 Task: Play online Dominion games in medium mode.
Action: Mouse moved to (310, 305)
Screenshot: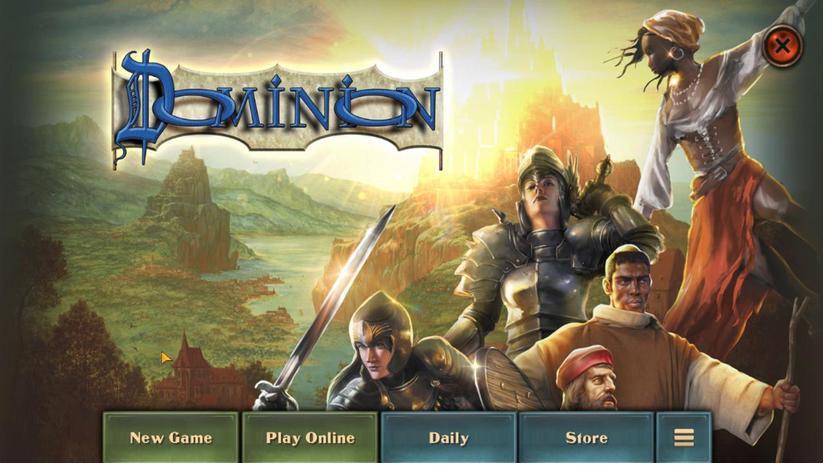 
Action: Mouse pressed left at (310, 305)
Screenshot: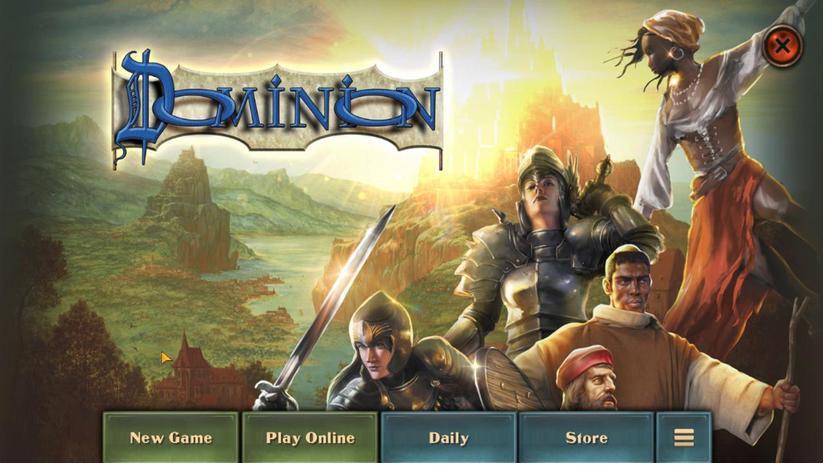 
Action: Mouse moved to (420, 298)
Screenshot: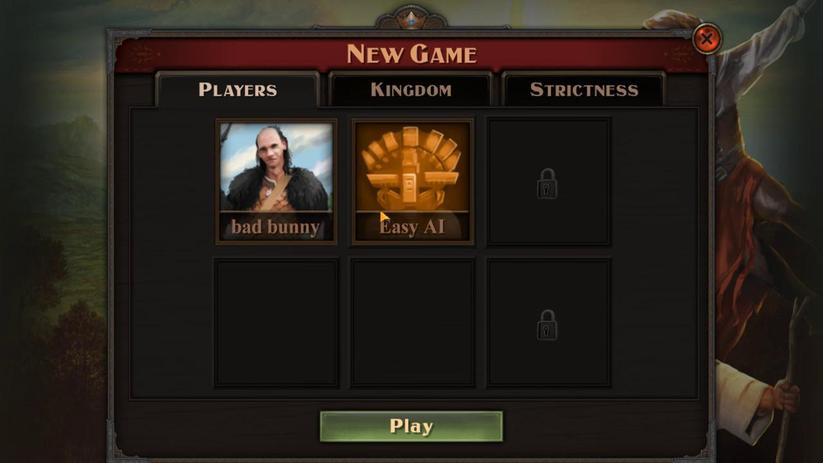 
Action: Mouse pressed left at (420, 298)
Screenshot: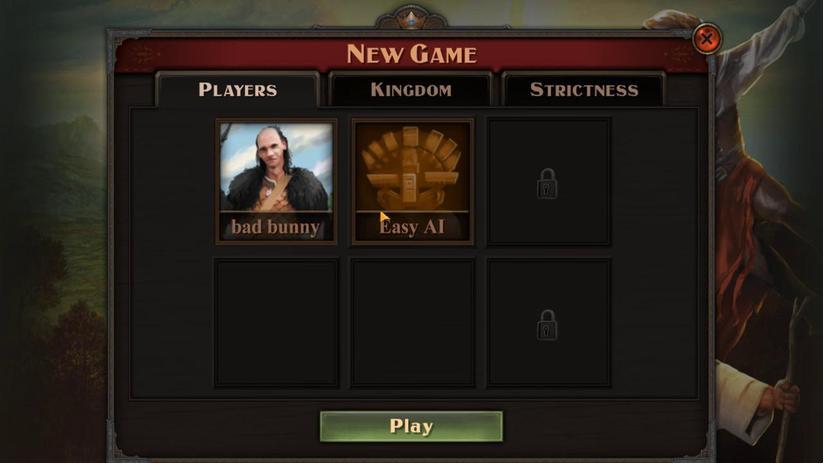 
Action: Mouse moved to (328, 302)
Screenshot: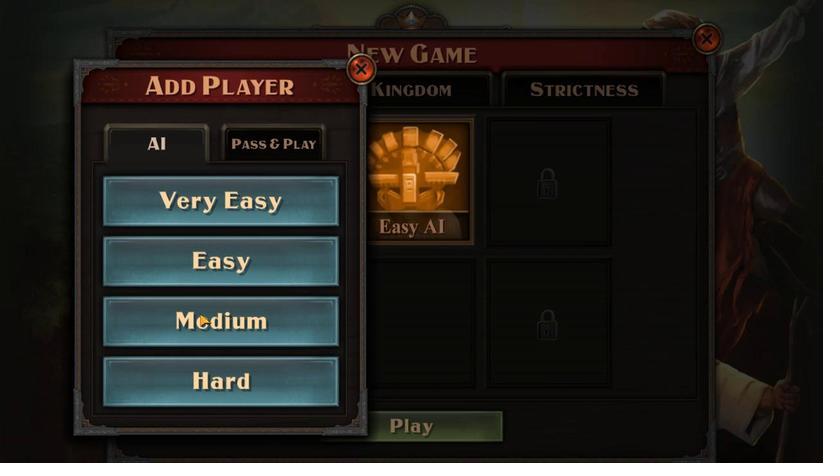 
Action: Mouse pressed left at (328, 302)
Screenshot: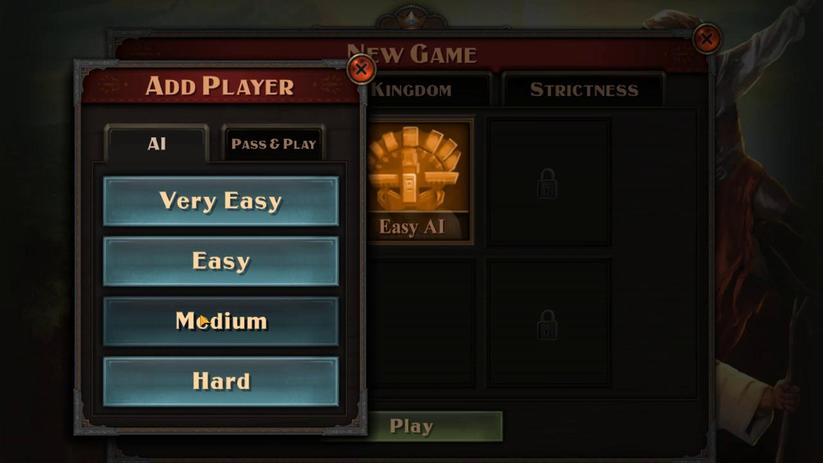 
Action: Mouse moved to (419, 306)
Screenshot: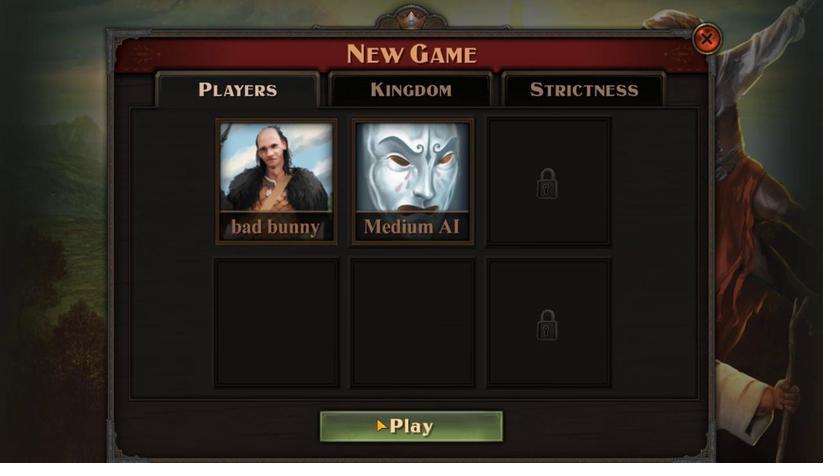 
Action: Mouse pressed left at (419, 306)
Screenshot: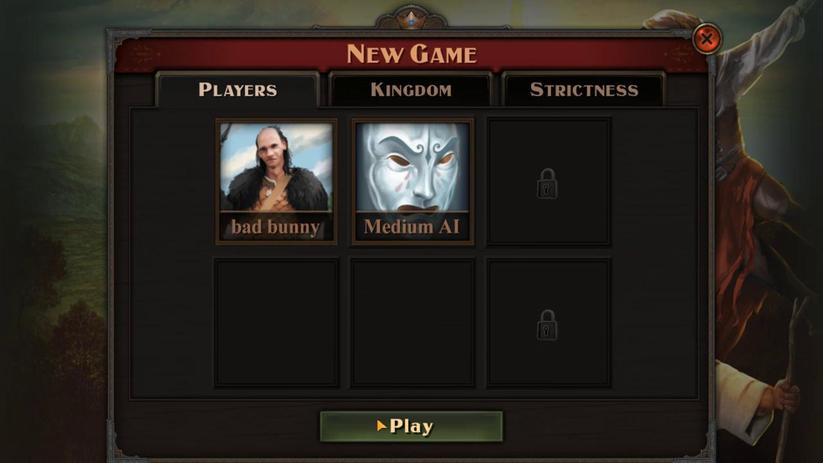 
Action: Mouse moved to (484, 305)
Screenshot: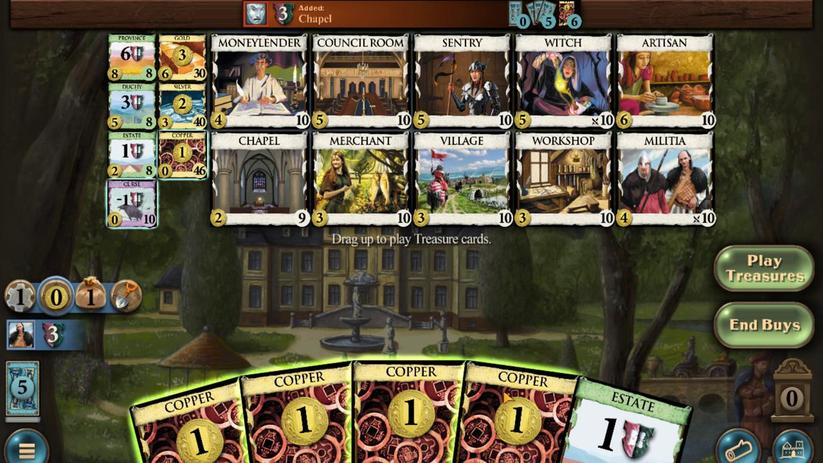 
Action: Mouse pressed left at (484, 305)
Screenshot: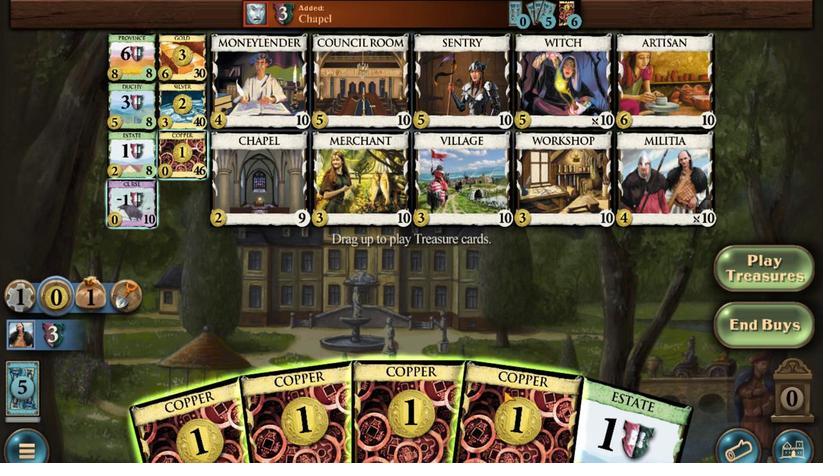 
Action: Mouse moved to (464, 305)
Screenshot: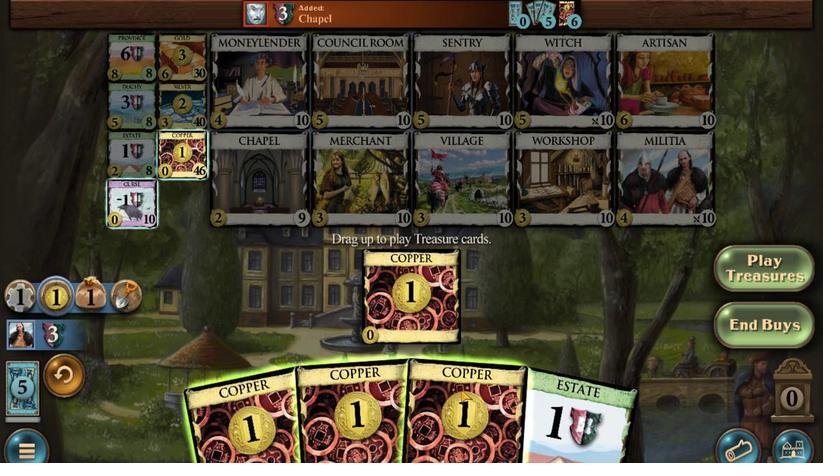 
Action: Mouse pressed left at (464, 305)
Screenshot: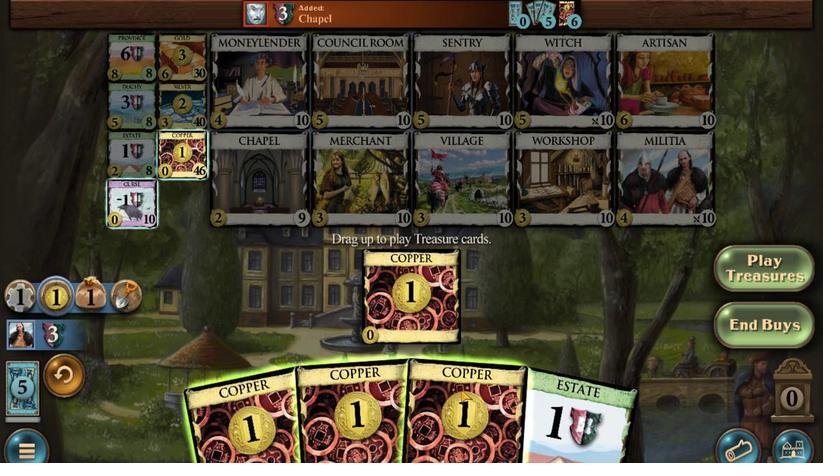 
Action: Mouse moved to (428, 305)
Screenshot: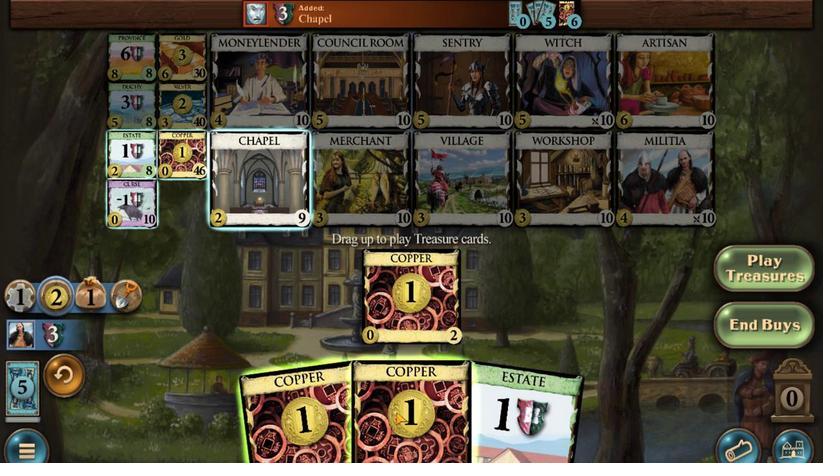 
Action: Mouse pressed left at (428, 305)
Screenshot: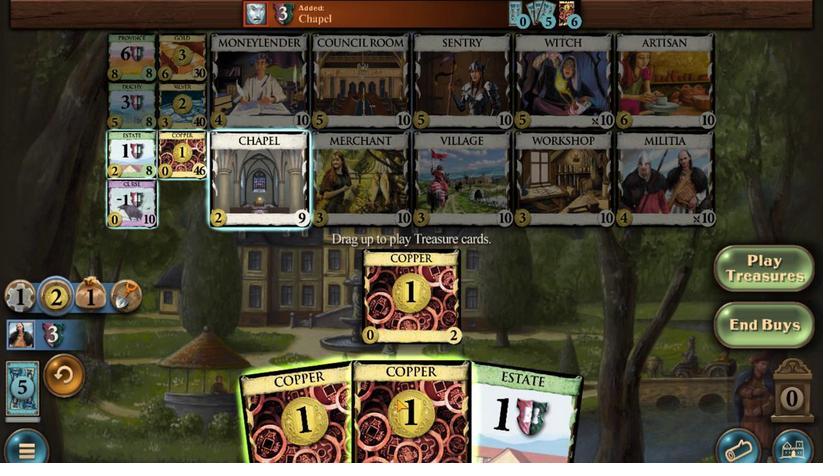 
Action: Mouse moved to (408, 305)
Screenshot: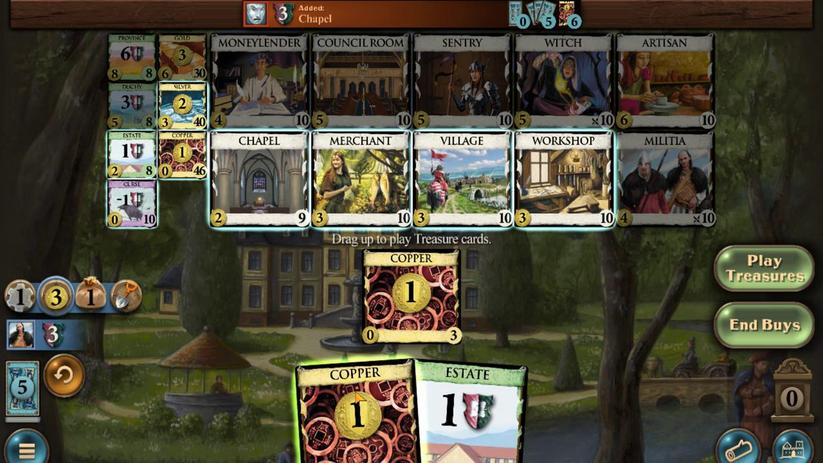 
Action: Mouse pressed left at (408, 305)
Screenshot: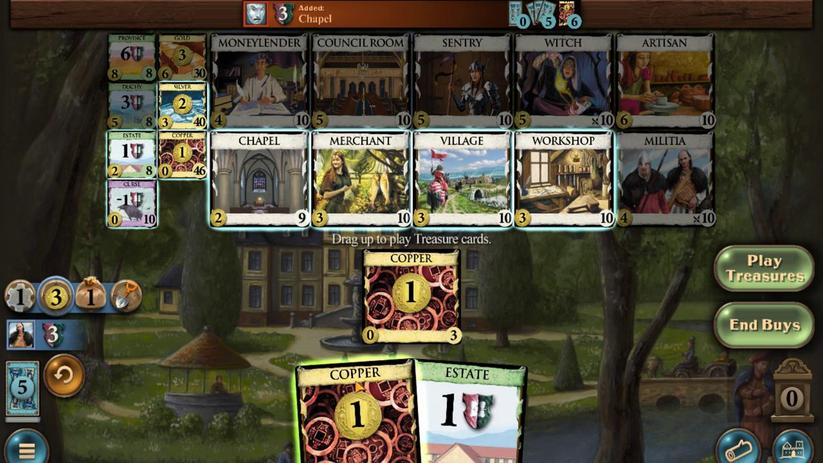 
Action: Mouse moved to (558, 297)
Screenshot: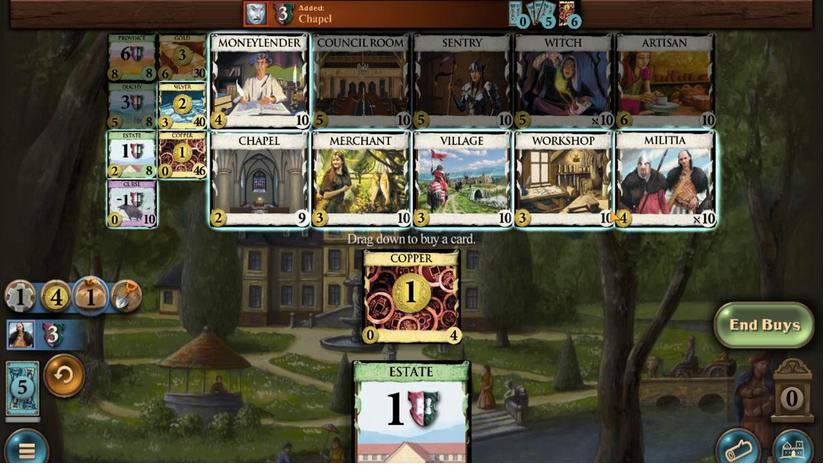 
Action: Mouse pressed left at (558, 297)
Screenshot: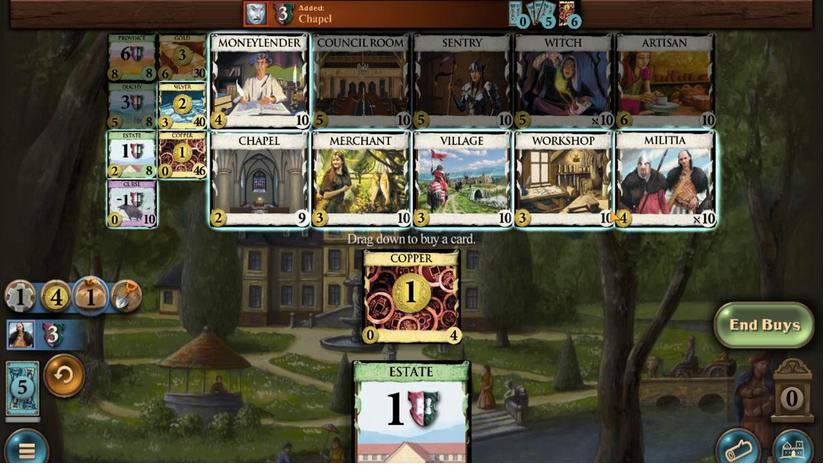 
Action: Mouse moved to (427, 307)
Screenshot: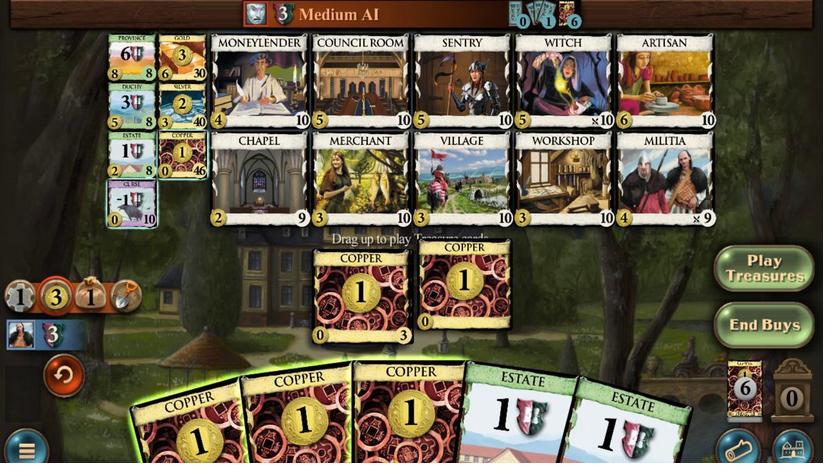 
Action: Mouse pressed left at (427, 307)
Screenshot: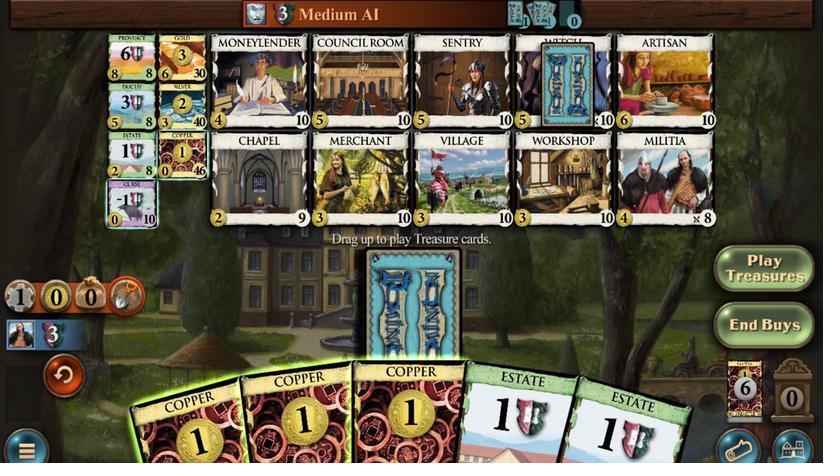 
Action: Mouse moved to (390, 307)
Screenshot: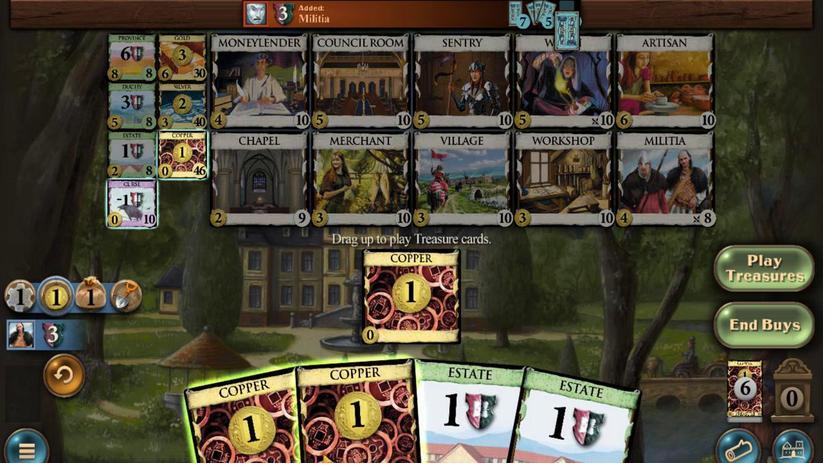 
Action: Mouse pressed left at (390, 307)
Screenshot: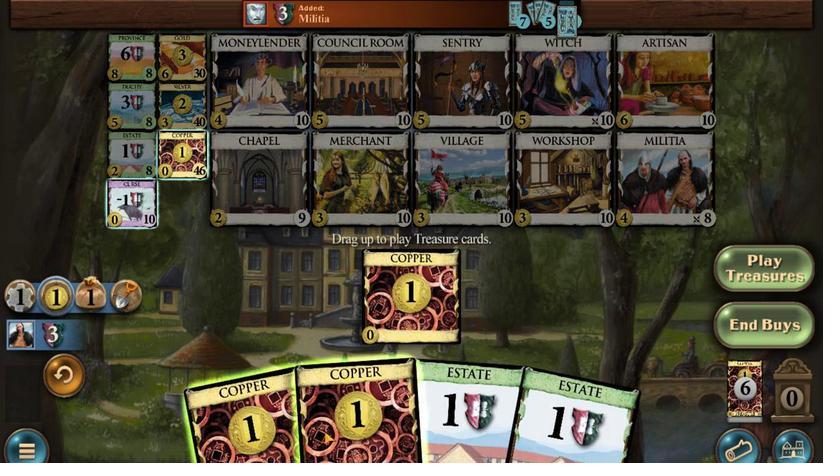 
Action: Mouse moved to (396, 306)
Screenshot: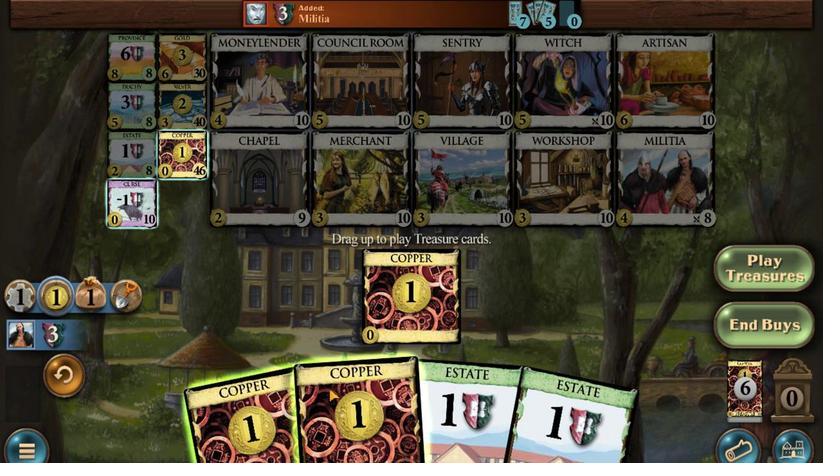 
Action: Mouse pressed left at (396, 306)
Screenshot: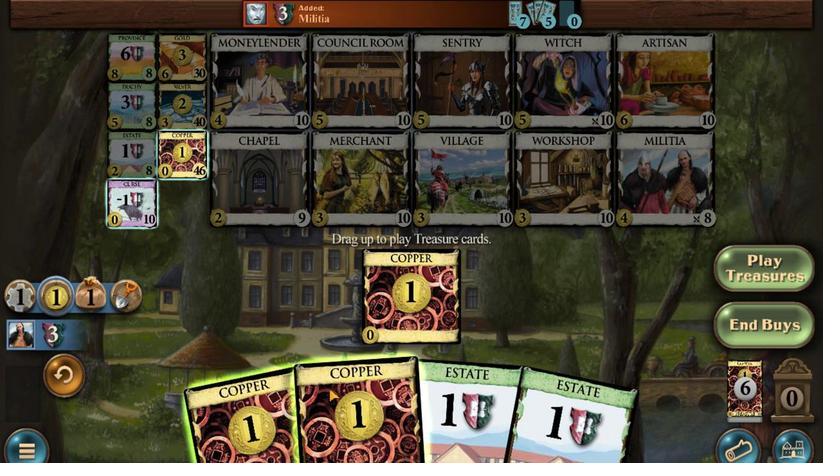 
Action: Mouse moved to (367, 306)
Screenshot: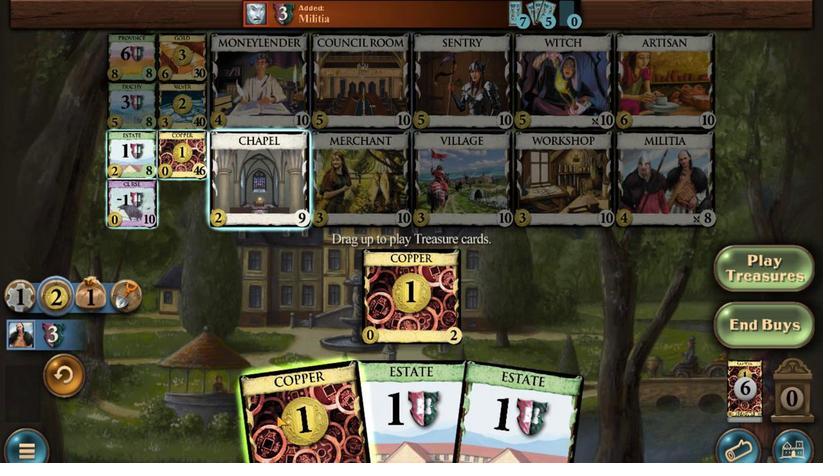 
Action: Mouse pressed left at (367, 306)
Screenshot: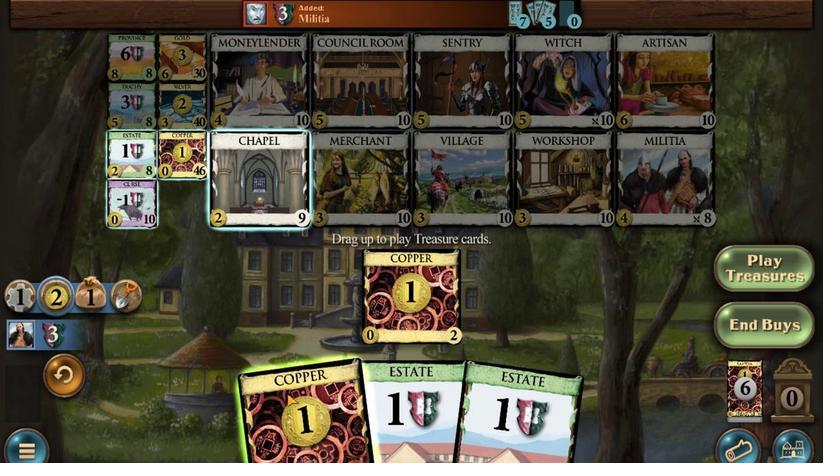 
Action: Mouse moved to (316, 294)
Screenshot: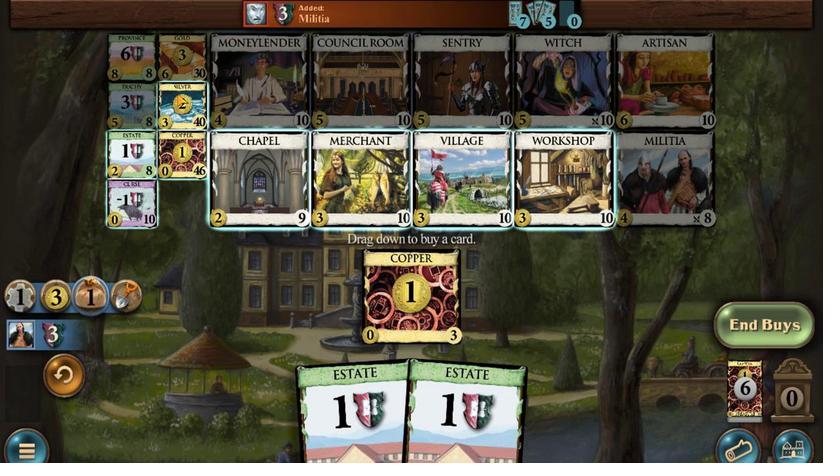 
Action: Mouse pressed left at (316, 294)
Screenshot: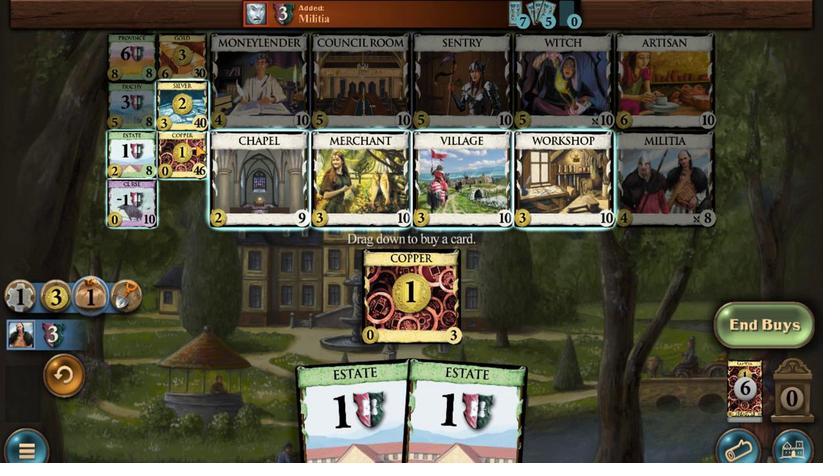 
Action: Mouse moved to (486, 305)
Screenshot: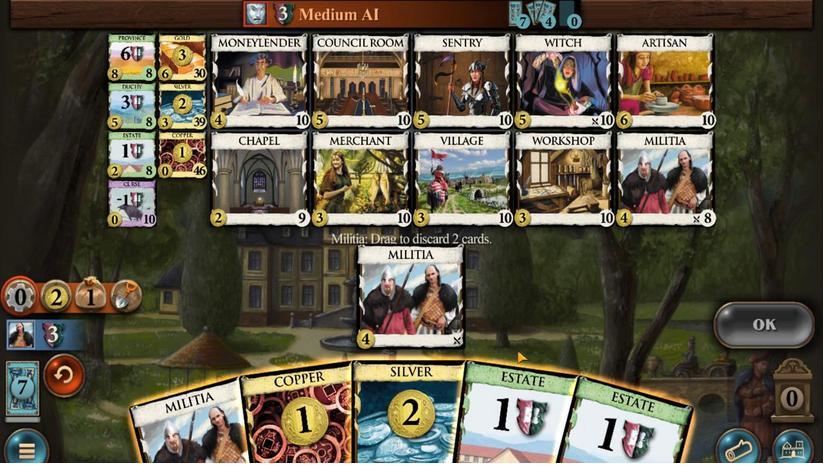 
Action: Mouse pressed left at (486, 305)
Screenshot: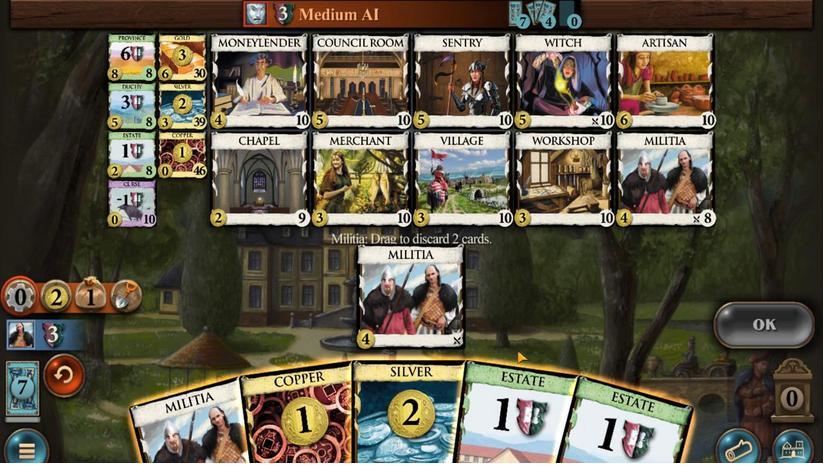 
Action: Mouse moved to (539, 306)
Screenshot: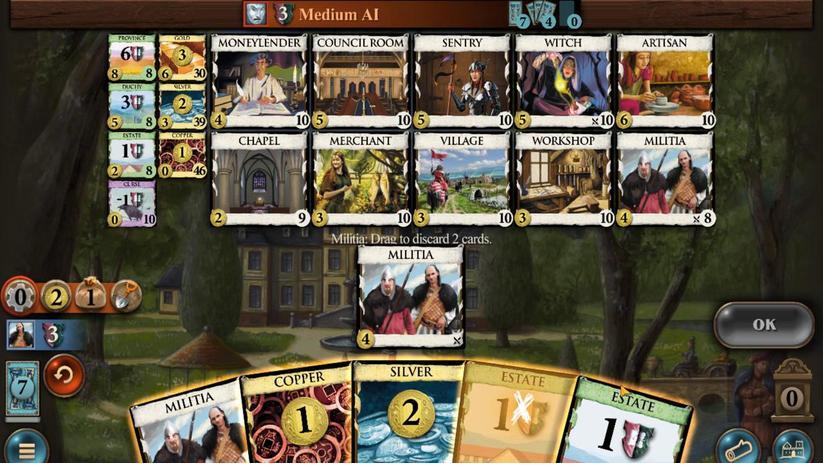 
Action: Mouse pressed left at (539, 306)
Screenshot: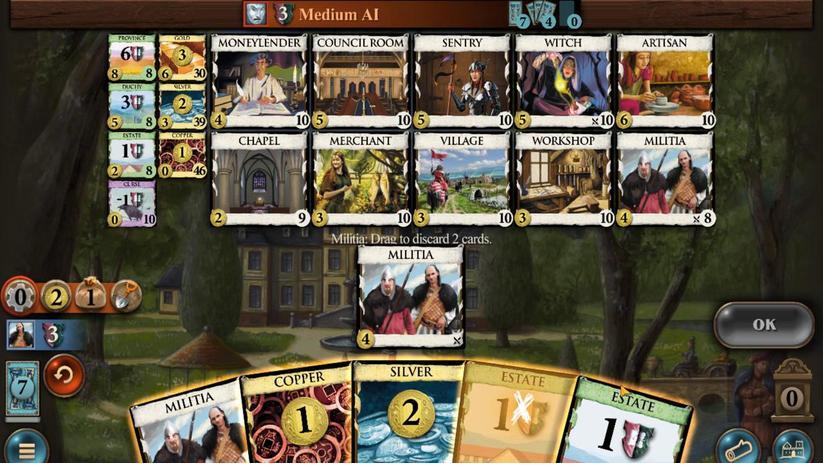 
Action: Mouse moved to (602, 303)
Screenshot: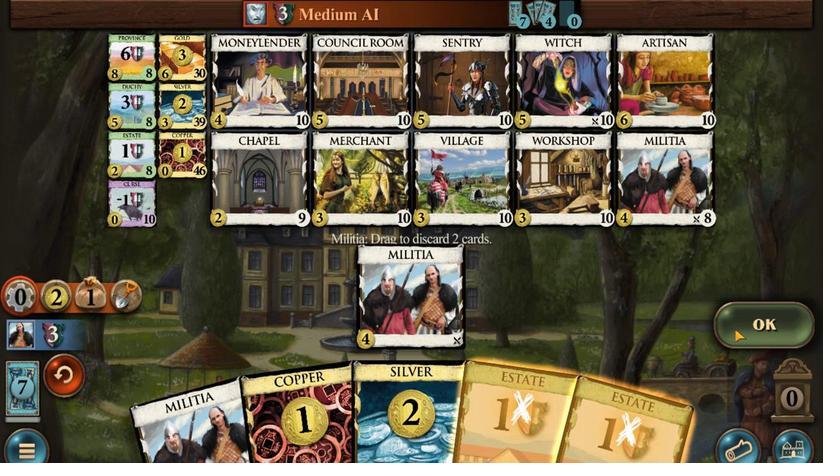 
Action: Mouse pressed left at (602, 303)
Screenshot: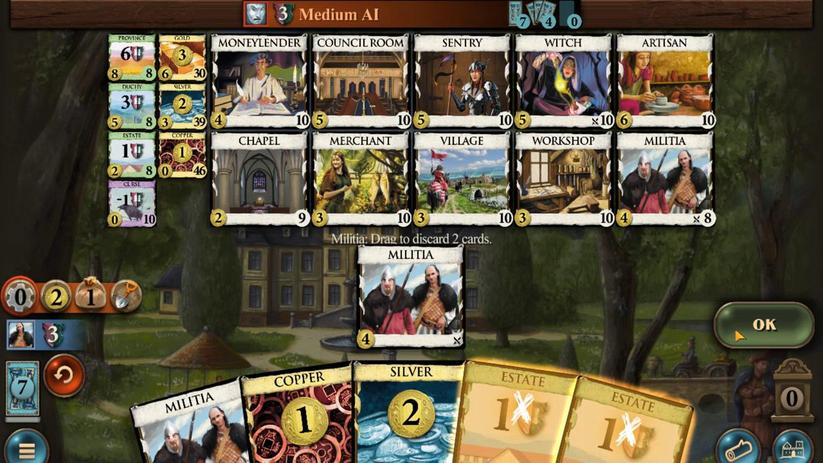 
Action: Mouse moved to (377, 305)
Screenshot: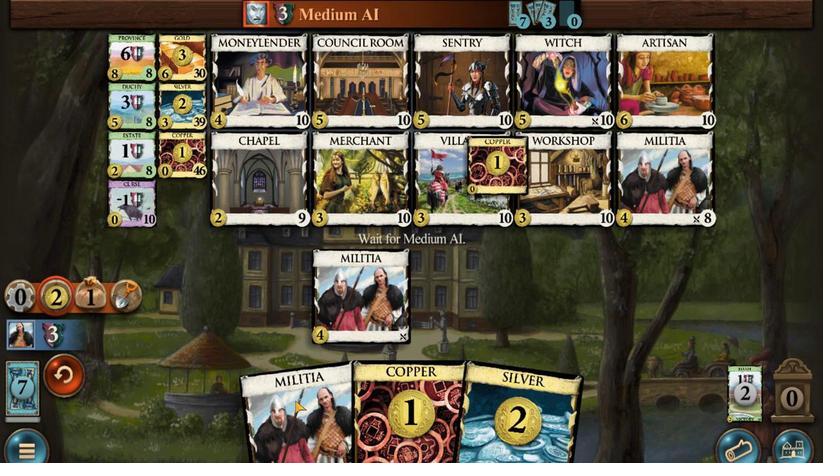 
Action: Mouse pressed left at (377, 305)
Screenshot: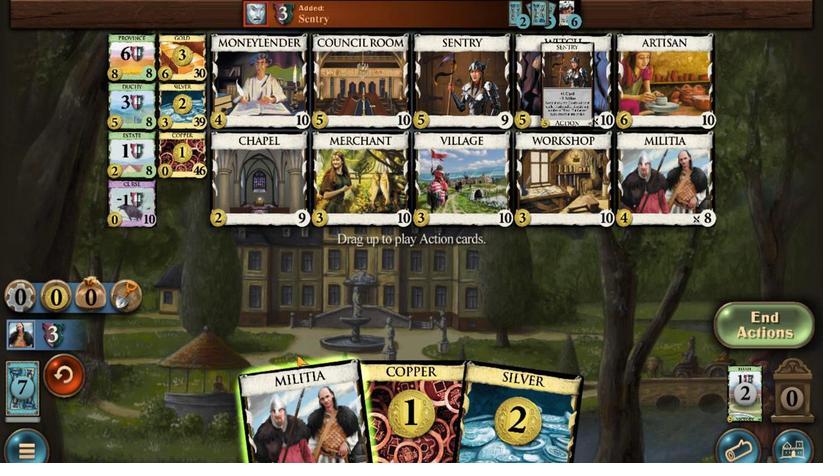 
Action: Mouse moved to (456, 306)
Screenshot: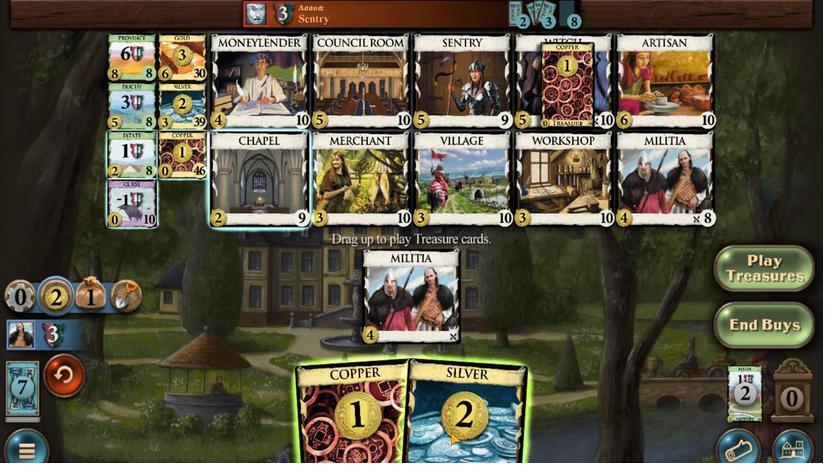 
Action: Mouse pressed left at (456, 306)
Screenshot: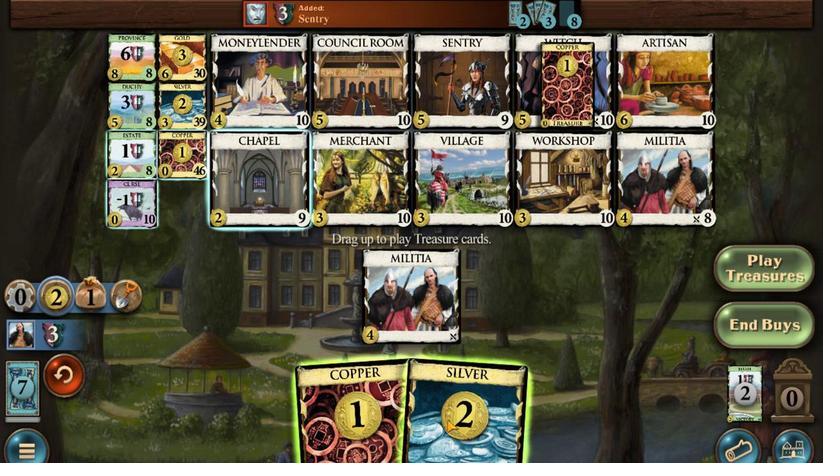 
Action: Mouse moved to (431, 306)
Screenshot: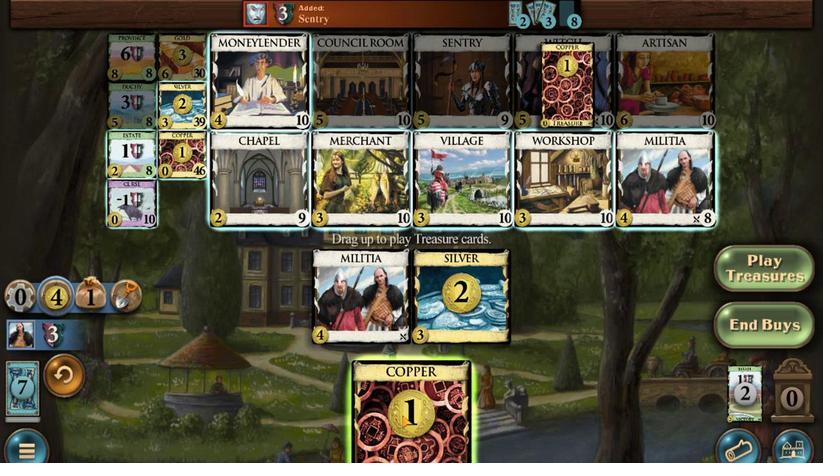 
Action: Mouse pressed left at (431, 306)
Screenshot: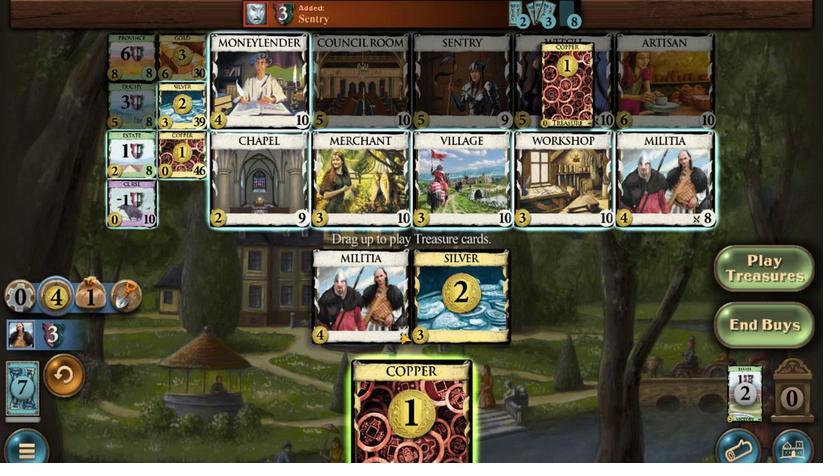 
Action: Mouse moved to (317, 294)
Screenshot: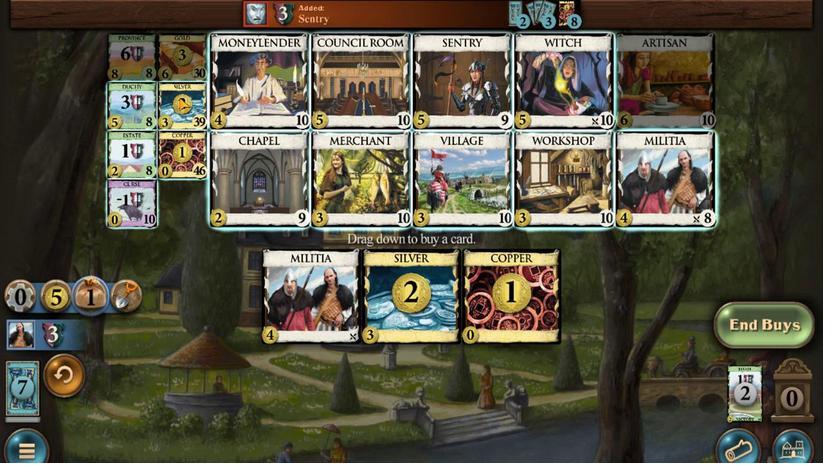 
Action: Mouse pressed left at (317, 294)
Screenshot: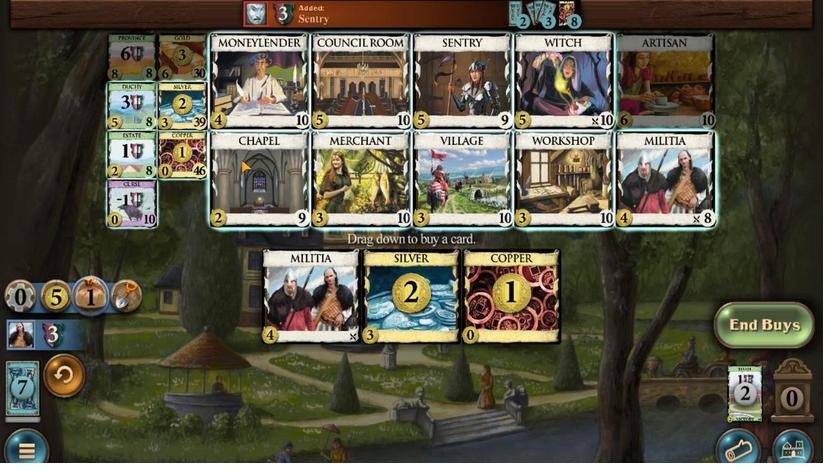 
Action: Mouse moved to (482, 306)
Screenshot: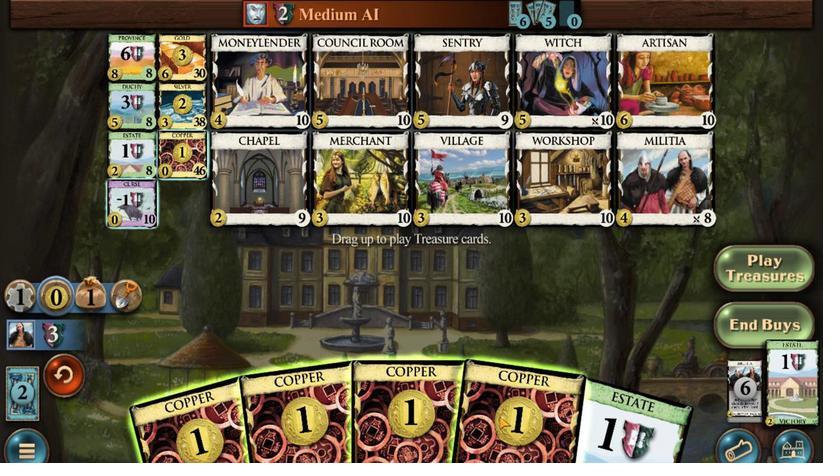 
Action: Mouse pressed left at (482, 306)
Screenshot: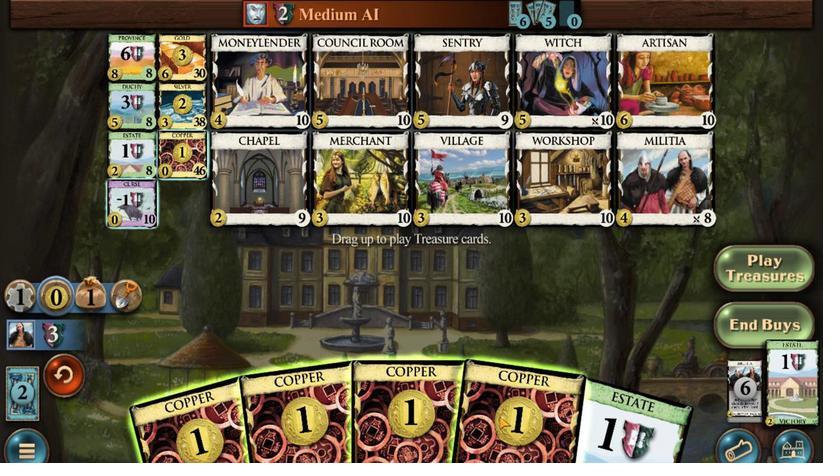
Action: Mouse moved to (457, 305)
Screenshot: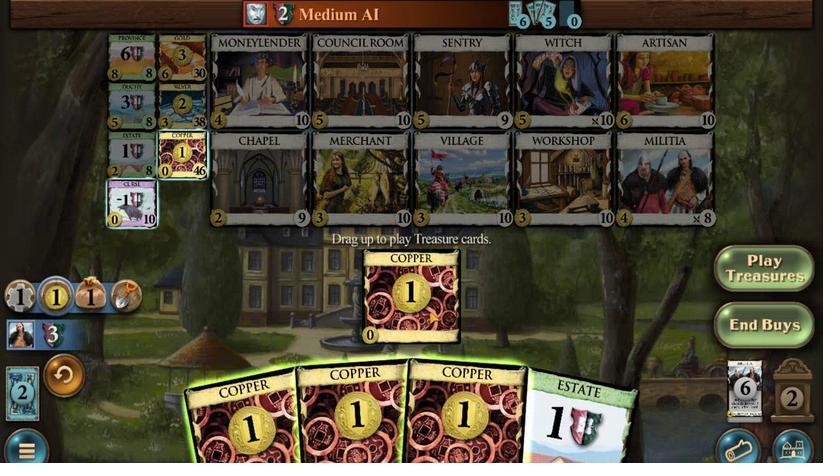 
Action: Mouse pressed left at (457, 305)
Screenshot: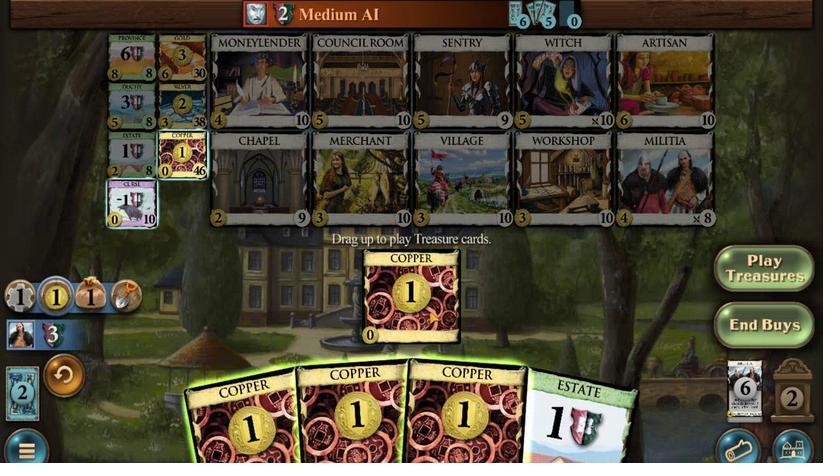 
Action: Mouse moved to (434, 305)
Screenshot: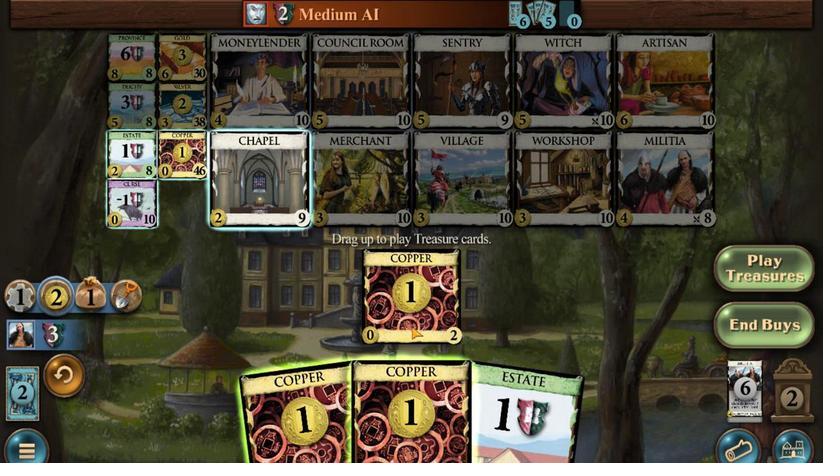 
Action: Mouse pressed left at (434, 305)
Screenshot: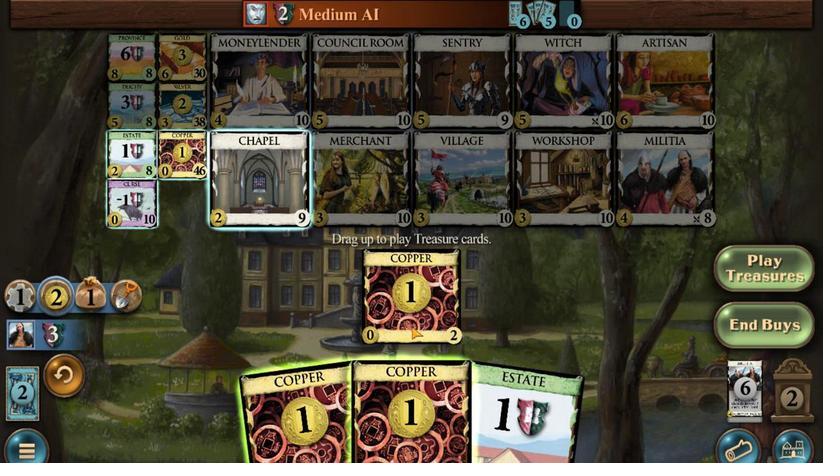
Action: Mouse moved to (401, 305)
Screenshot: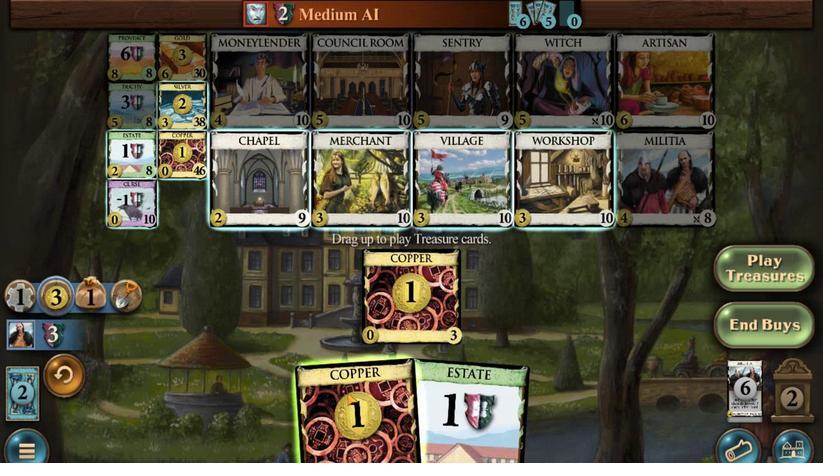 
Action: Mouse pressed left at (401, 305)
Screenshot: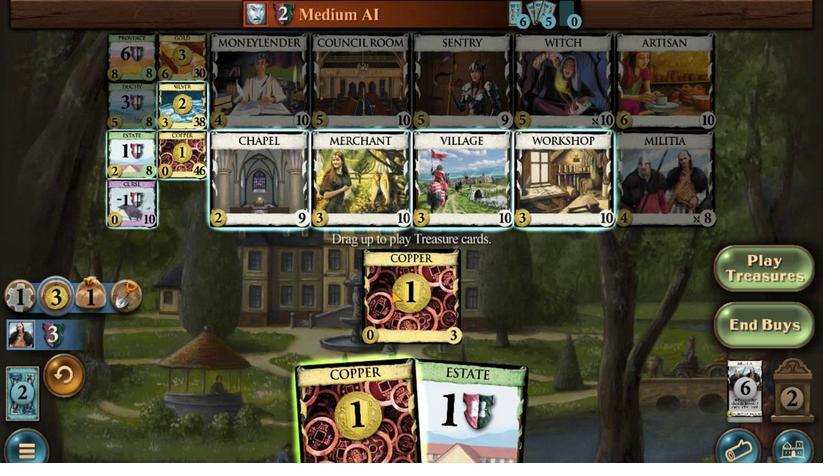 
Action: Mouse moved to (321, 294)
Screenshot: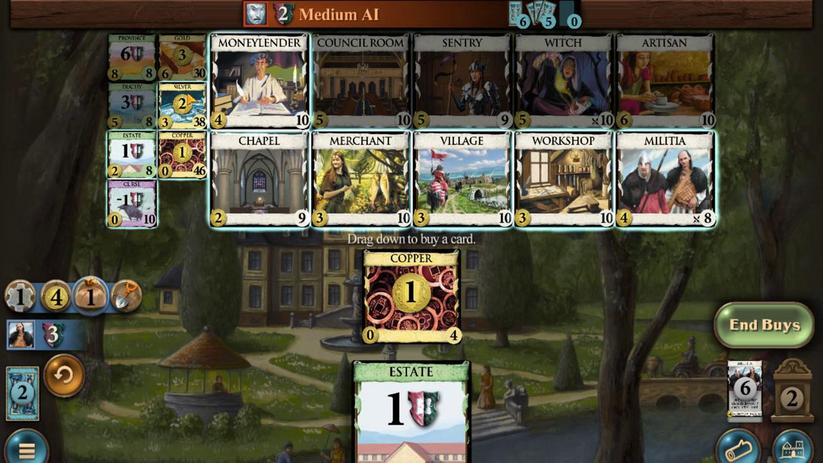 
Action: Mouse pressed left at (321, 294)
Screenshot: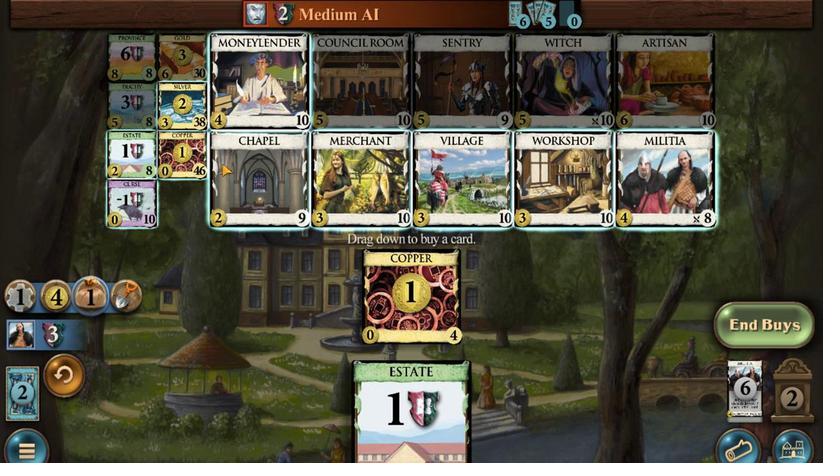
Action: Mouse moved to (555, 305)
Screenshot: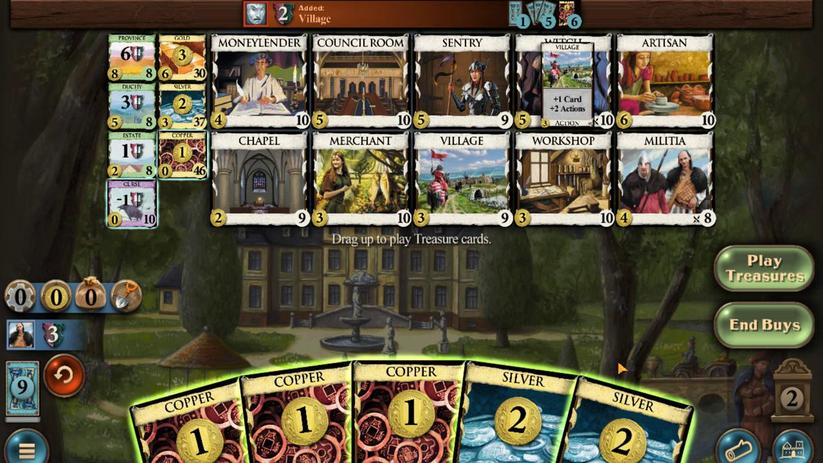 
Action: Mouse pressed left at (555, 305)
Screenshot: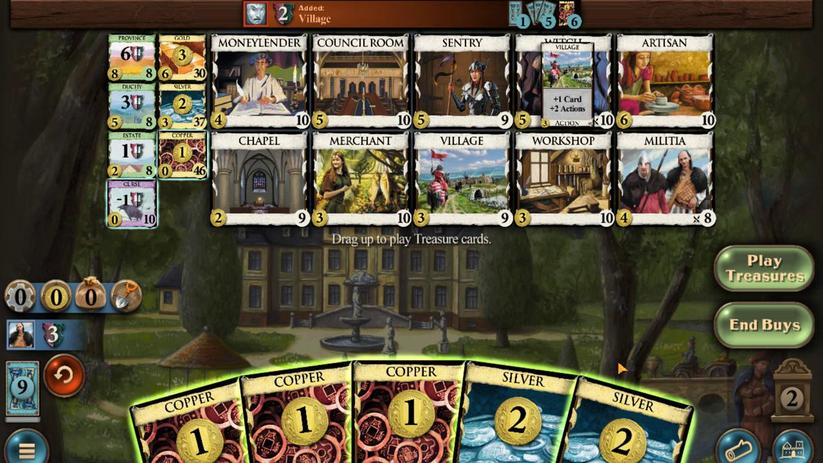 
Action: Mouse moved to (519, 307)
Screenshot: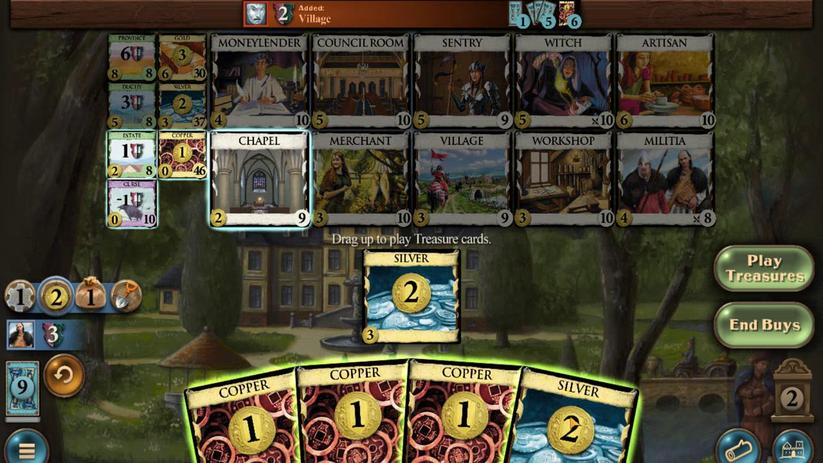
Action: Mouse pressed left at (519, 307)
Screenshot: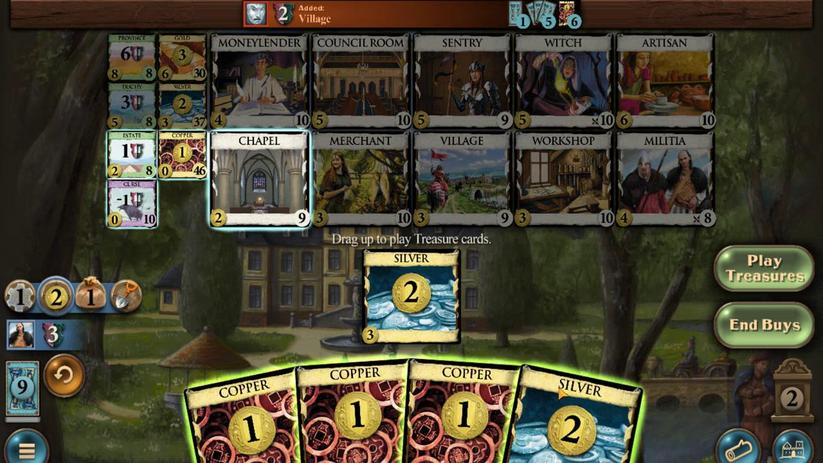 
Action: Mouse moved to (481, 306)
Screenshot: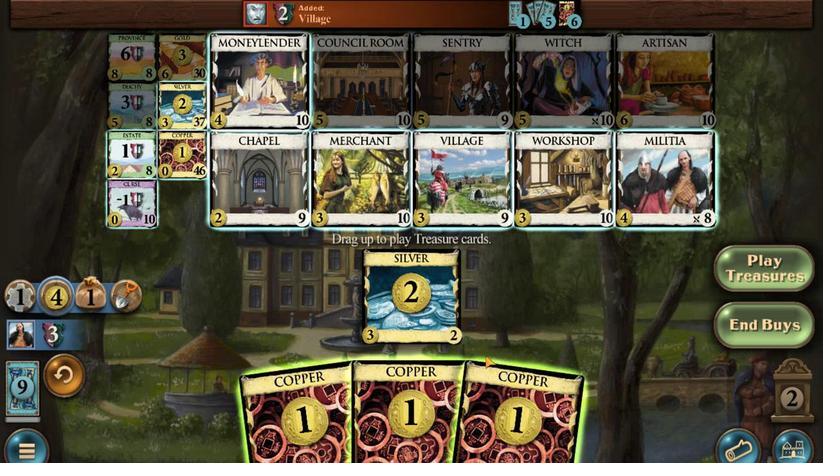 
Action: Mouse pressed left at (481, 306)
Screenshot: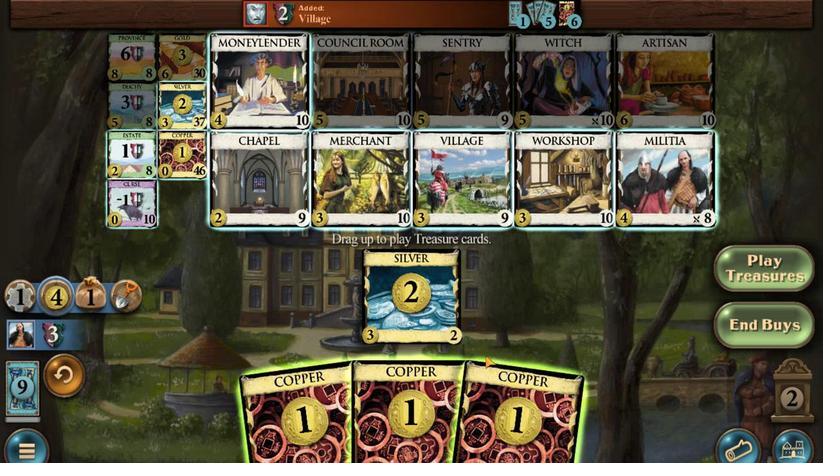 
Action: Mouse moved to (449, 305)
Screenshot: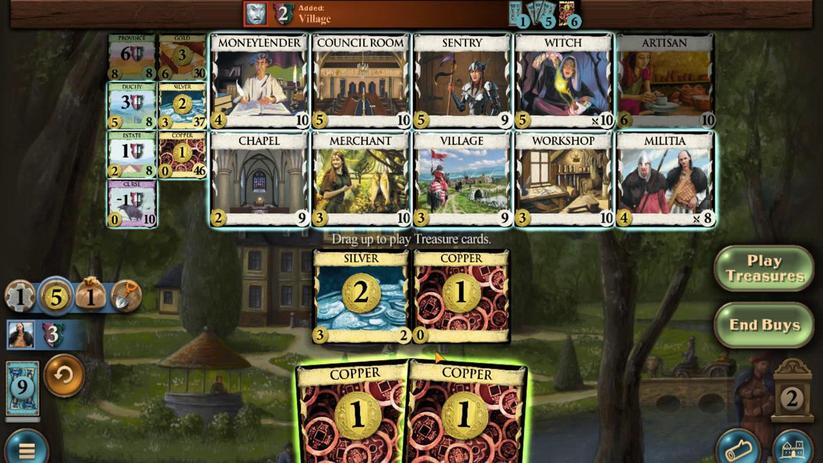 
Action: Mouse pressed left at (449, 305)
Screenshot: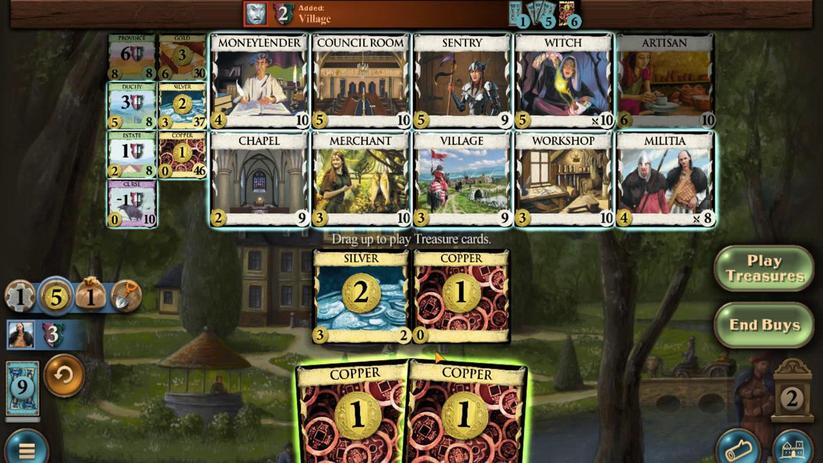 
Action: Mouse moved to (422, 305)
Screenshot: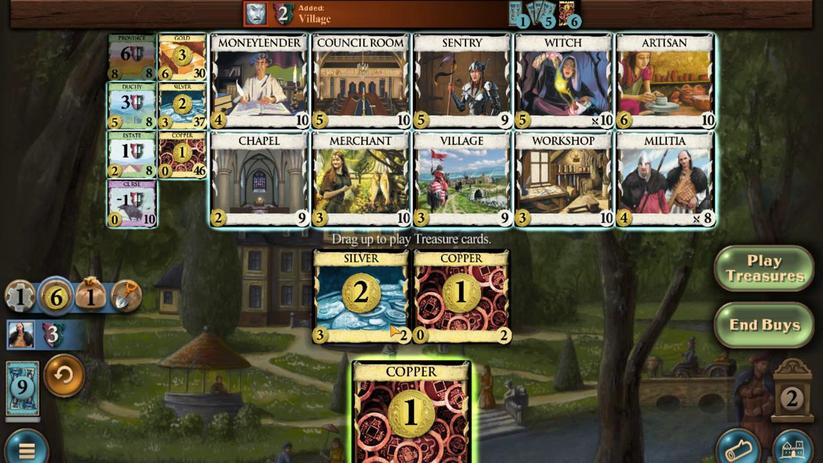 
Action: Mouse pressed left at (422, 305)
Screenshot: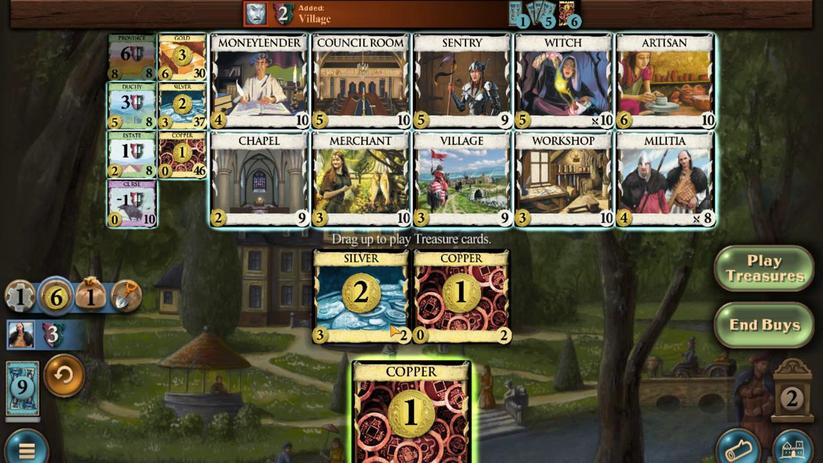
Action: Mouse moved to (322, 293)
Screenshot: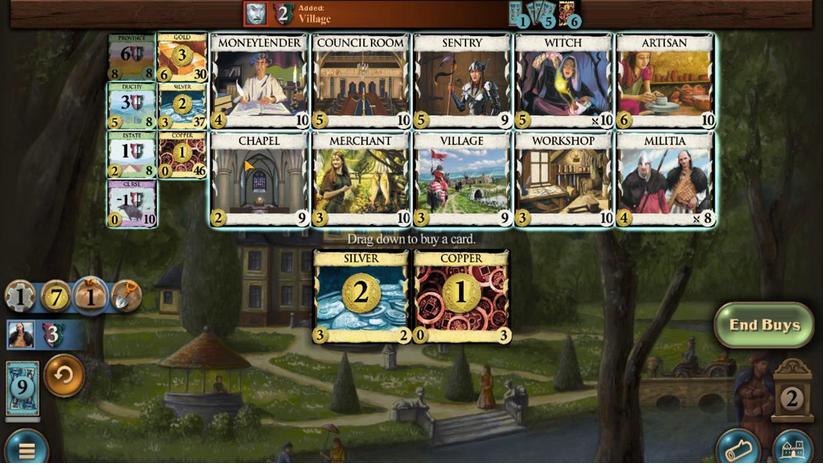 
Action: Mouse pressed left at (322, 293)
Screenshot: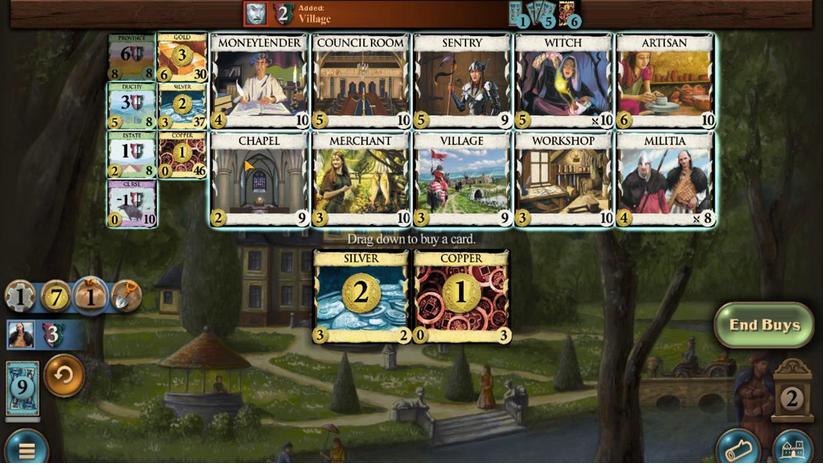 
Action: Mouse moved to (485, 305)
Screenshot: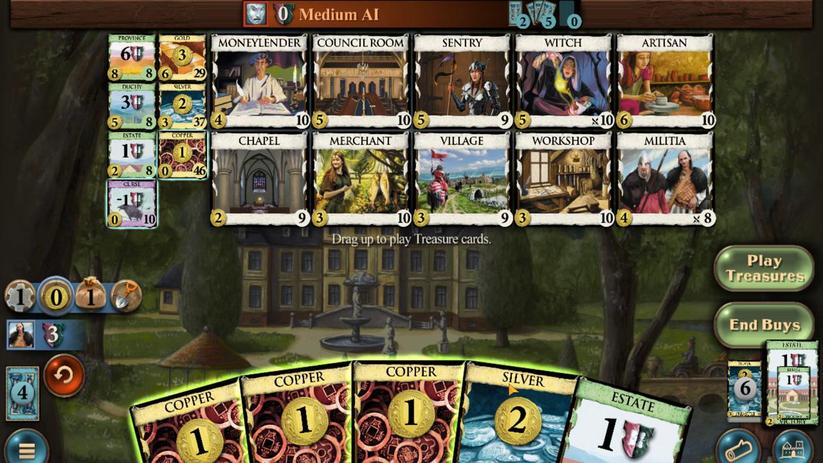 
Action: Mouse pressed left at (485, 305)
Screenshot: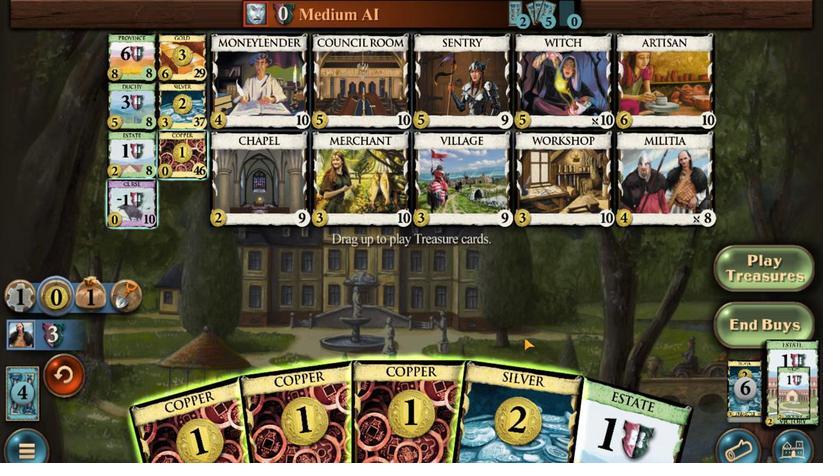 
Action: Mouse moved to (467, 305)
Screenshot: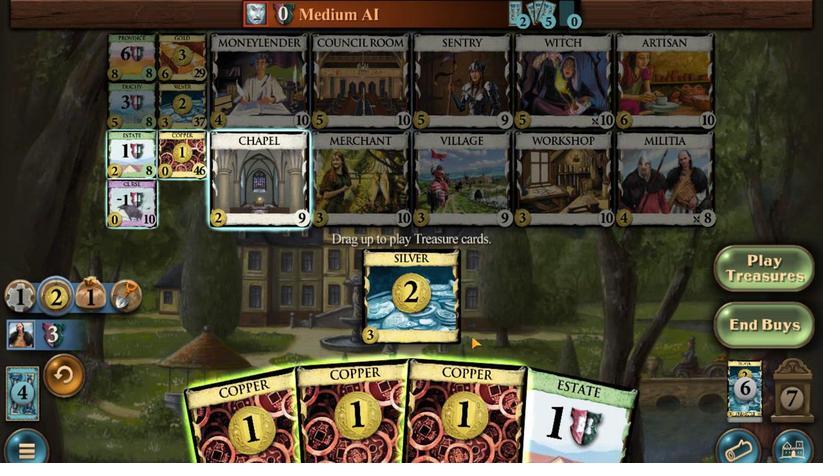 
Action: Mouse pressed left at (467, 305)
Screenshot: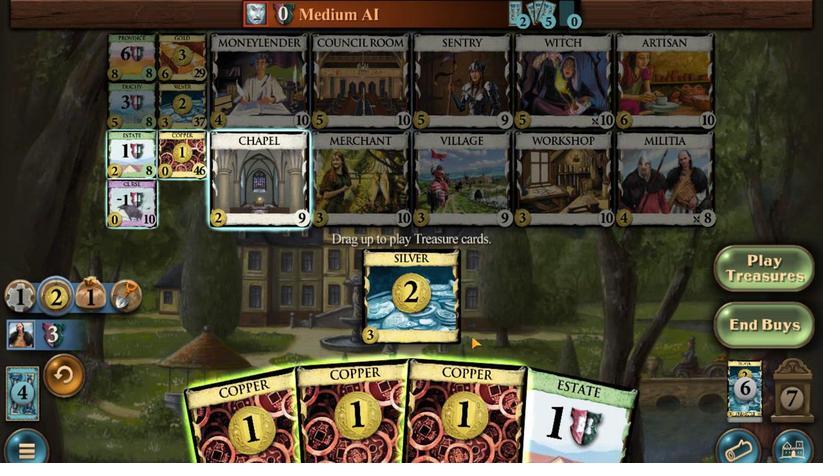 
Action: Mouse moved to (444, 305)
Screenshot: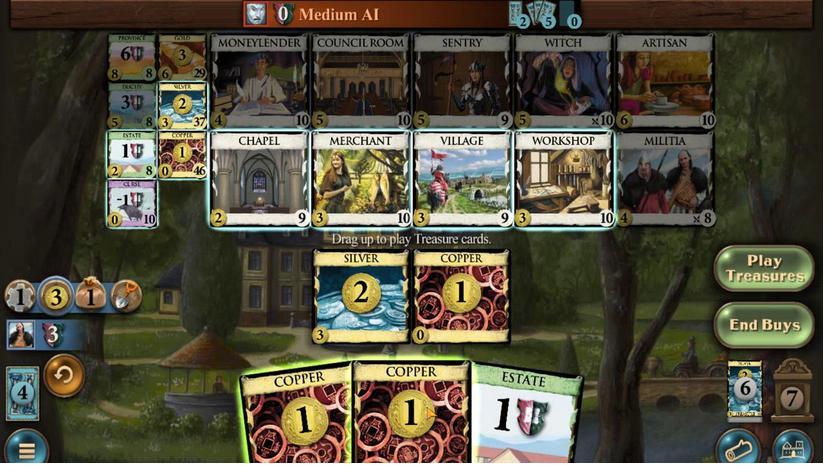 
Action: Mouse pressed left at (444, 305)
Screenshot: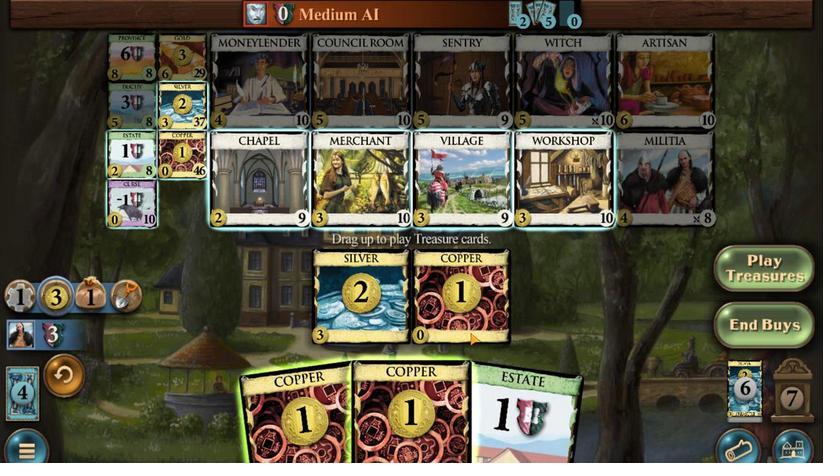 
Action: Mouse moved to (550, 298)
Screenshot: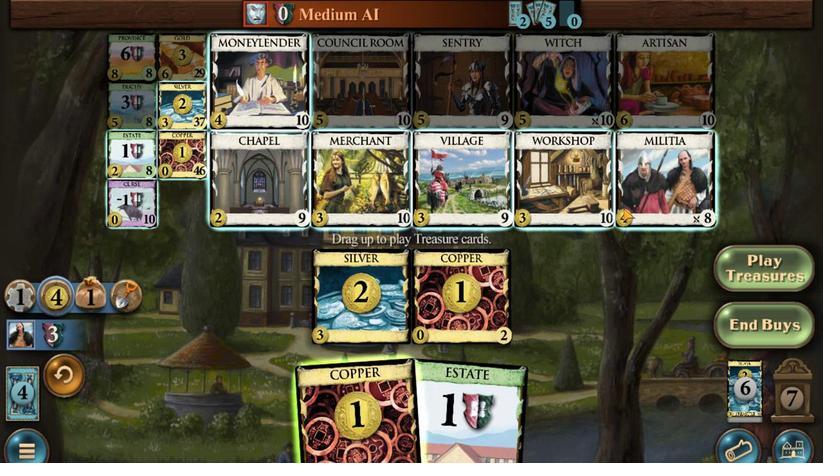 
Action: Mouse pressed left at (550, 298)
Screenshot: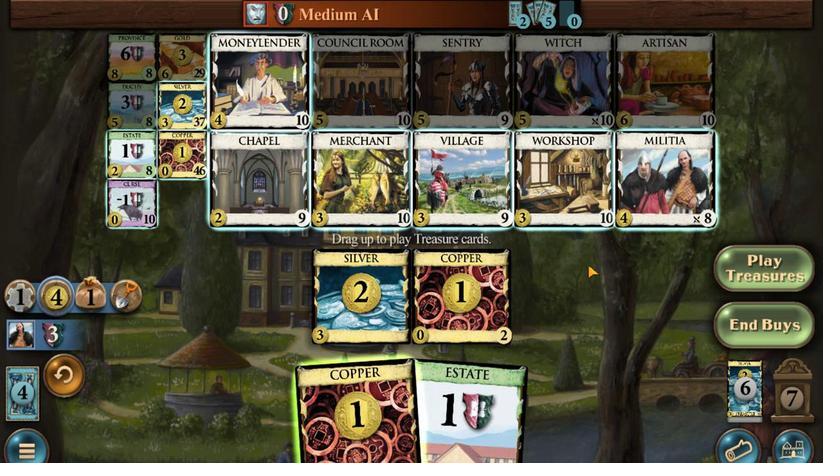 
Action: Mouse moved to (543, 307)
Screenshot: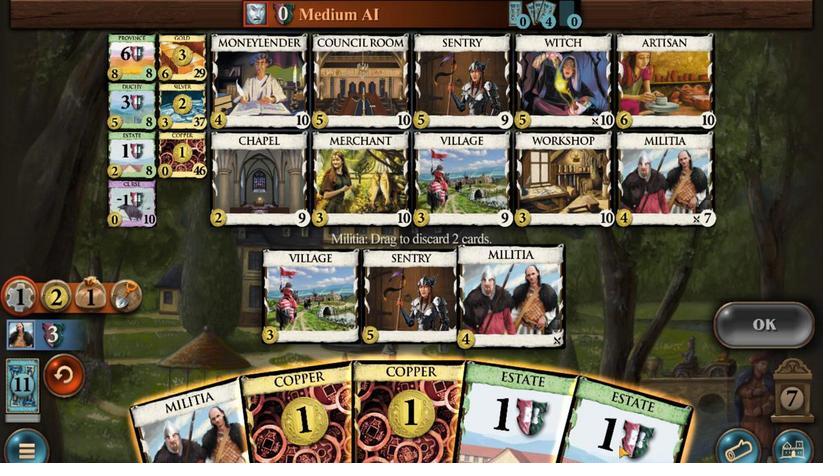 
Action: Mouse pressed left at (543, 307)
Screenshot: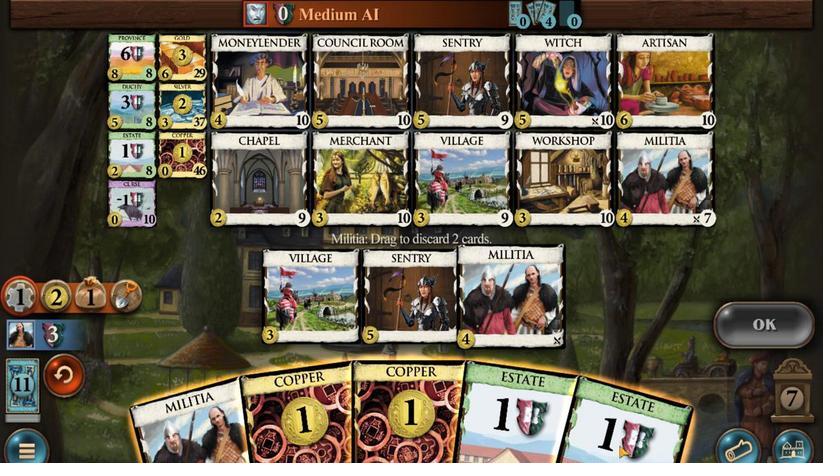
Action: Mouse moved to (543, 307)
Screenshot: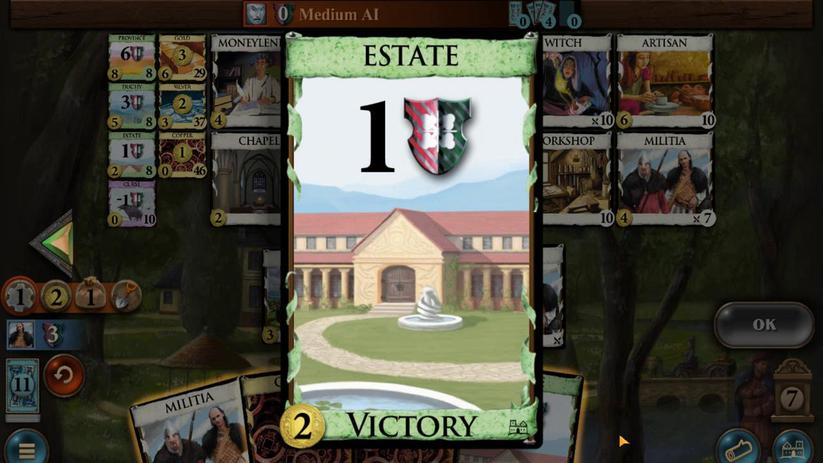 
Action: Mouse pressed left at (543, 307)
Screenshot: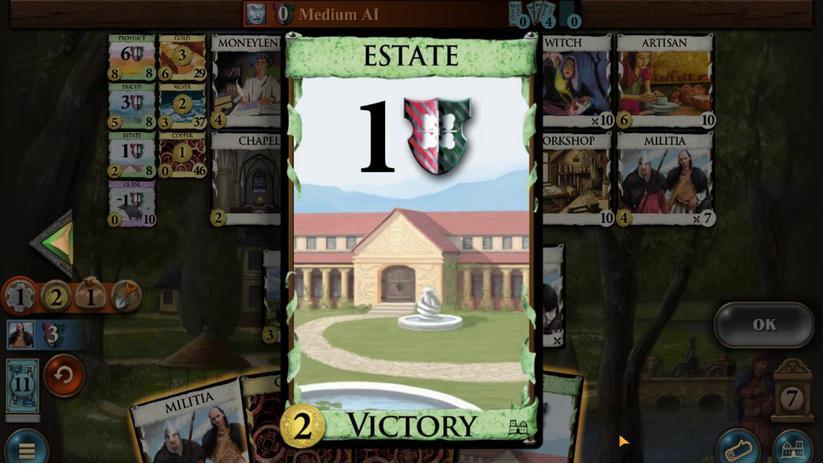 
Action: Mouse moved to (542, 307)
Screenshot: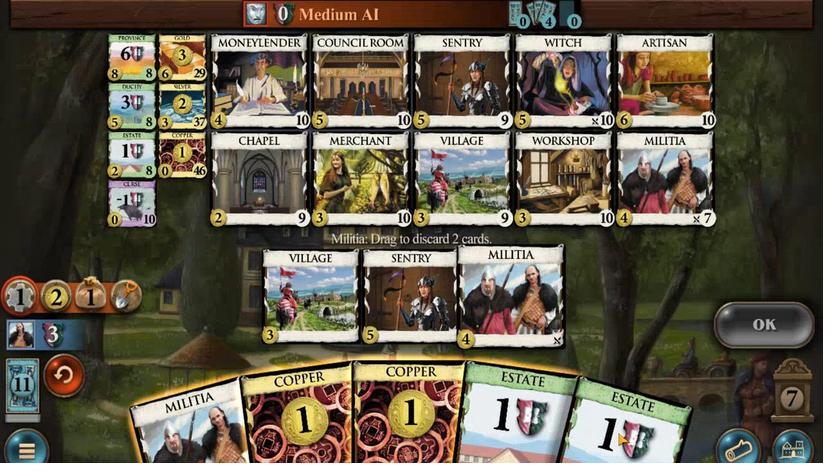 
Action: Mouse pressed left at (542, 307)
Screenshot: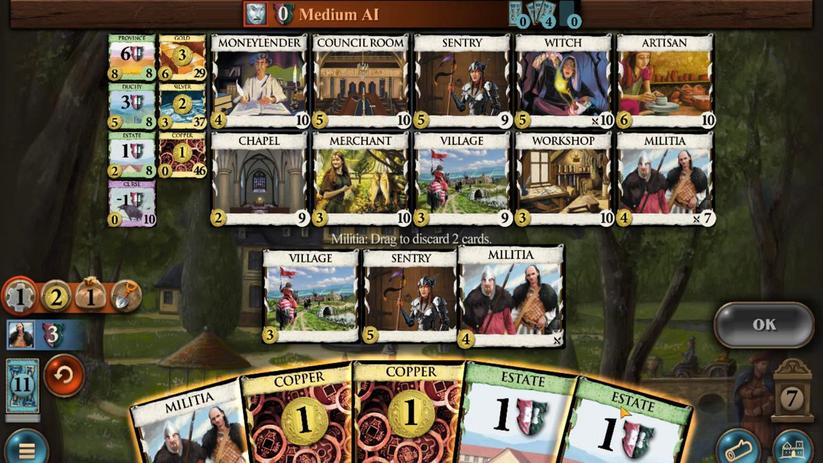 
Action: Mouse moved to (503, 305)
Screenshot: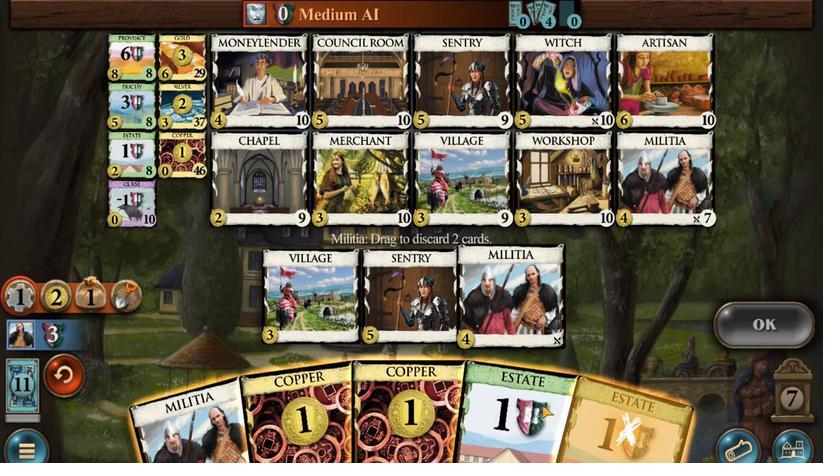 
Action: Mouse pressed left at (503, 305)
Screenshot: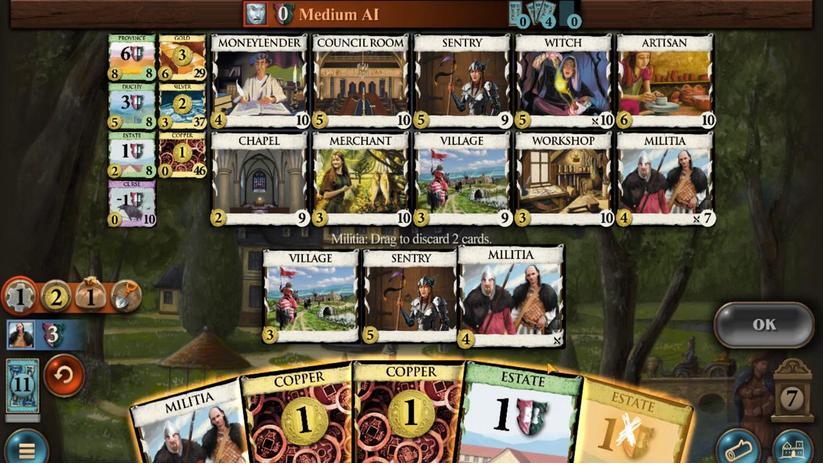 
Action: Mouse moved to (612, 303)
Screenshot: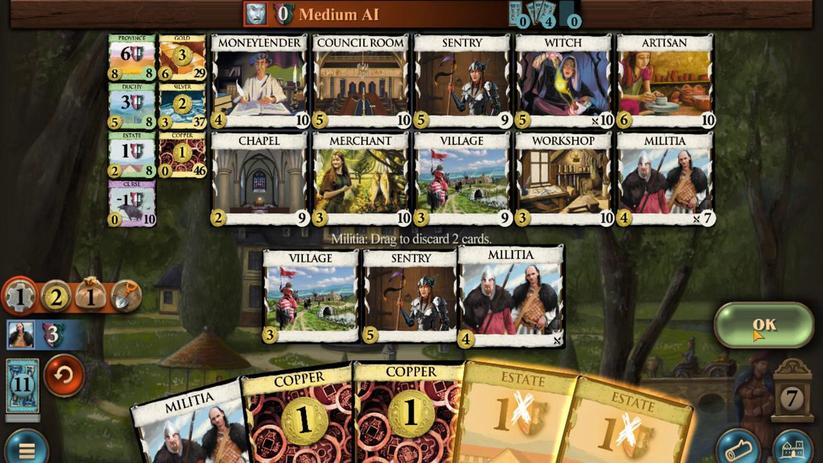 
Action: Mouse pressed left at (612, 303)
Screenshot: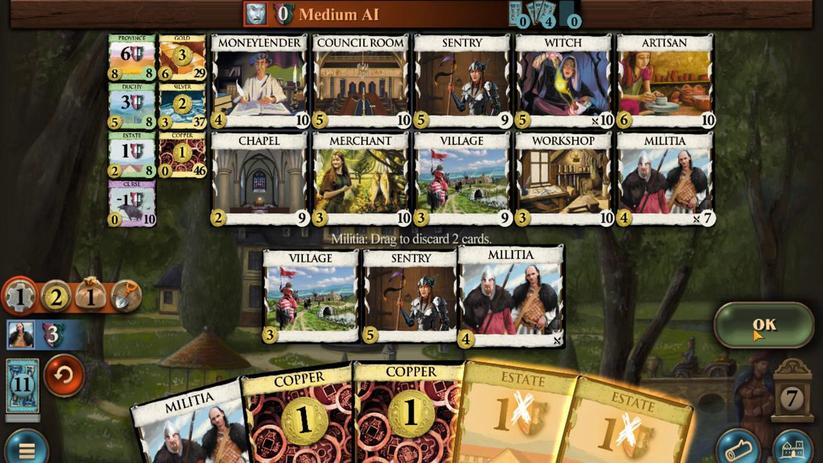 
Action: Mouse moved to (378, 306)
Screenshot: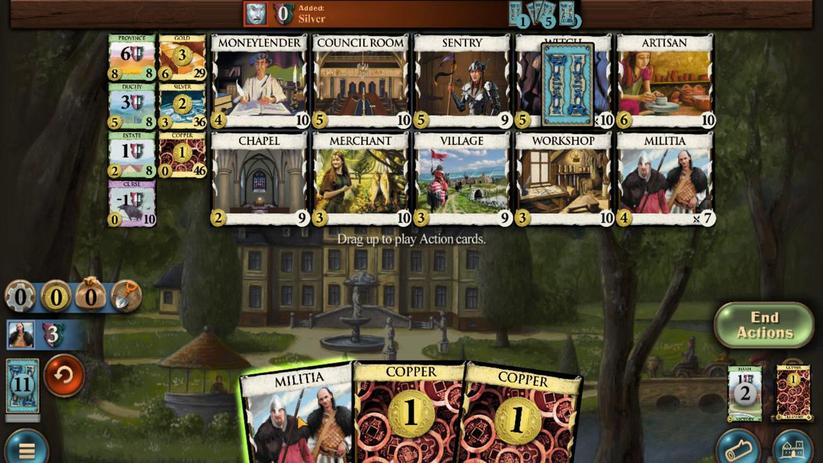
Action: Mouse pressed left at (378, 306)
Screenshot: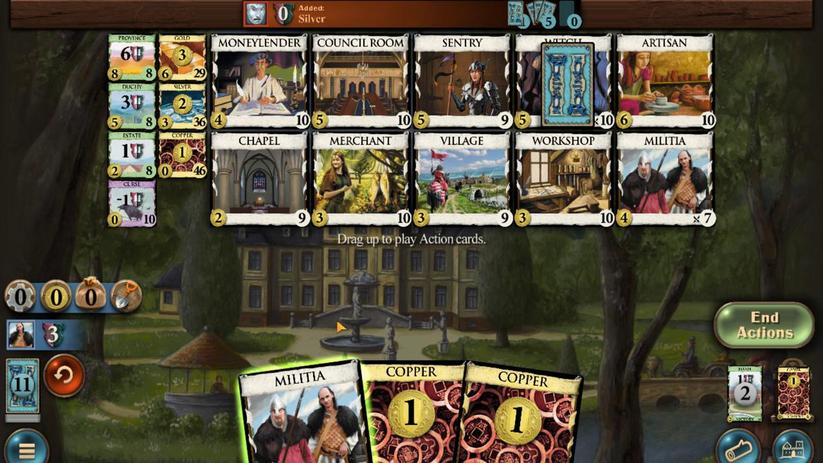 
Action: Mouse moved to (407, 305)
Screenshot: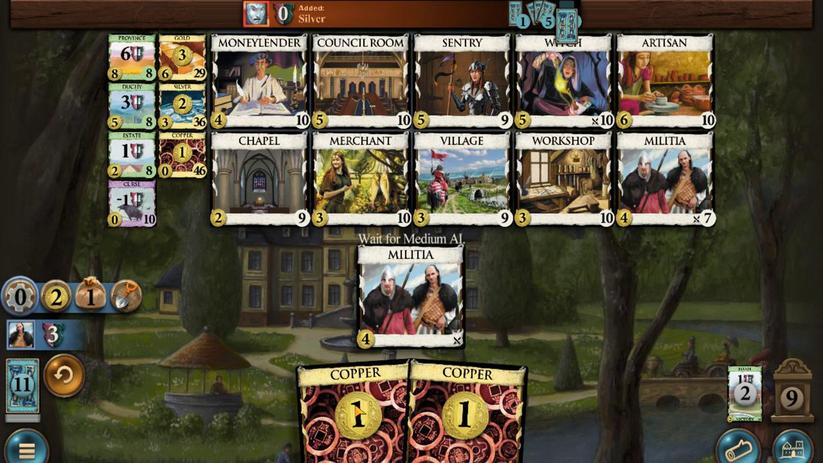 
Action: Mouse pressed left at (407, 305)
Screenshot: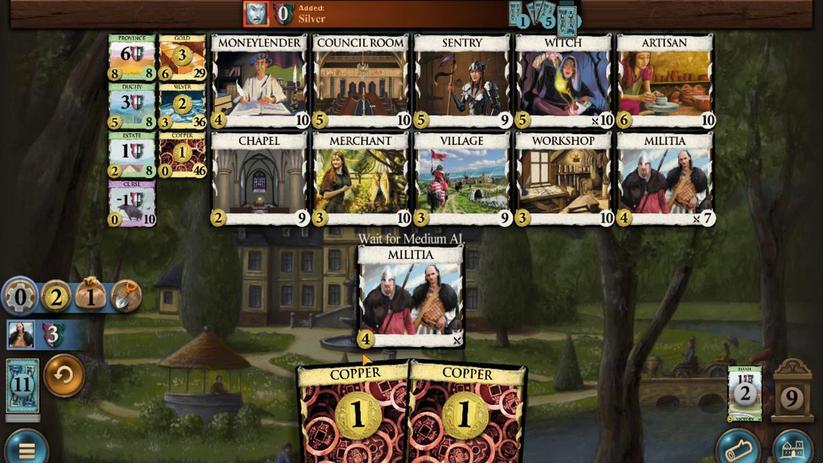 
Action: Mouse moved to (426, 306)
Screenshot: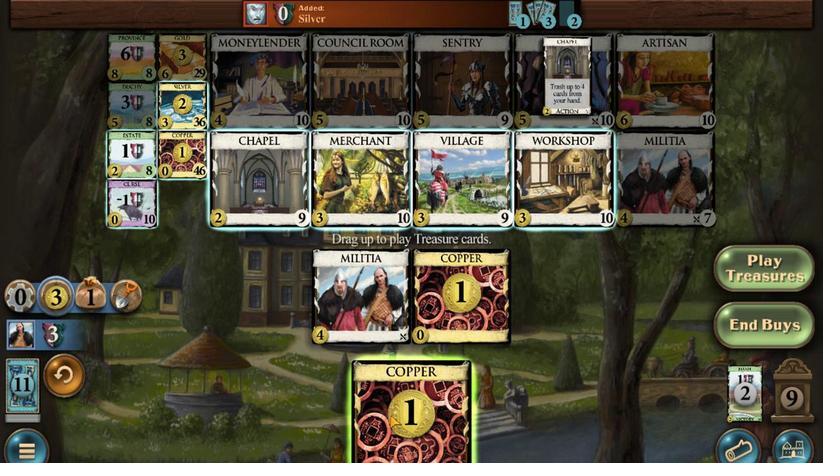 
Action: Mouse pressed left at (426, 306)
Screenshot: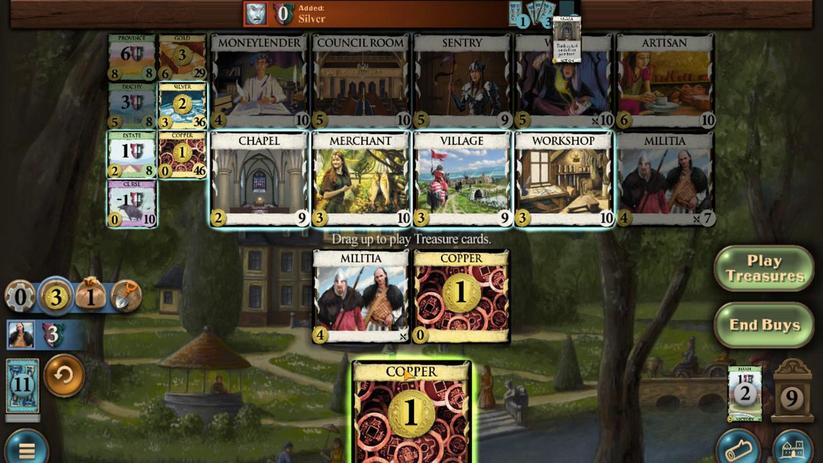 
Action: Mouse moved to (318, 294)
Screenshot: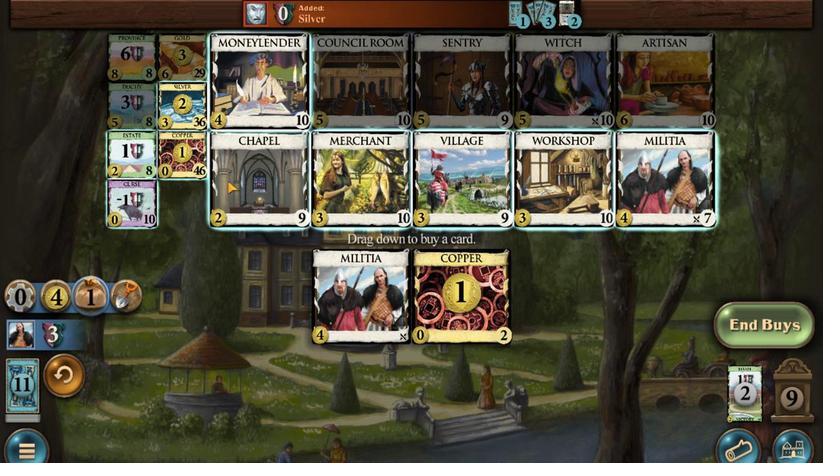 
Action: Mouse pressed left at (318, 294)
Screenshot: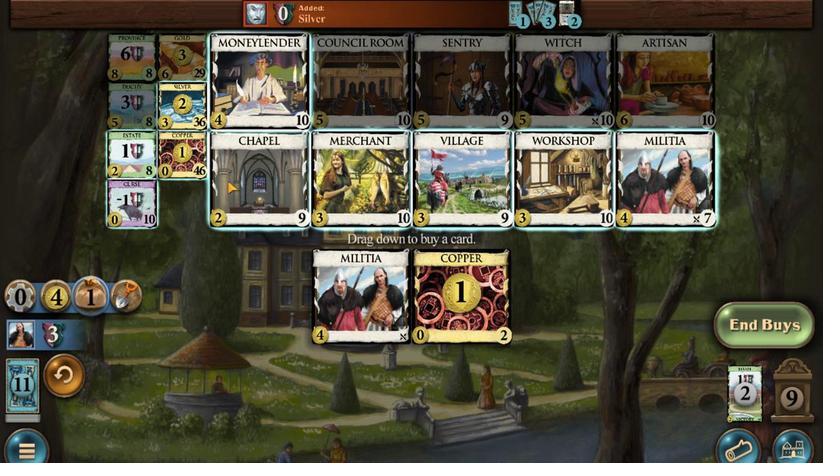 
Action: Mouse moved to (534, 307)
Screenshot: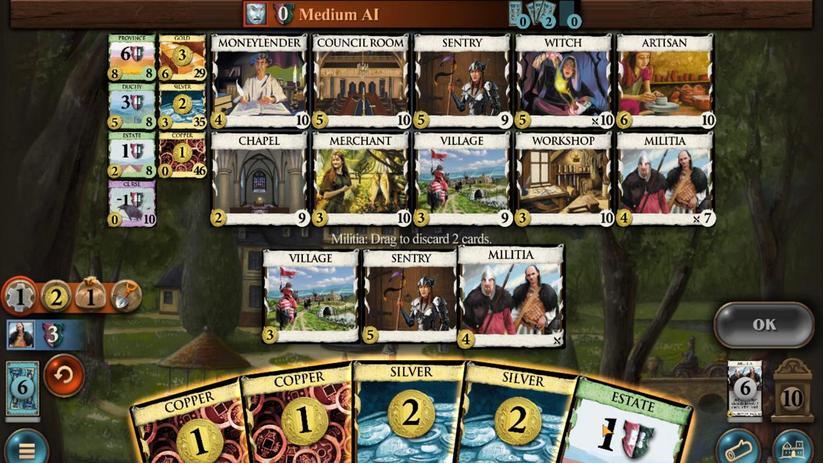 
Action: Mouse pressed left at (534, 307)
Screenshot: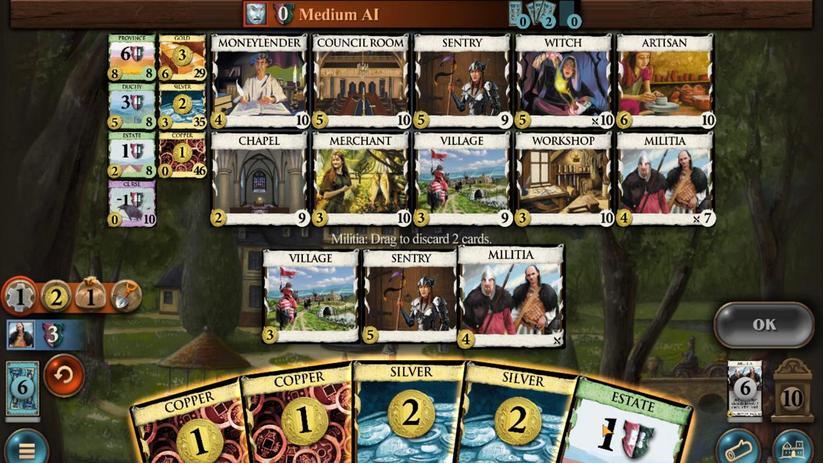 
Action: Mouse moved to (336, 306)
Screenshot: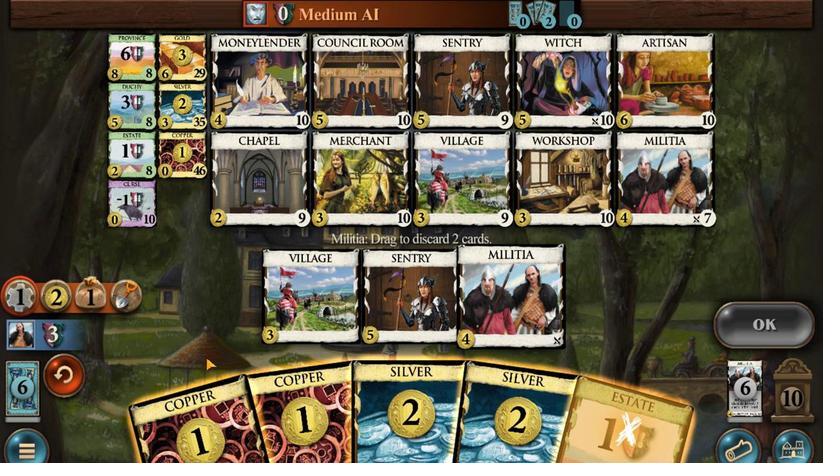 
Action: Mouse pressed left at (336, 306)
Screenshot: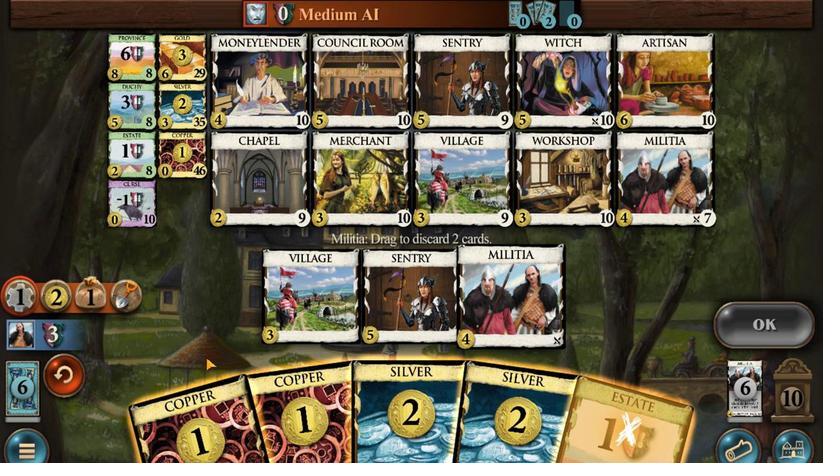 
Action: Mouse moved to (607, 303)
Screenshot: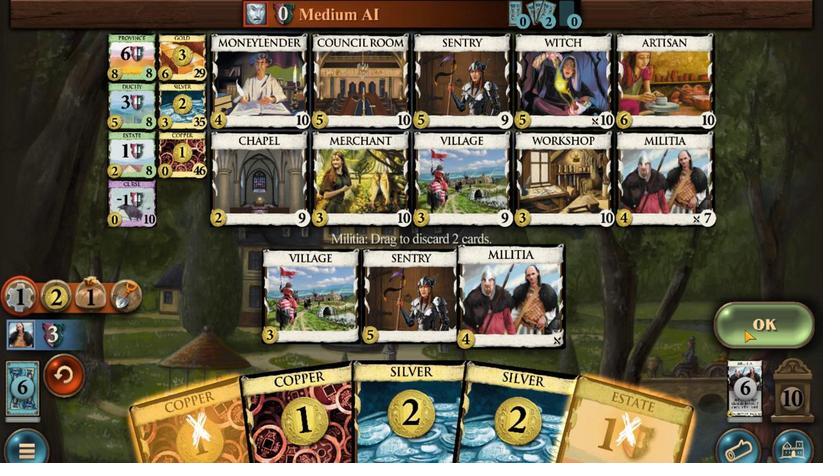 
Action: Mouse pressed left at (607, 303)
Screenshot: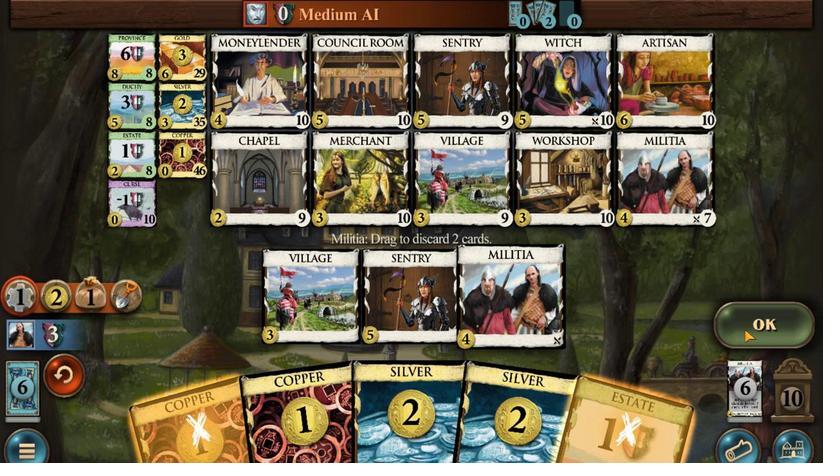 
Action: Mouse moved to (467, 307)
Screenshot: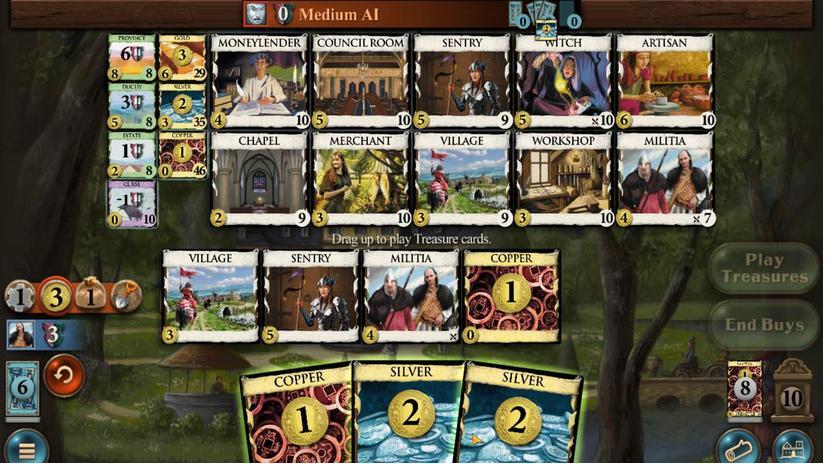 
Action: Mouse pressed left at (467, 307)
Screenshot: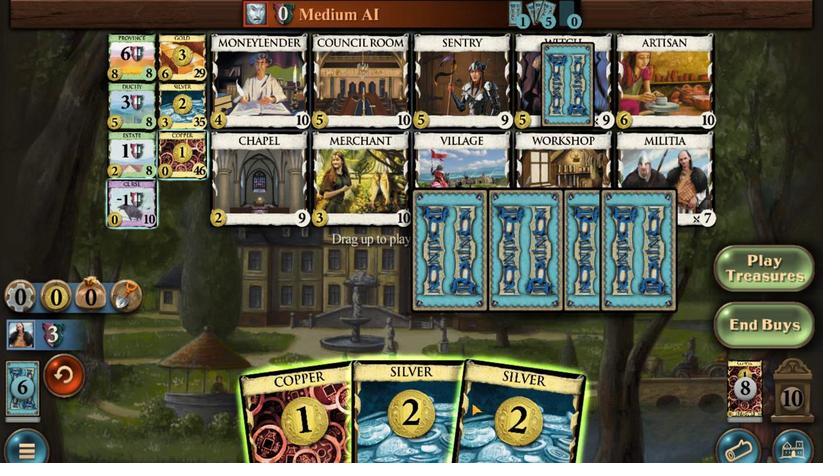 
Action: Mouse moved to (433, 307)
Screenshot: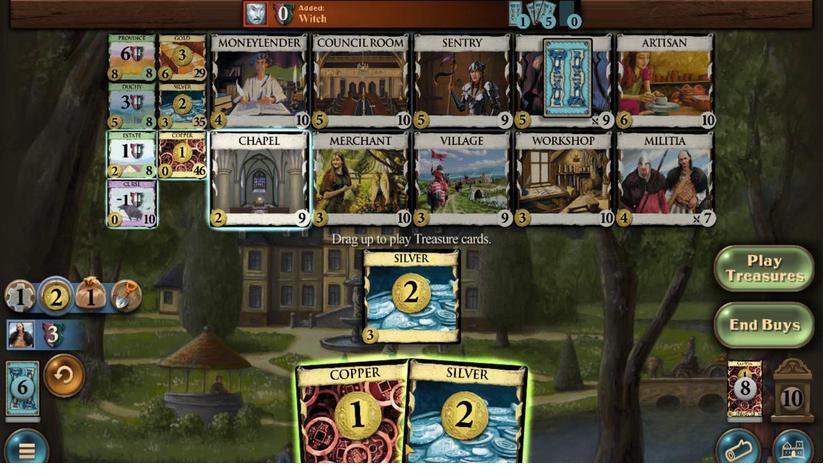 
Action: Mouse pressed left at (433, 307)
Screenshot: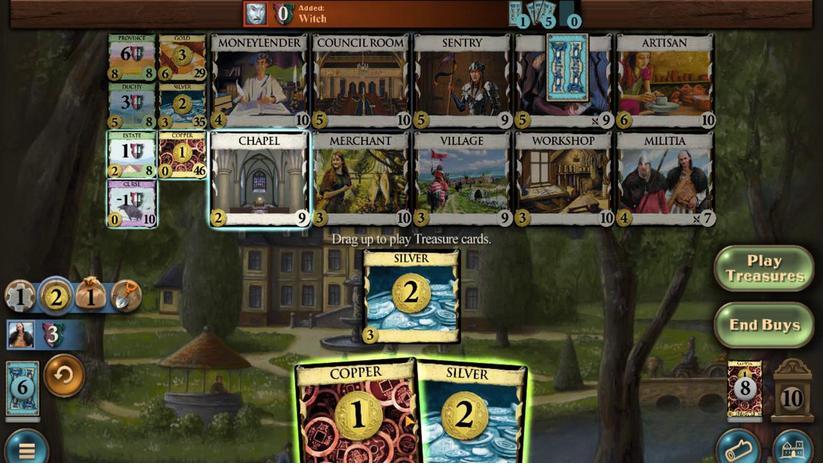
Action: Mouse moved to (436, 306)
Screenshot: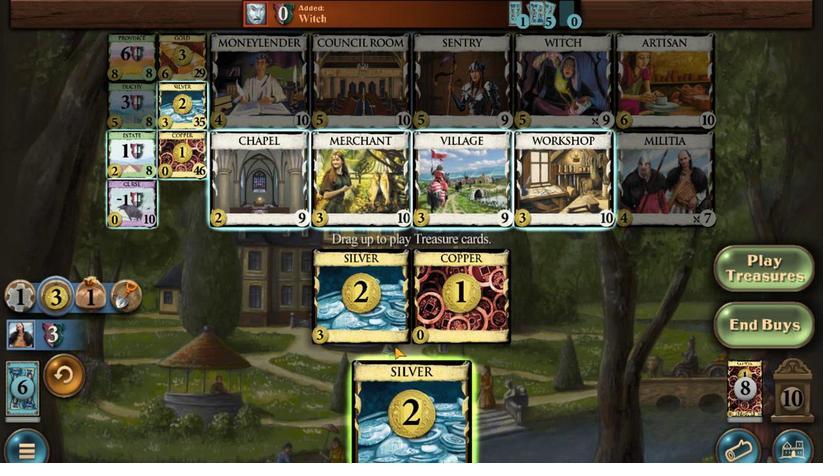 
Action: Mouse pressed left at (436, 306)
Screenshot: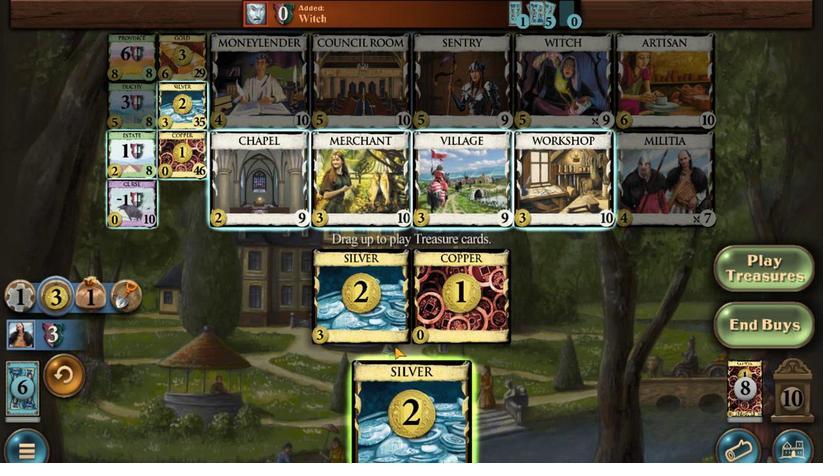 
Action: Mouse moved to (290, 294)
Screenshot: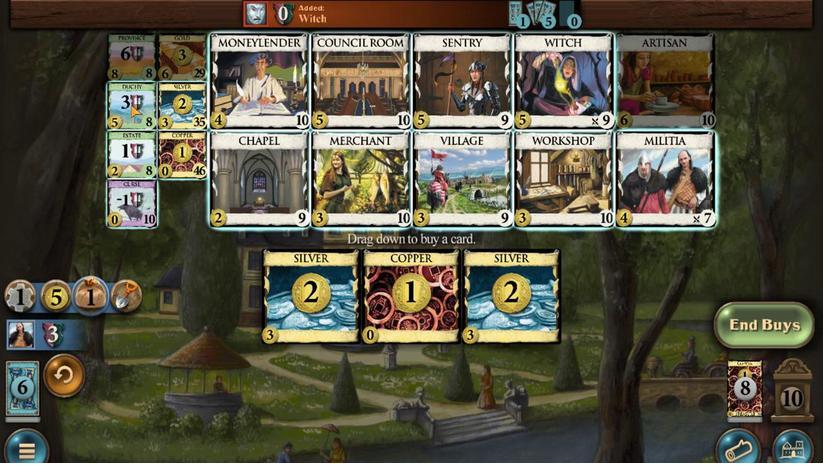 
Action: Mouse pressed left at (290, 294)
Screenshot: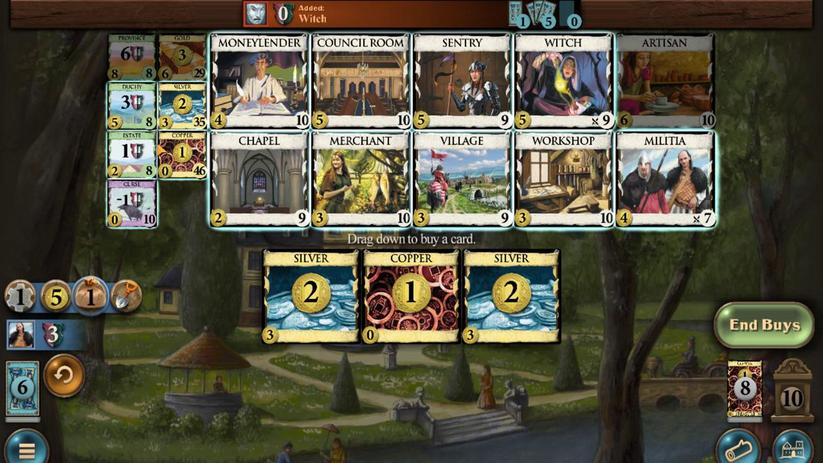 
Action: Mouse moved to (388, 305)
Screenshot: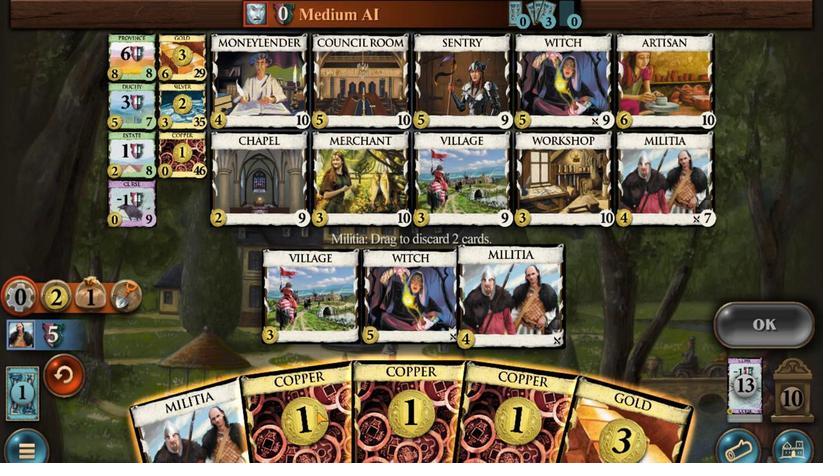 
Action: Mouse pressed left at (388, 305)
Screenshot: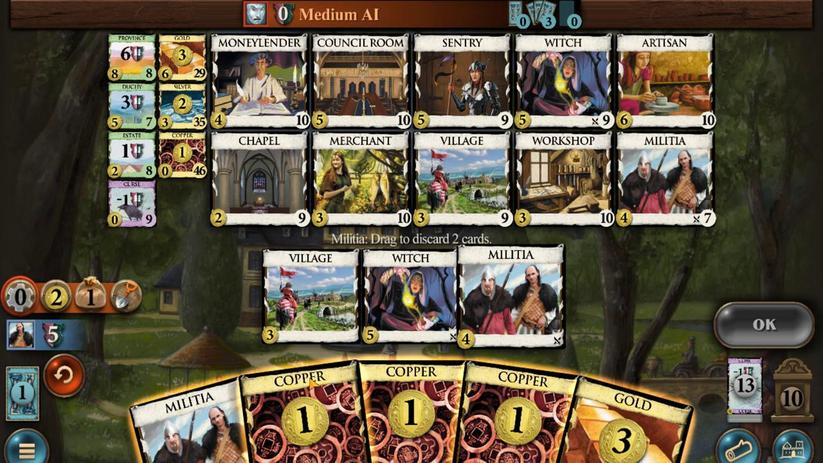 
Action: Mouse moved to (420, 306)
Screenshot: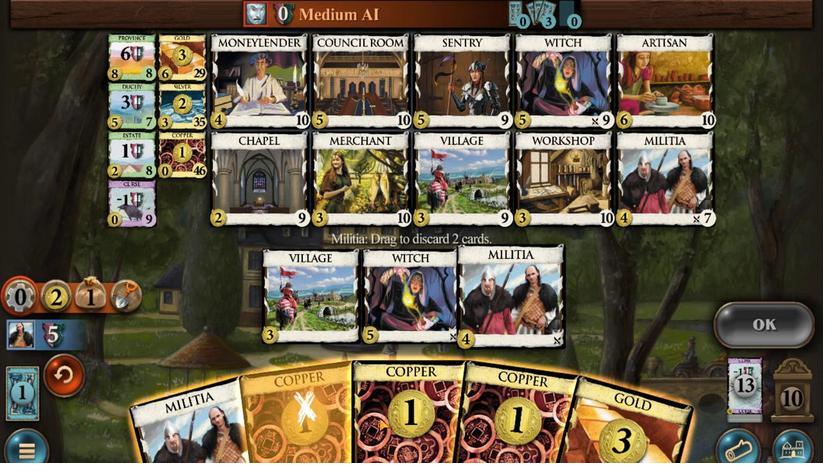 
Action: Mouse pressed left at (420, 306)
Screenshot: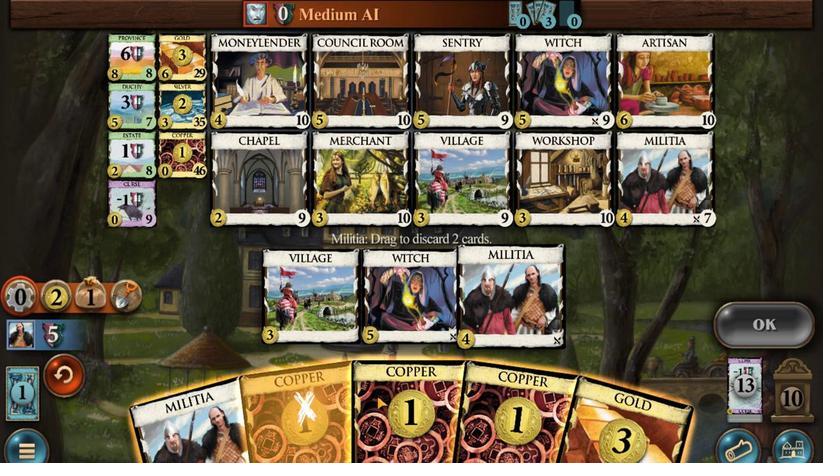 
Action: Mouse moved to (606, 302)
Screenshot: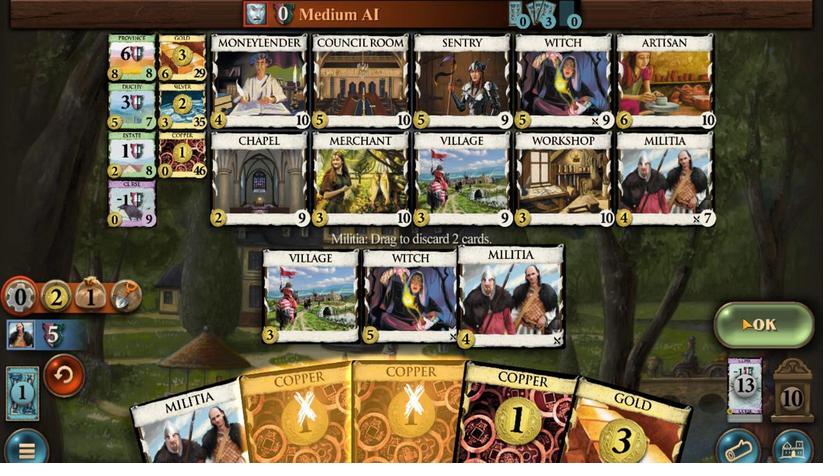 
Action: Mouse pressed left at (606, 302)
Screenshot: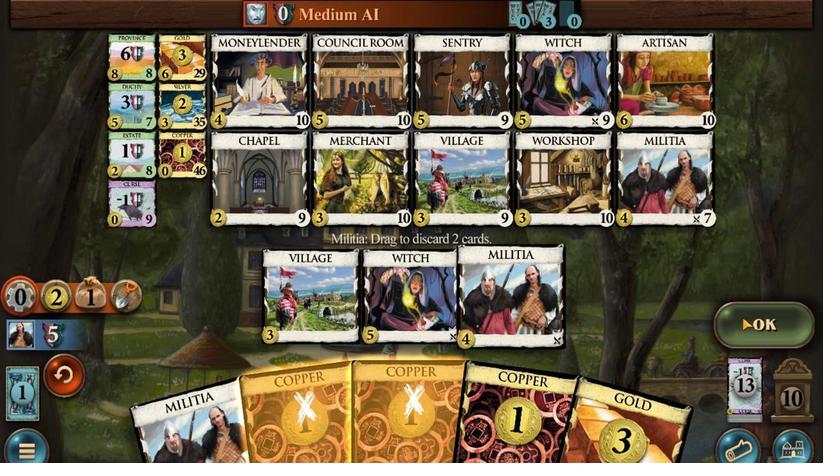 
Action: Mouse moved to (376, 306)
Screenshot: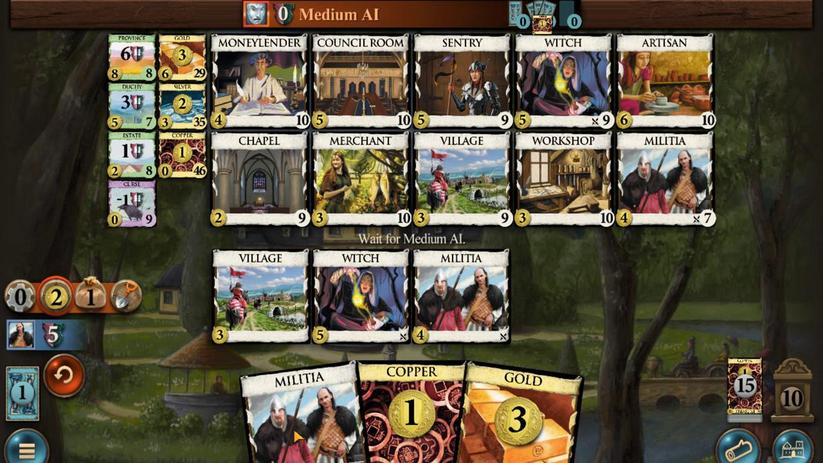 
Action: Mouse pressed left at (376, 306)
Screenshot: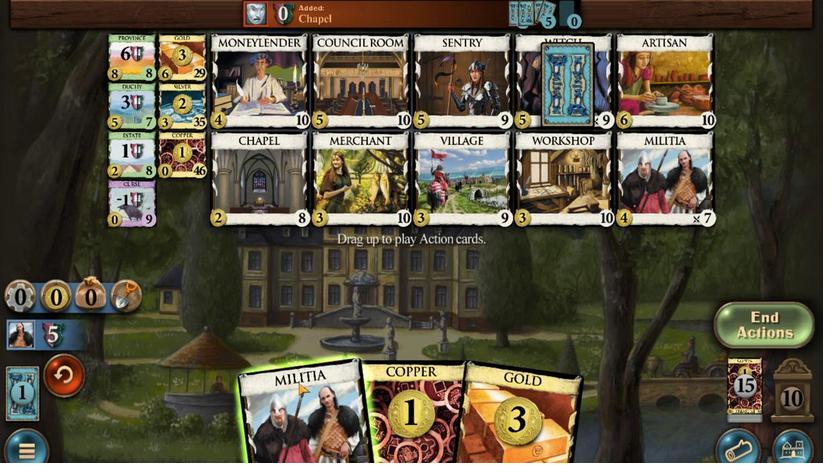 
Action: Mouse moved to (407, 305)
Screenshot: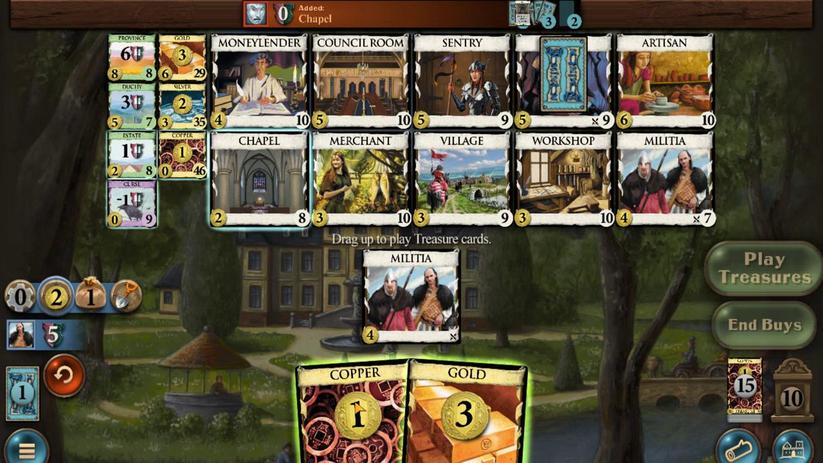 
Action: Mouse pressed left at (407, 305)
Screenshot: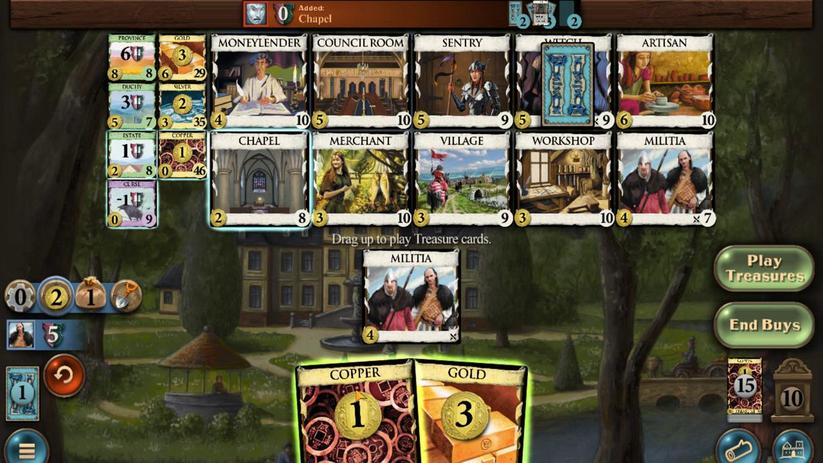 
Action: Mouse moved to (436, 306)
Screenshot: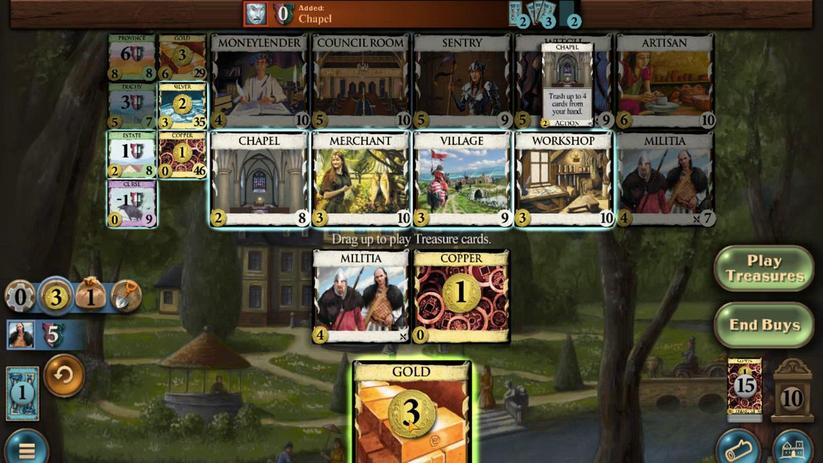 
Action: Mouse pressed left at (436, 306)
Screenshot: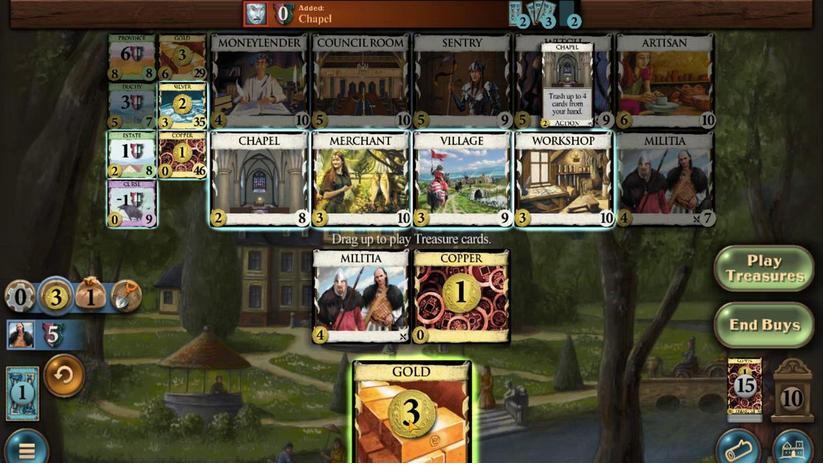 
Action: Mouse moved to (314, 292)
Screenshot: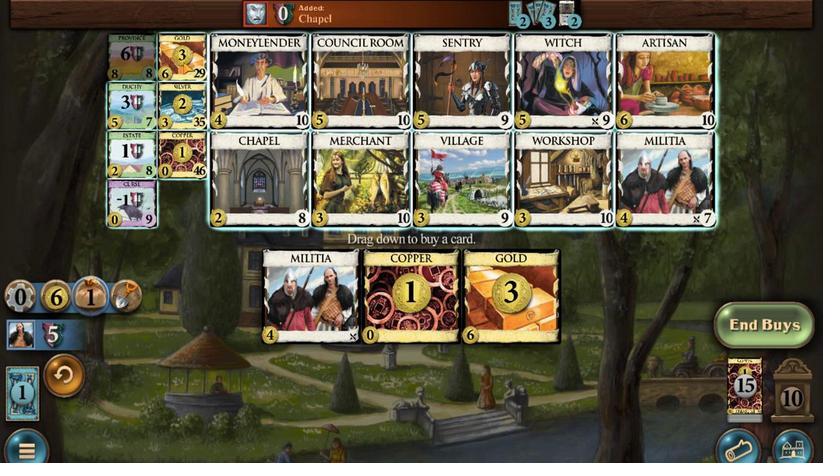
Action: Mouse pressed left at (314, 292)
Screenshot: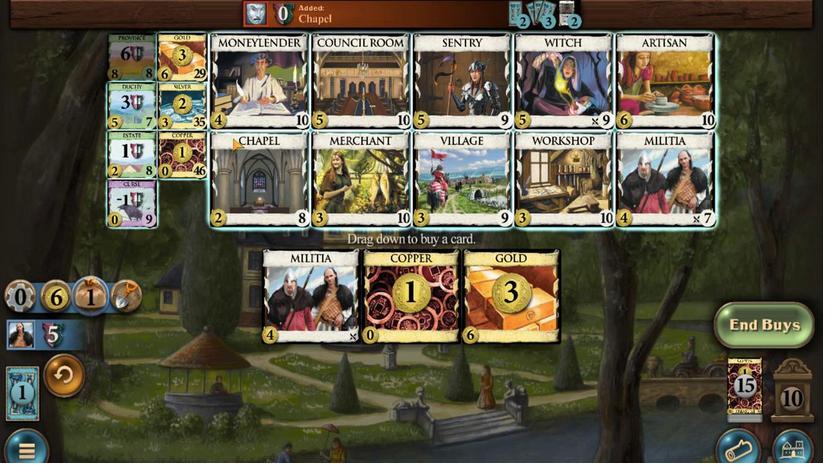 
Action: Mouse moved to (492, 305)
Screenshot: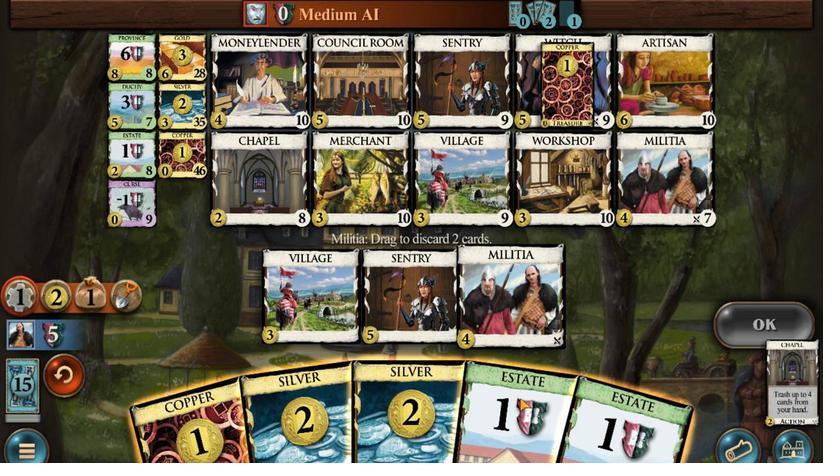 
Action: Mouse pressed left at (492, 305)
Screenshot: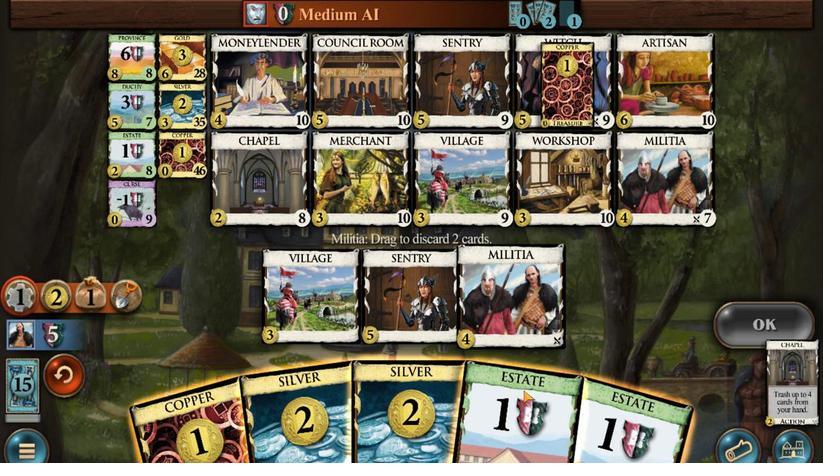 
Action: Mouse moved to (535, 305)
Screenshot: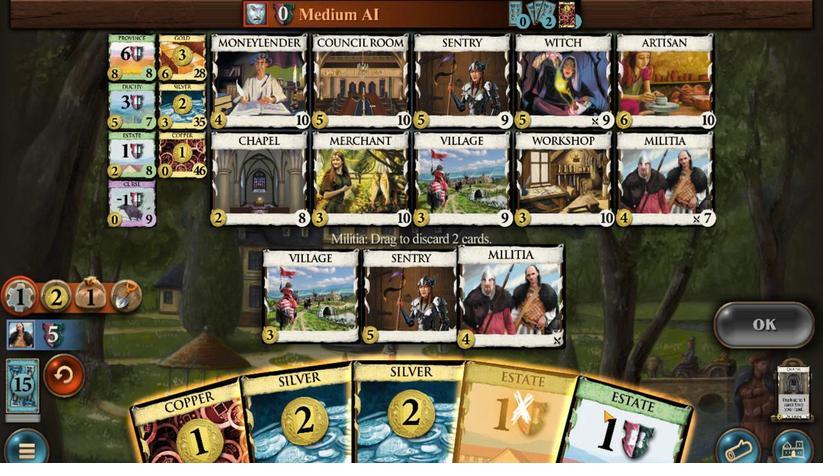 
Action: Mouse pressed left at (535, 305)
Screenshot: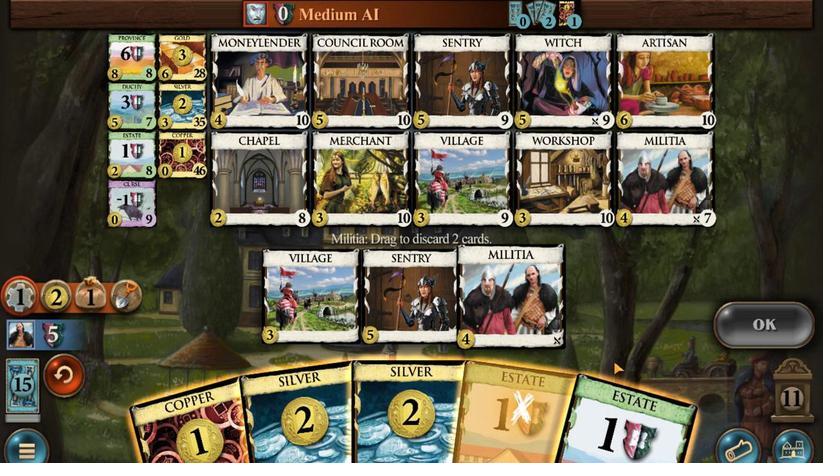 
Action: Mouse moved to (628, 302)
Screenshot: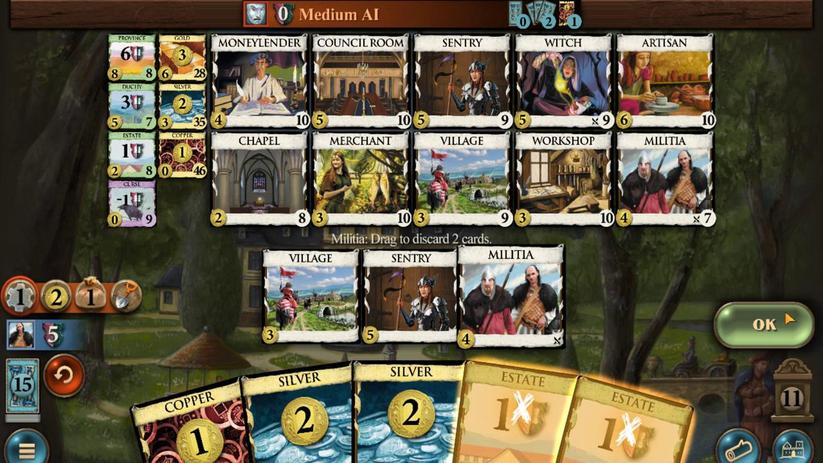 
Action: Mouse pressed left at (628, 302)
Screenshot: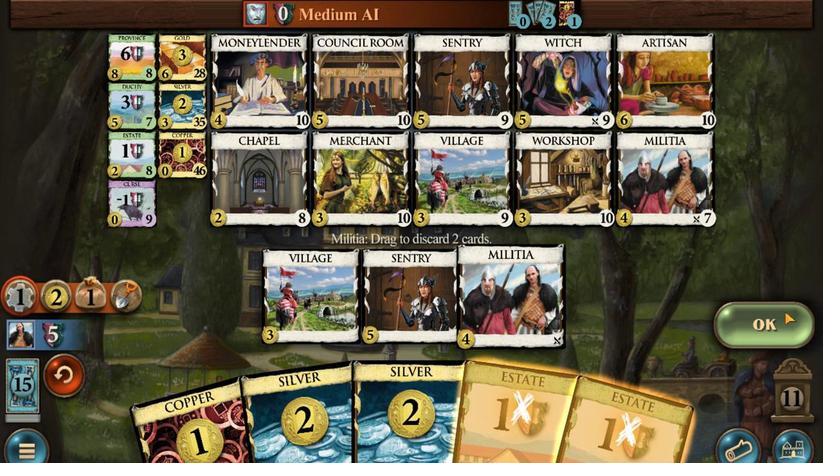 
Action: Mouse moved to (379, 306)
Screenshot: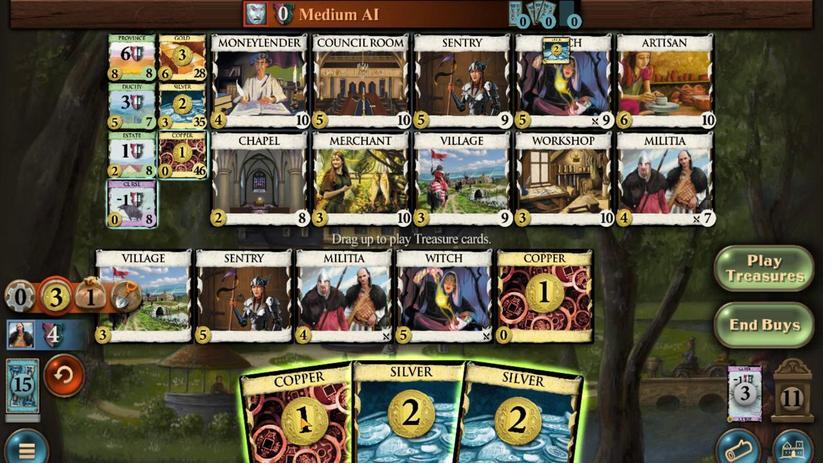 
Action: Mouse pressed left at (379, 306)
Screenshot: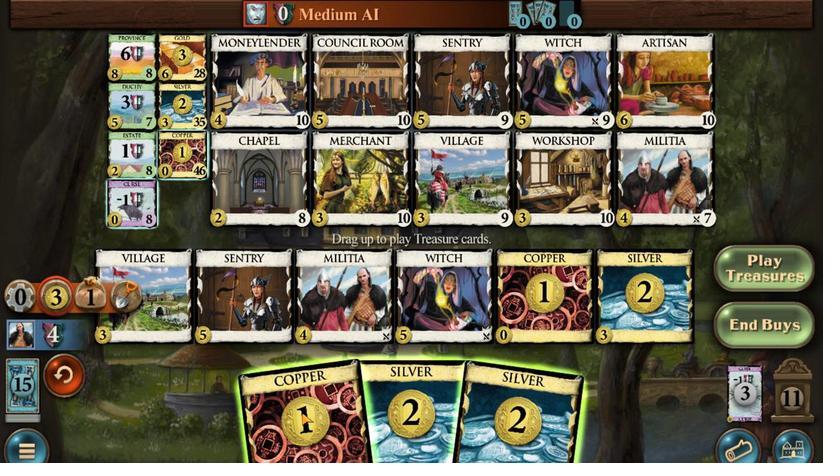 
Action: Mouse moved to (427, 306)
Screenshot: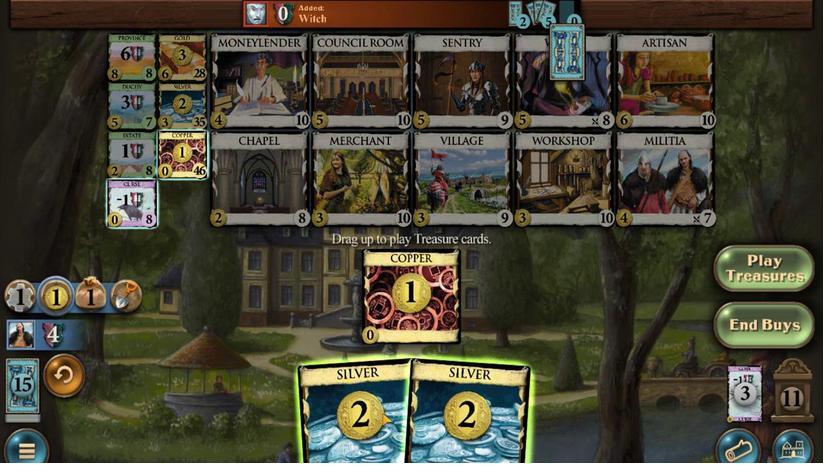 
Action: Mouse pressed left at (427, 306)
Screenshot: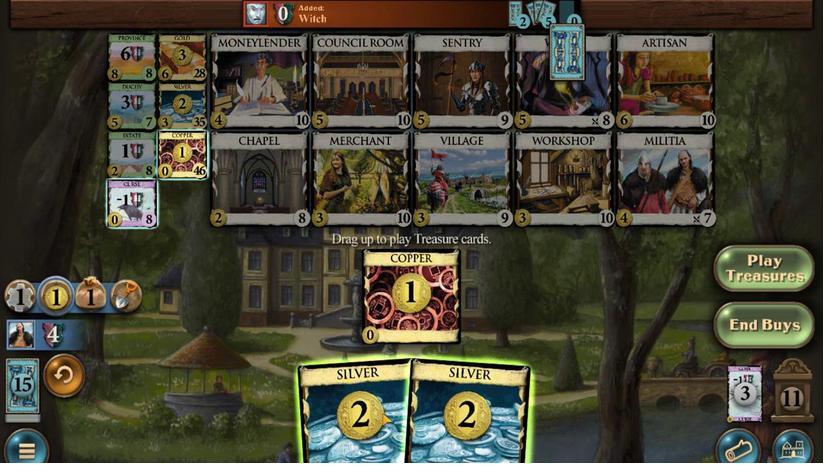 
Action: Mouse moved to (435, 306)
Screenshot: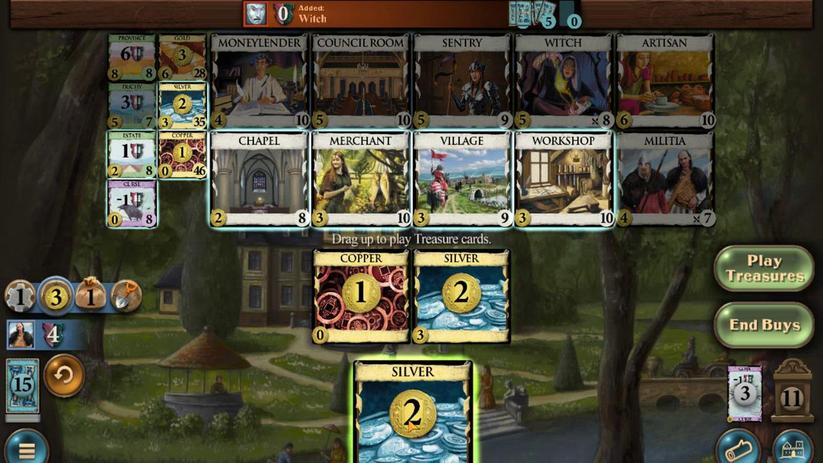 
Action: Mouse pressed left at (435, 306)
Screenshot: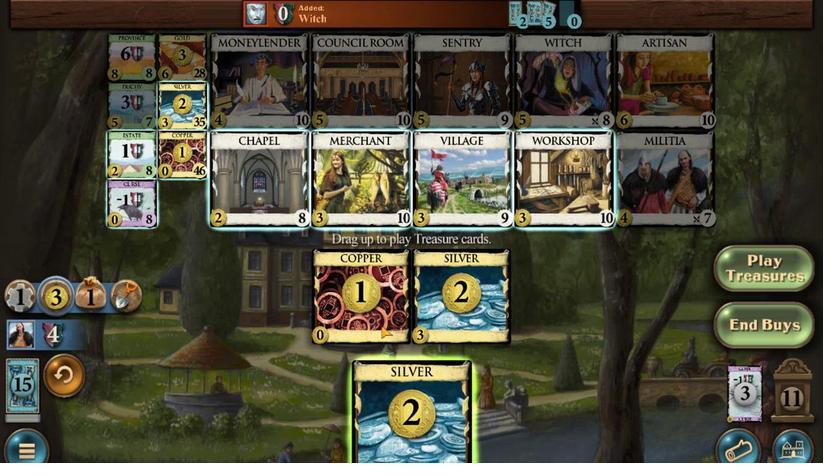 
Action: Mouse moved to (292, 294)
Screenshot: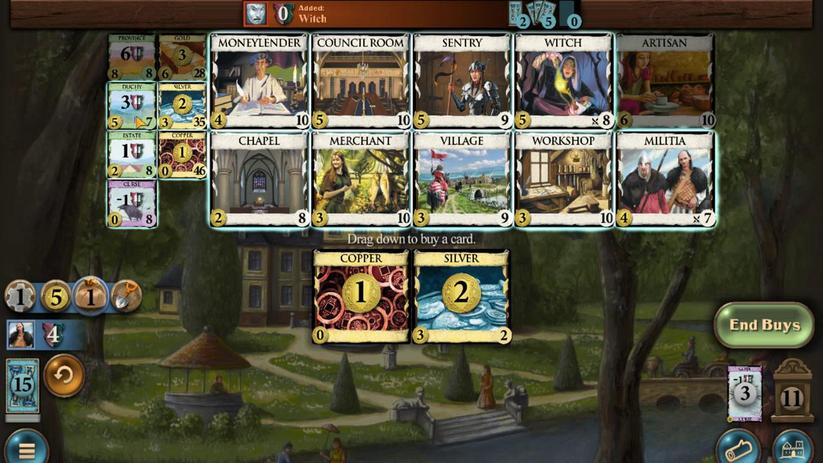 
Action: Mouse pressed left at (292, 294)
Screenshot: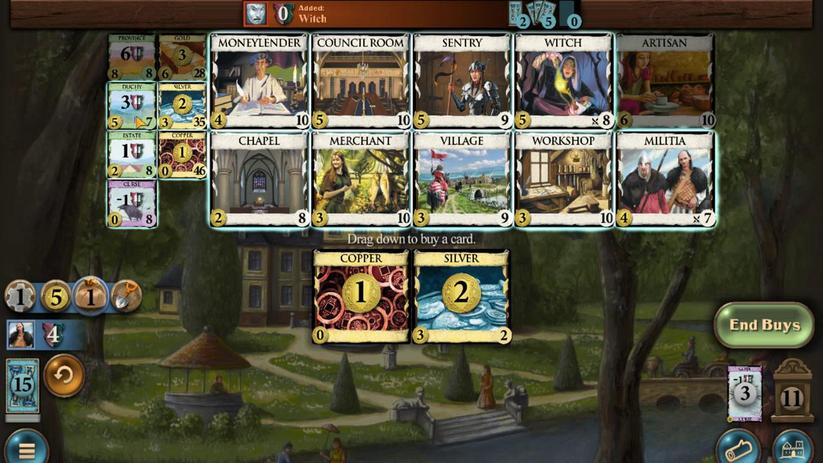 
Action: Mouse moved to (321, 307)
Screenshot: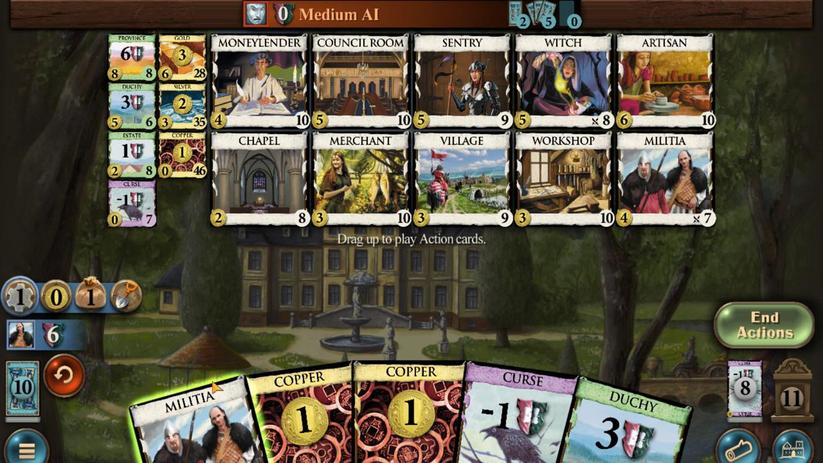 
Action: Mouse pressed left at (321, 307)
Screenshot: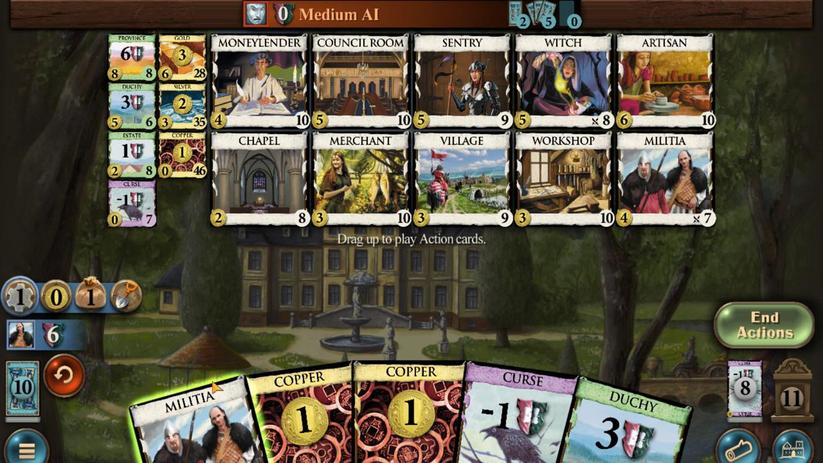 
Action: Mouse moved to (402, 306)
Screenshot: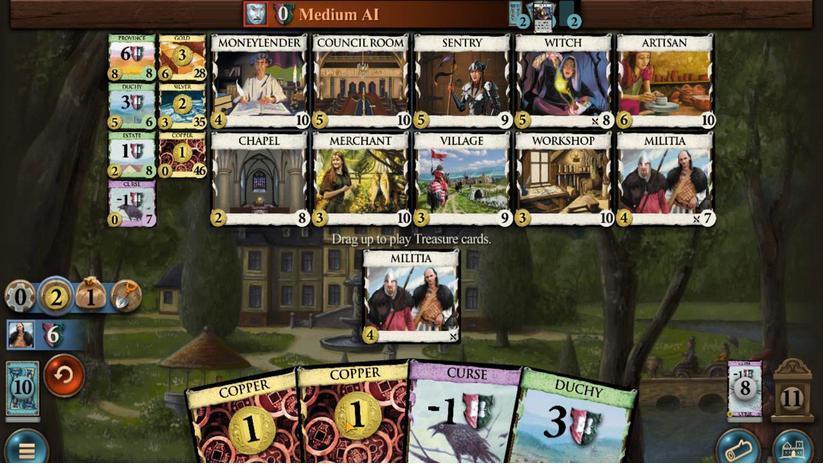 
Action: Mouse pressed left at (402, 306)
Screenshot: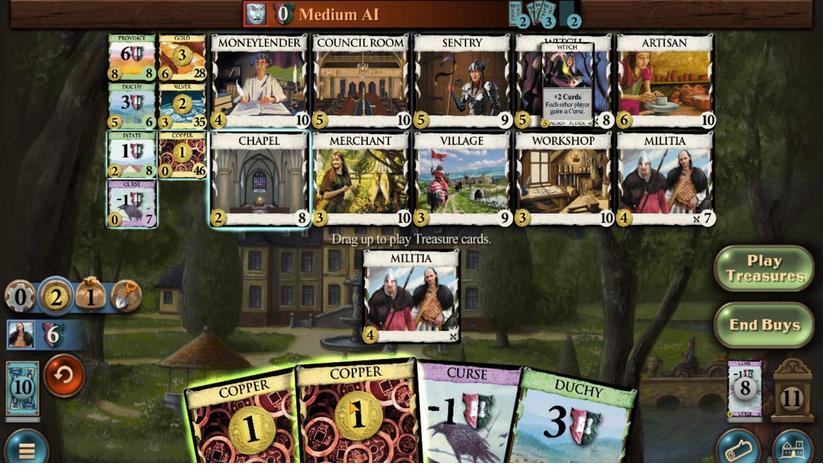 
Action: Mouse moved to (373, 306)
Screenshot: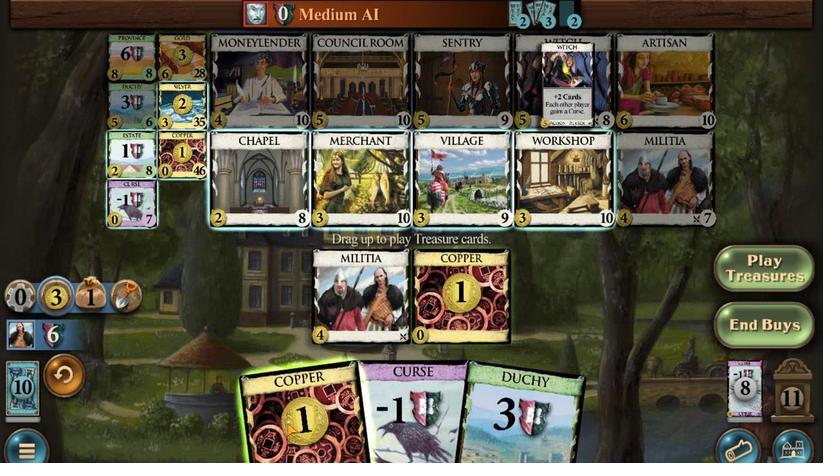 
Action: Mouse pressed left at (373, 306)
Screenshot: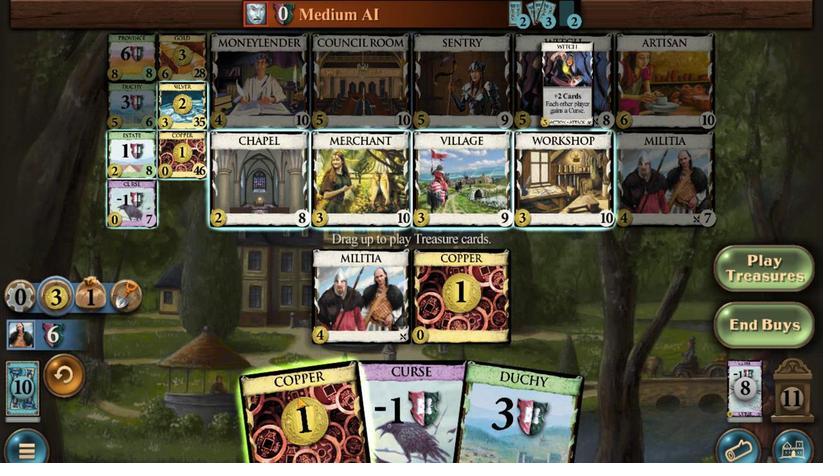 
Action: Mouse moved to (310, 294)
Screenshot: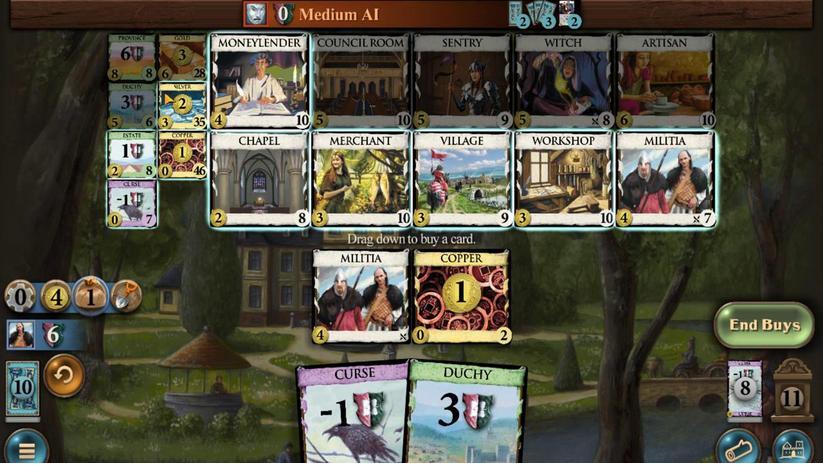 
Action: Mouse pressed left at (310, 294)
Screenshot: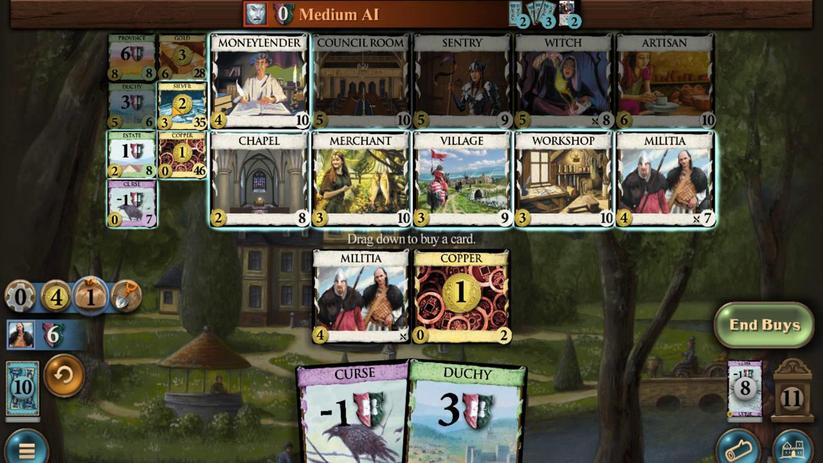 
Action: Mouse moved to (541, 307)
Screenshot: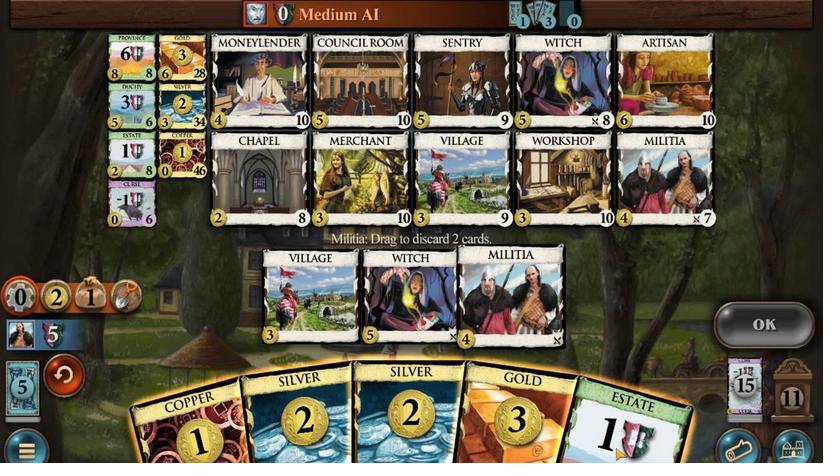 
Action: Mouse pressed left at (541, 307)
Screenshot: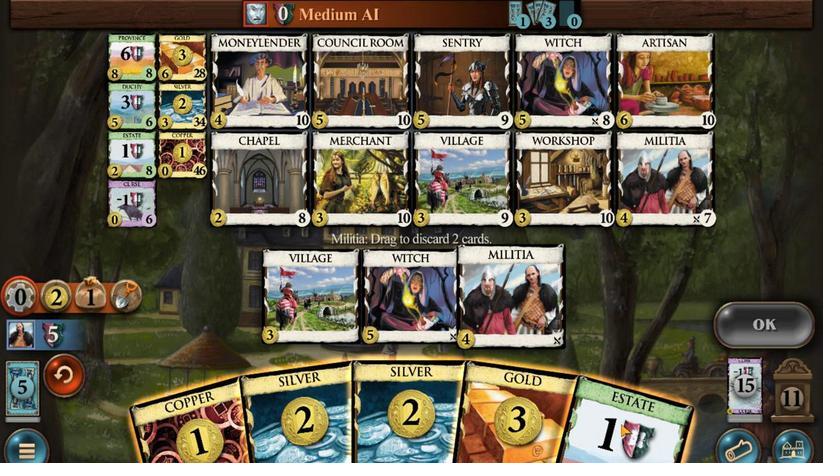 
Action: Mouse moved to (552, 306)
Screenshot: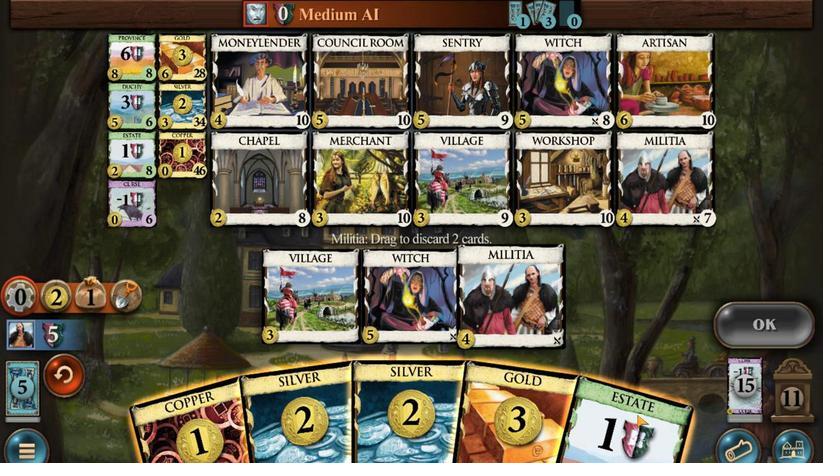 
Action: Mouse pressed left at (552, 306)
Screenshot: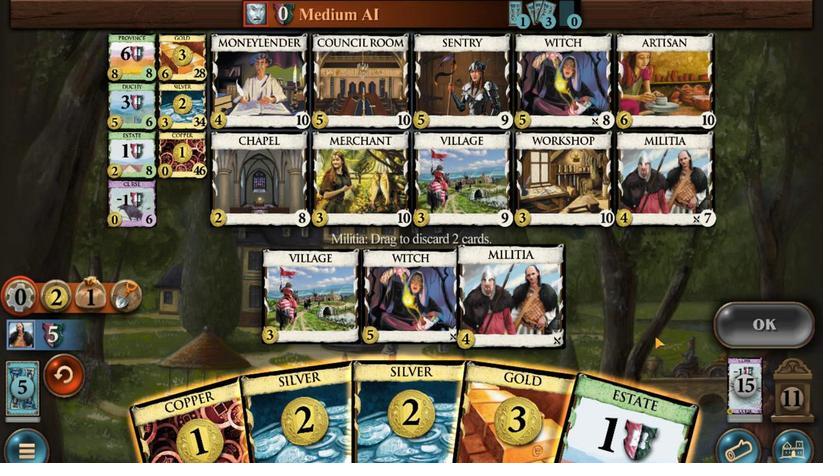 
Action: Mouse moved to (329, 306)
Screenshot: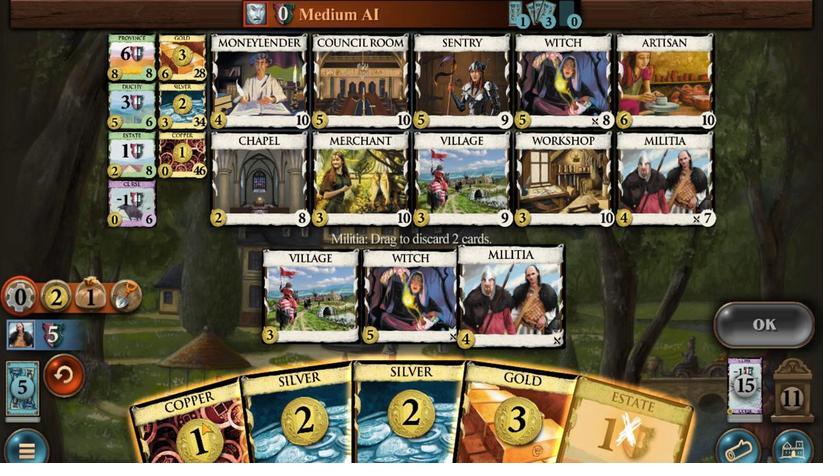 
Action: Mouse pressed left at (329, 306)
Screenshot: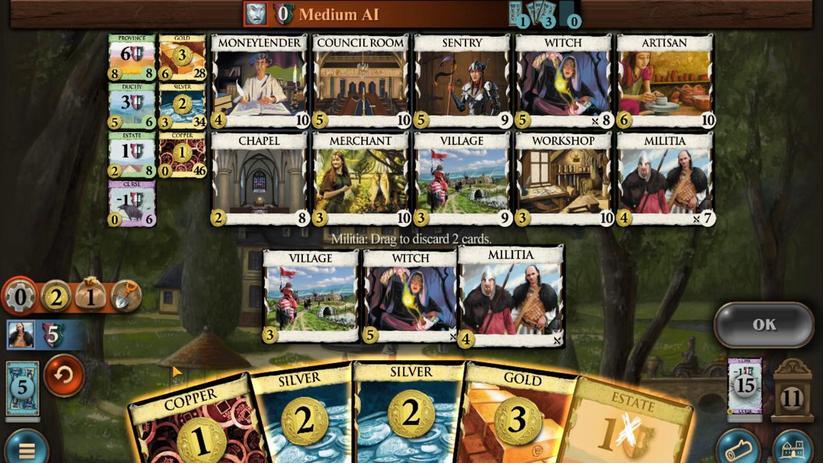 
Action: Mouse moved to (623, 302)
Screenshot: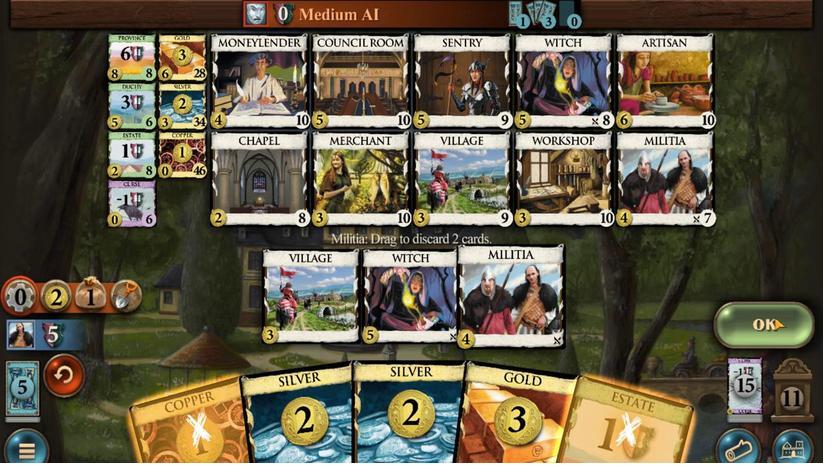 
Action: Mouse pressed left at (623, 302)
Screenshot: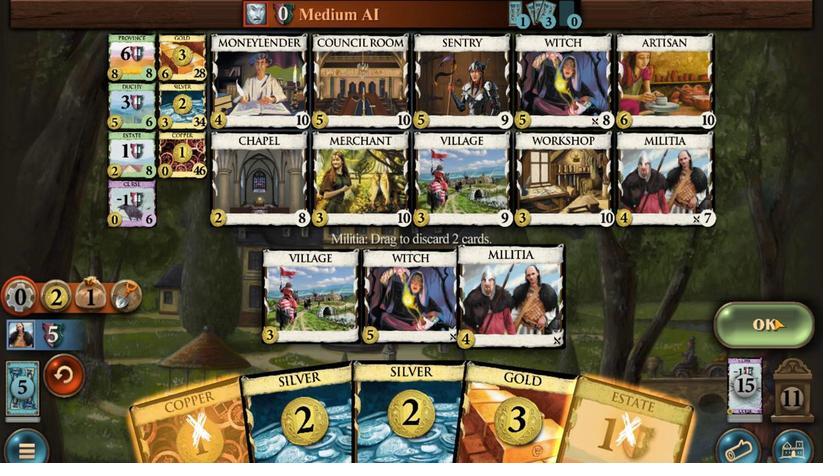 
Action: Mouse moved to (478, 306)
Screenshot: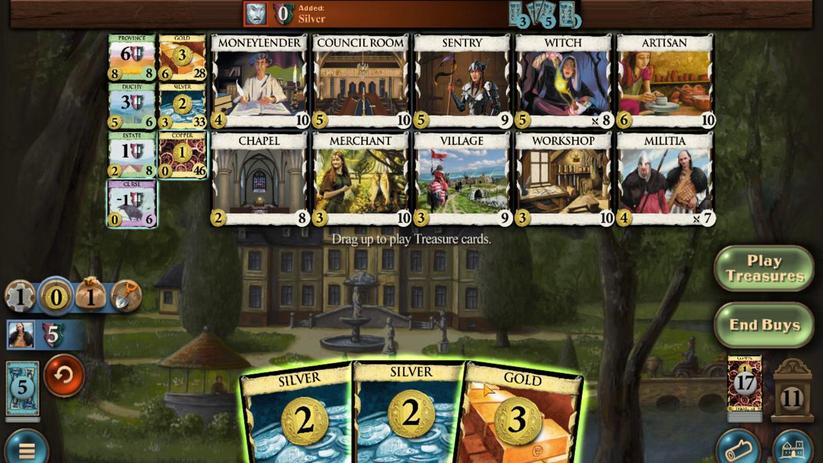 
Action: Mouse pressed left at (478, 306)
Screenshot: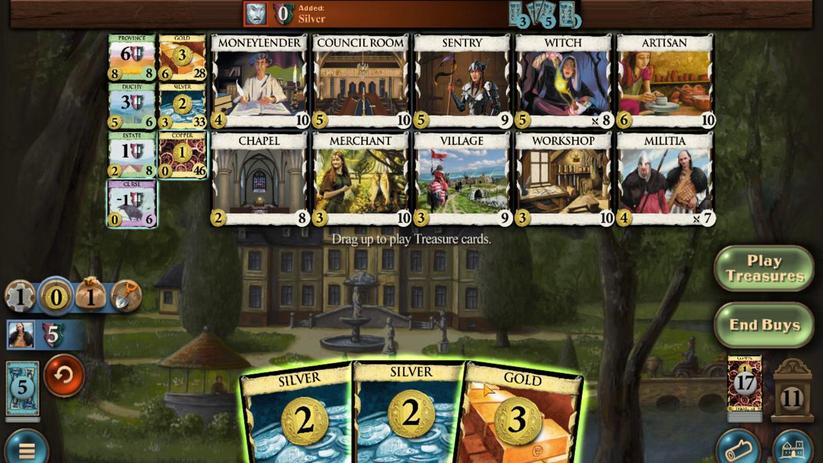 
Action: Mouse moved to (449, 306)
Screenshot: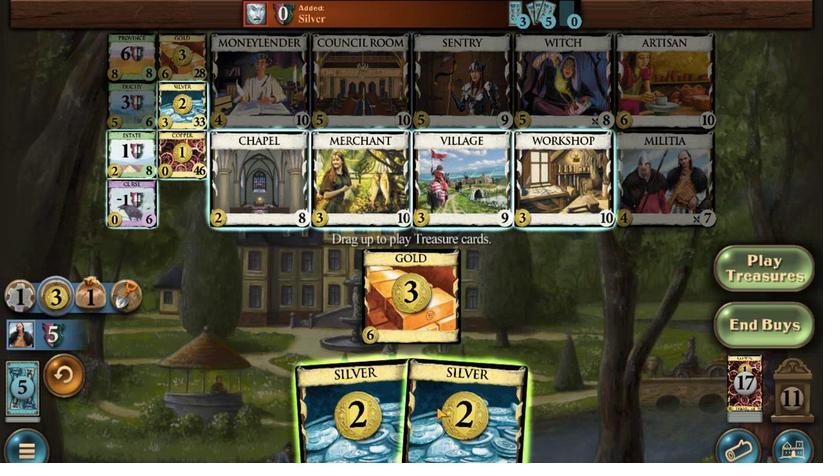
Action: Mouse pressed left at (449, 306)
Screenshot: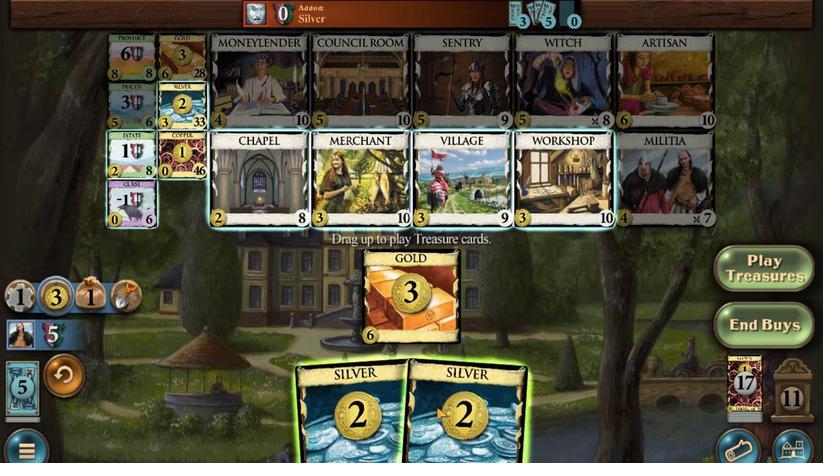 
Action: Mouse moved to (429, 304)
Screenshot: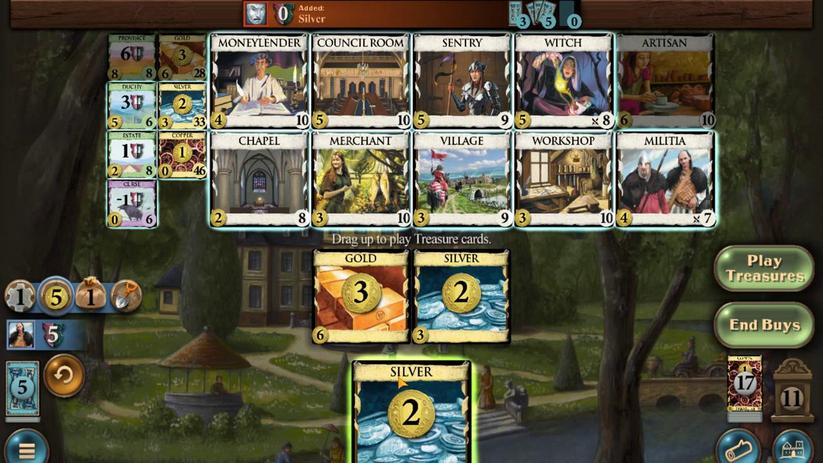
Action: Mouse pressed left at (429, 304)
Screenshot: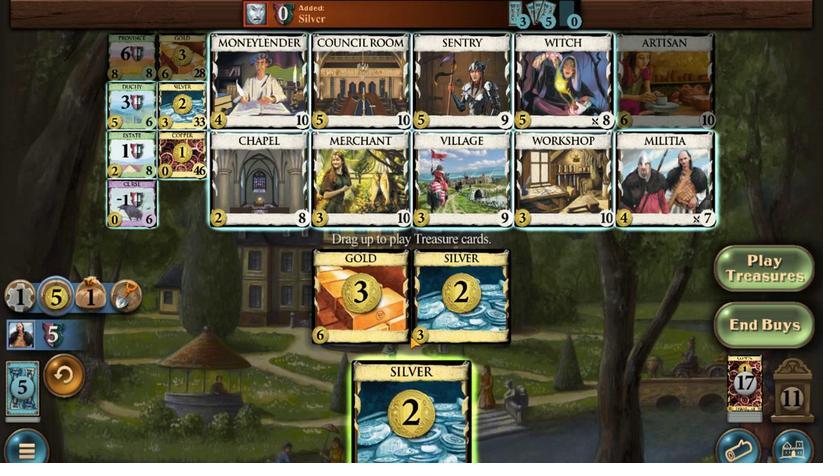 
Action: Mouse moved to (322, 293)
Screenshot: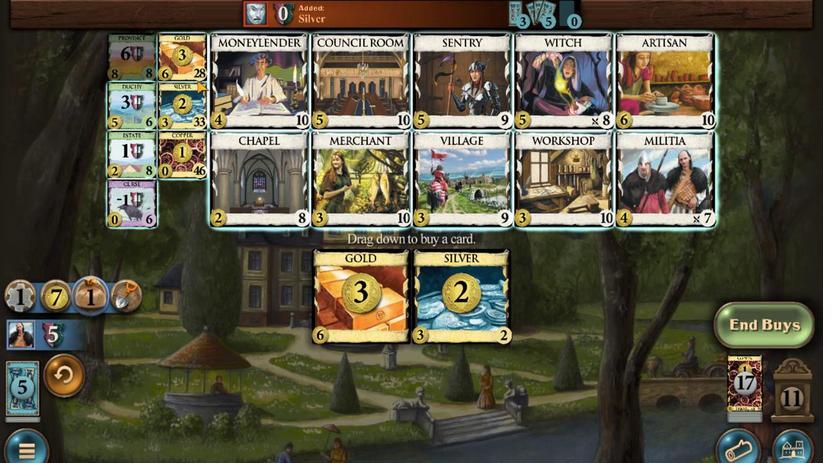 
Action: Mouse pressed left at (322, 293)
Screenshot: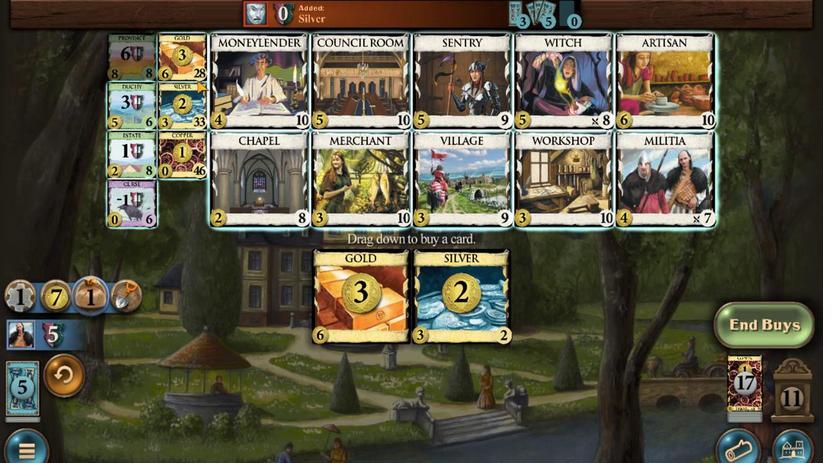 
Action: Mouse moved to (389, 305)
Screenshot: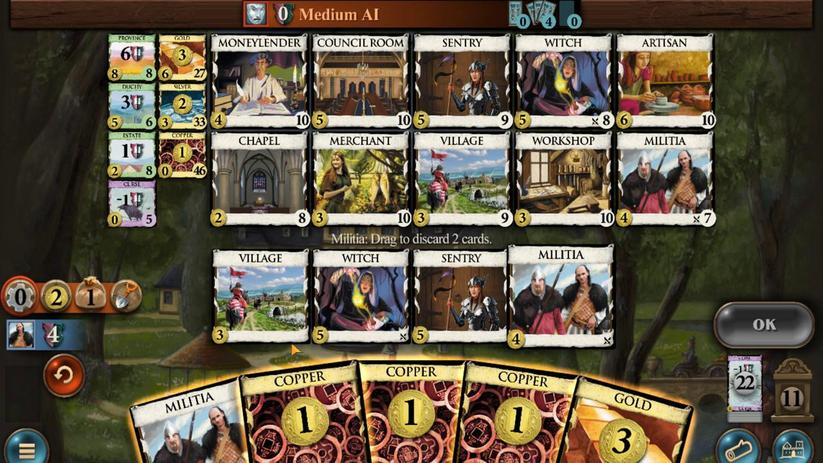 
Action: Mouse pressed left at (389, 305)
Screenshot: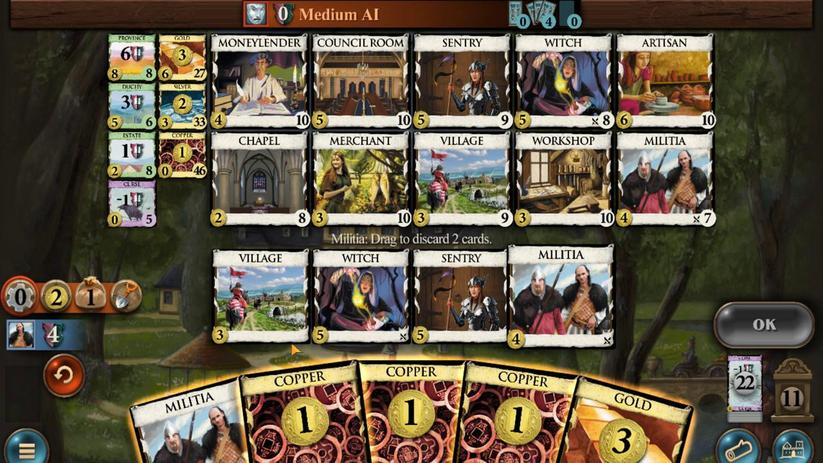 
Action: Mouse moved to (425, 305)
Screenshot: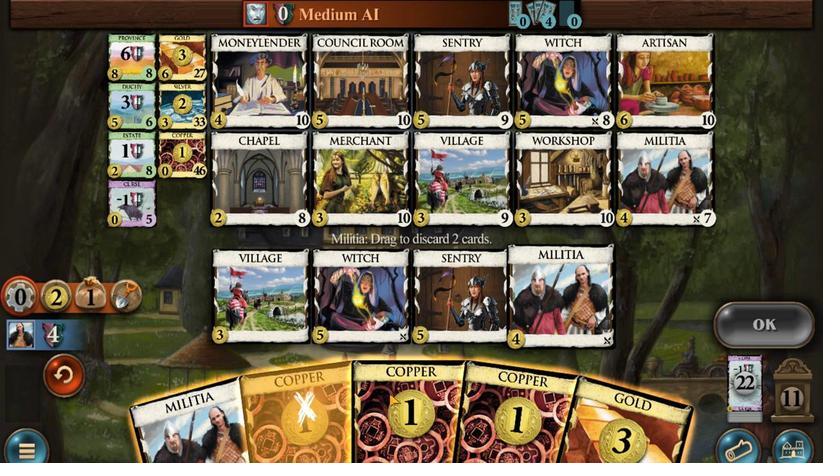 
Action: Mouse pressed left at (425, 305)
Screenshot: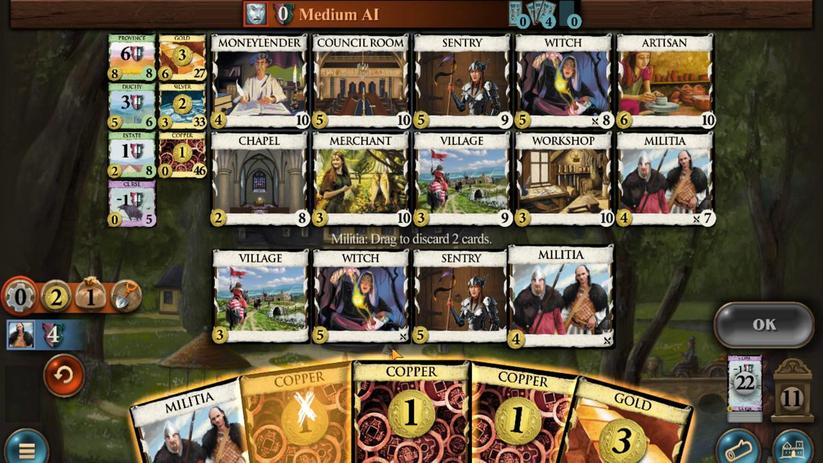 
Action: Mouse moved to (615, 303)
Screenshot: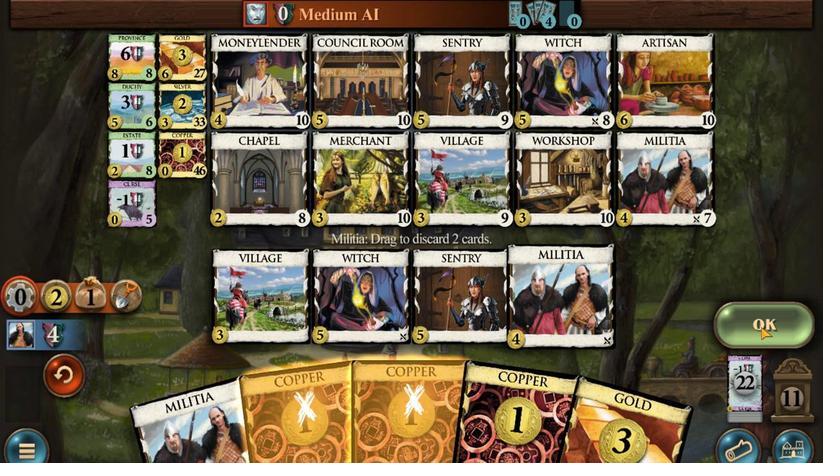 
Action: Mouse pressed left at (615, 303)
Screenshot: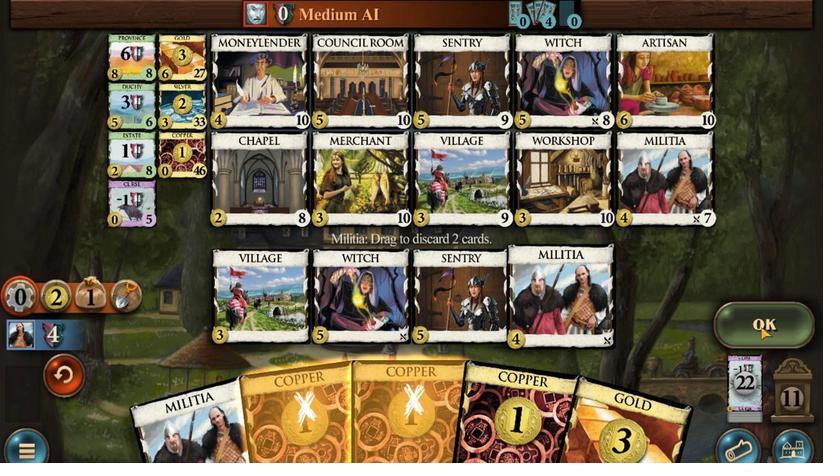 
Action: Mouse moved to (374, 306)
Screenshot: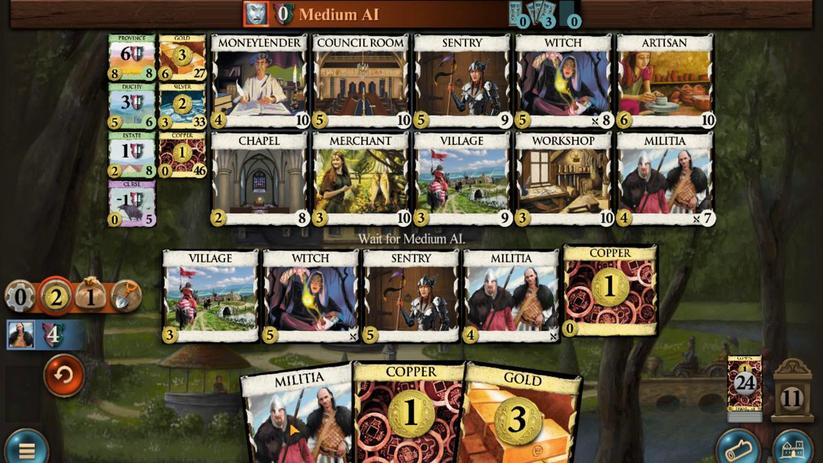 
Action: Mouse pressed left at (374, 306)
Screenshot: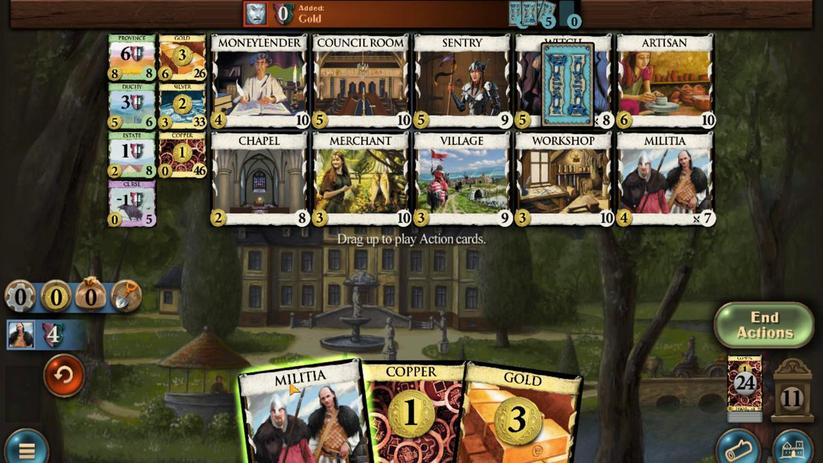 
Action: Mouse moved to (455, 307)
Screenshot: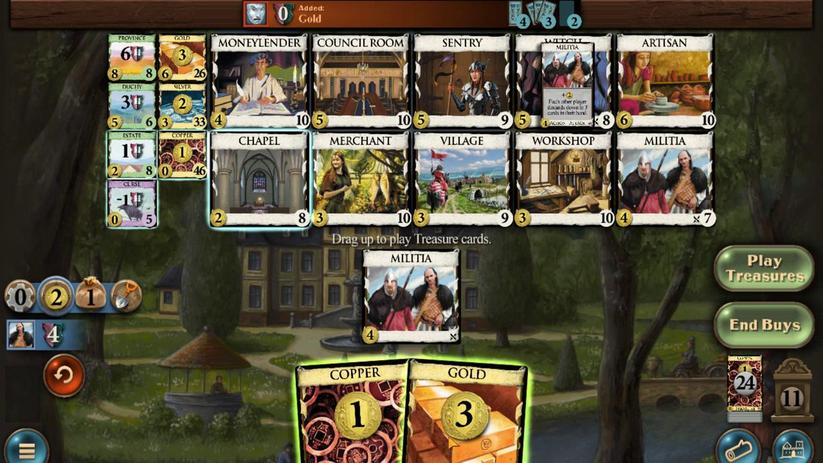 
Action: Mouse pressed left at (455, 307)
Screenshot: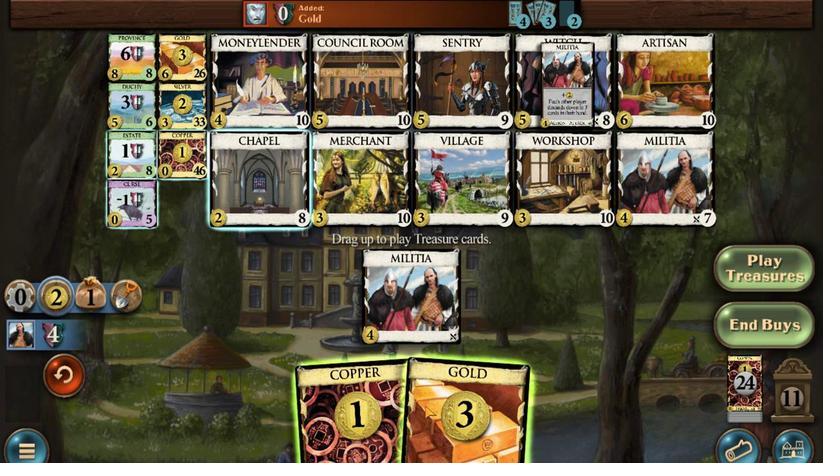 
Action: Mouse moved to (420, 307)
Screenshot: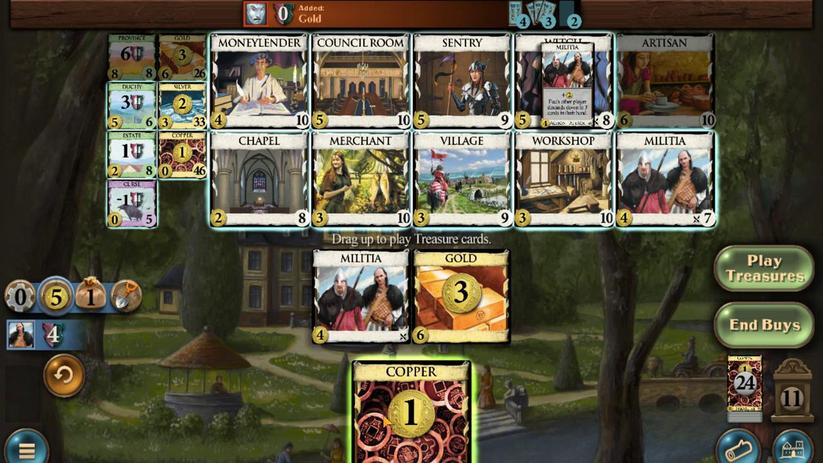 
Action: Mouse pressed left at (420, 307)
Screenshot: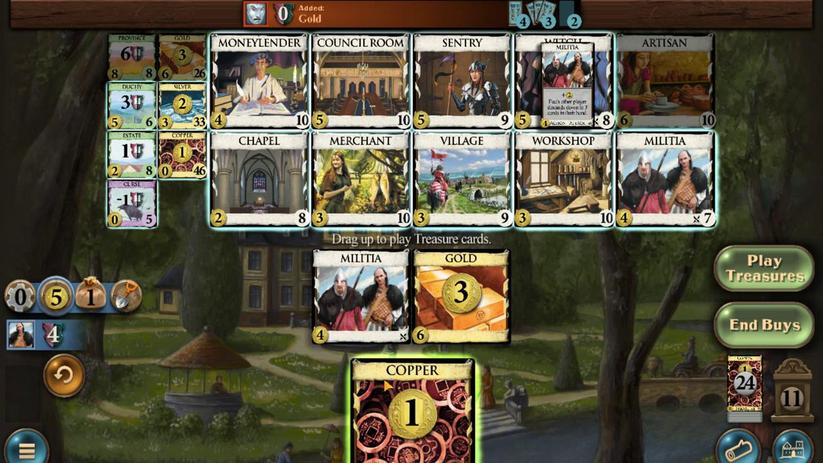 
Action: Mouse moved to (314, 292)
Screenshot: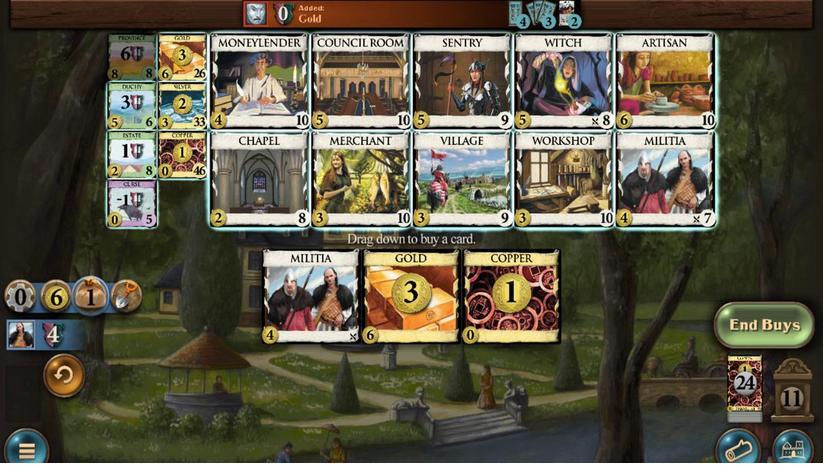 
Action: Mouse pressed left at (314, 292)
Screenshot: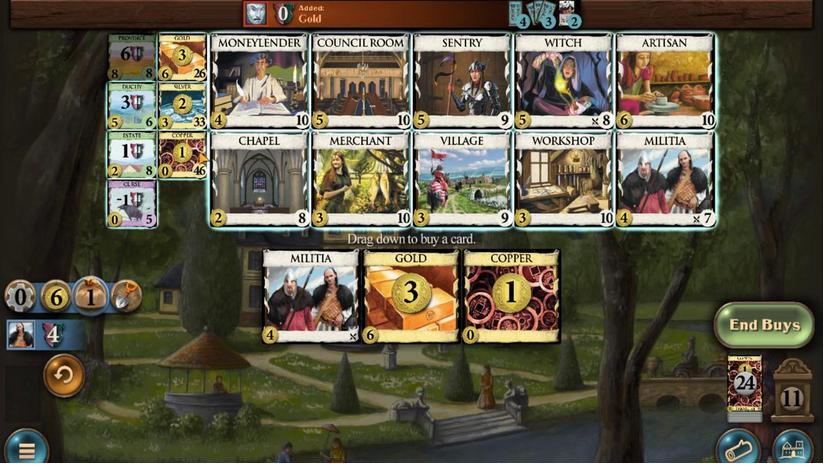 
Action: Mouse moved to (332, 306)
Screenshot: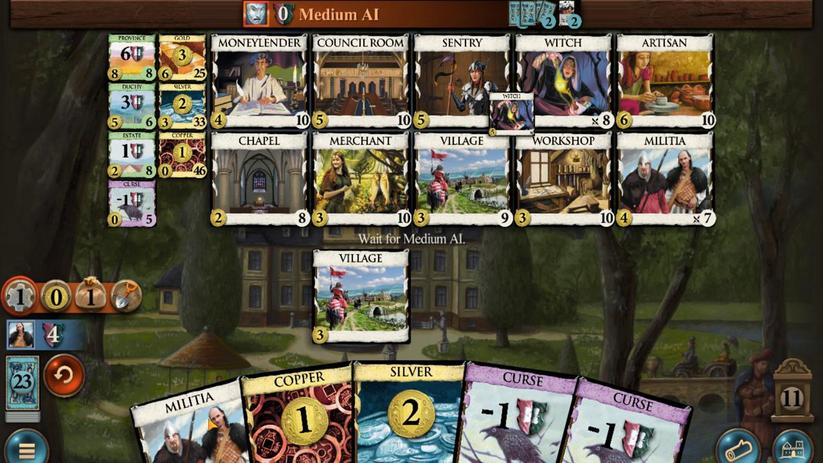 
Action: Mouse pressed left at (332, 306)
Screenshot: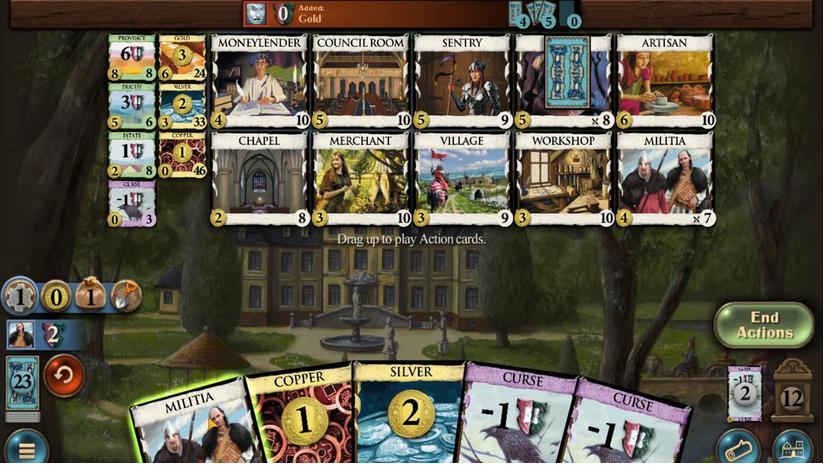 
Action: Mouse moved to (348, 306)
Screenshot: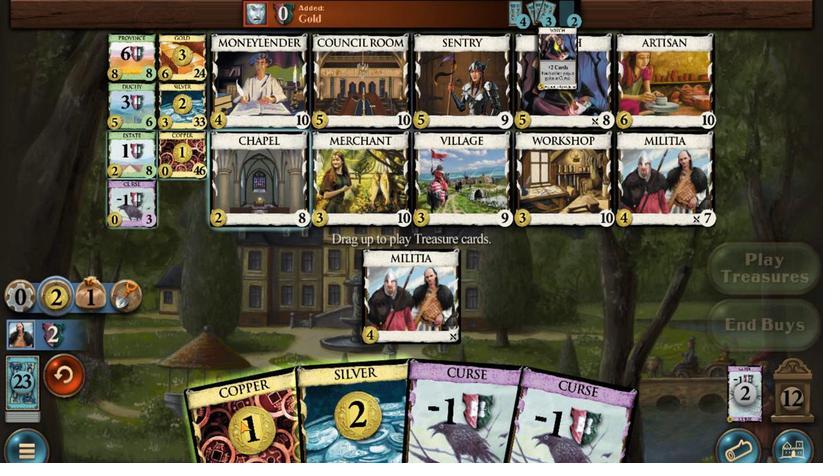 
Action: Mouse pressed left at (348, 306)
Screenshot: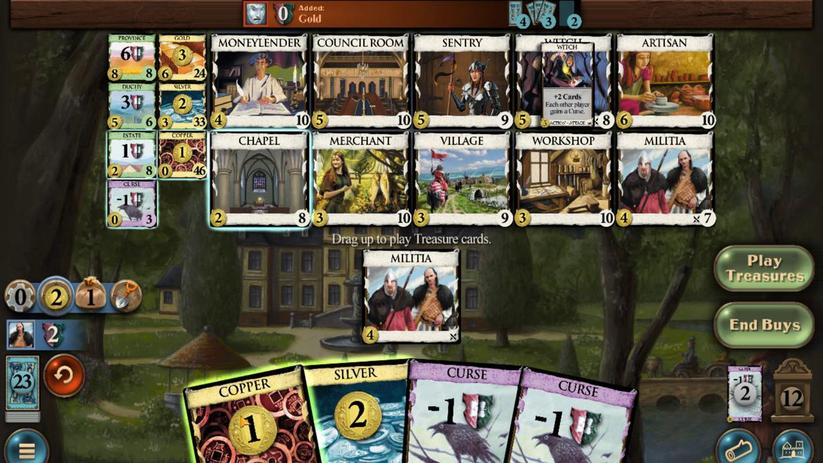 
Action: Mouse moved to (374, 305)
Screenshot: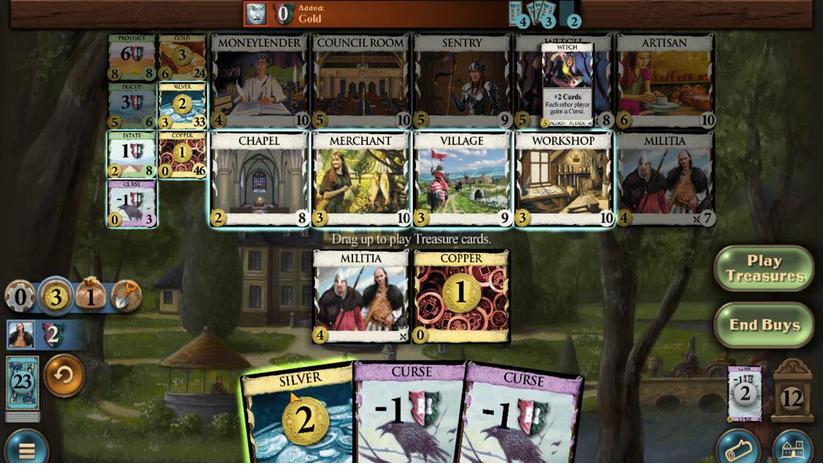 
Action: Mouse pressed left at (374, 305)
Screenshot: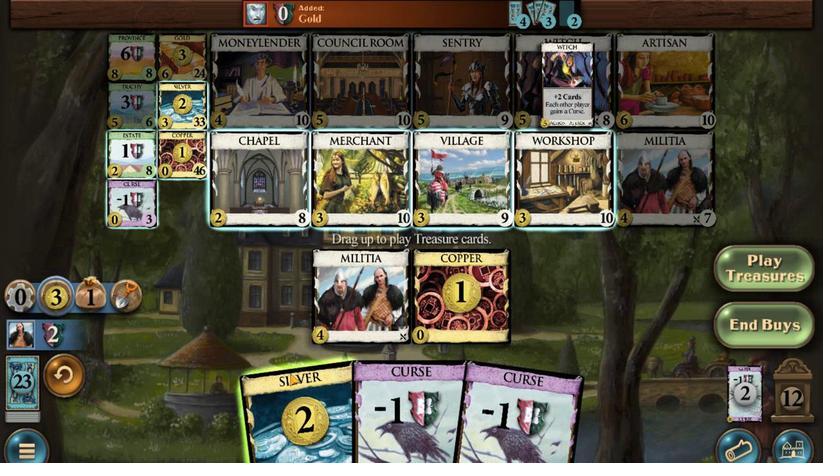 
Action: Mouse moved to (556, 298)
Screenshot: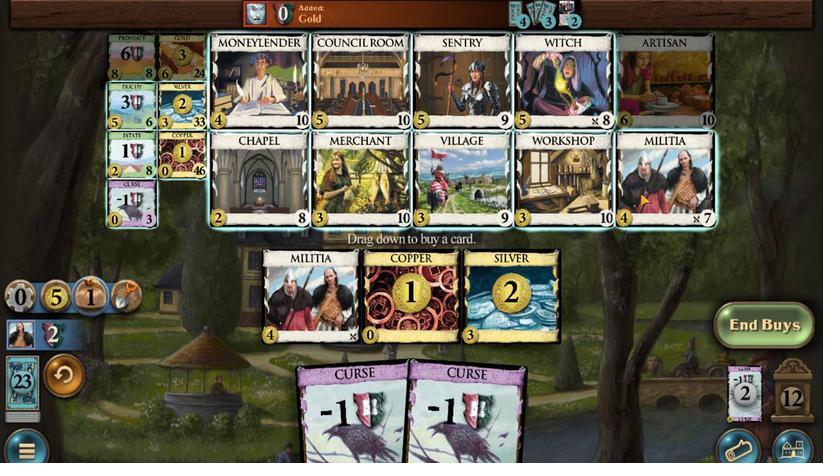 
Action: Mouse pressed left at (556, 298)
Screenshot: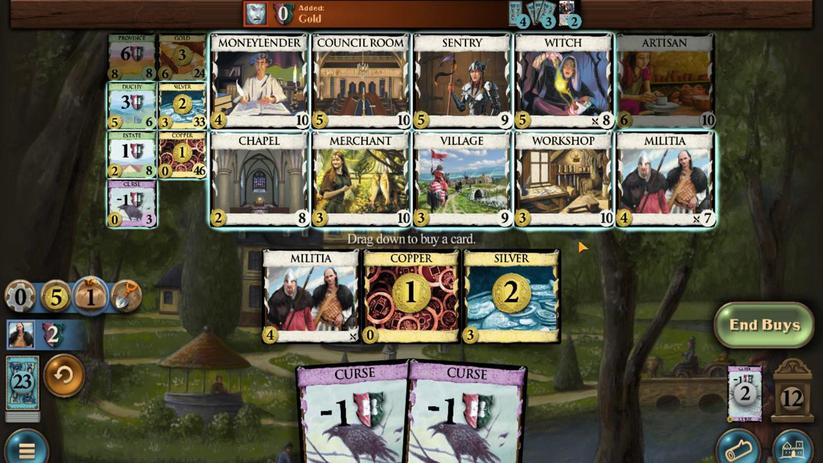 
Action: Mouse moved to (428, 305)
Screenshot: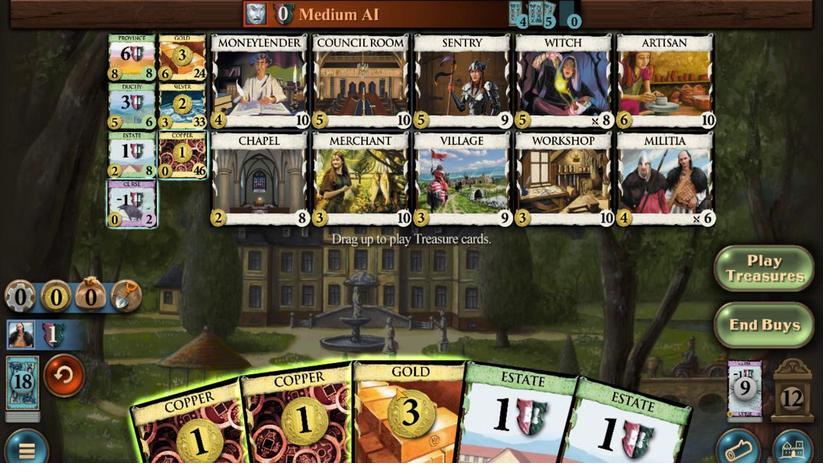 
Action: Mouse pressed left at (428, 305)
Screenshot: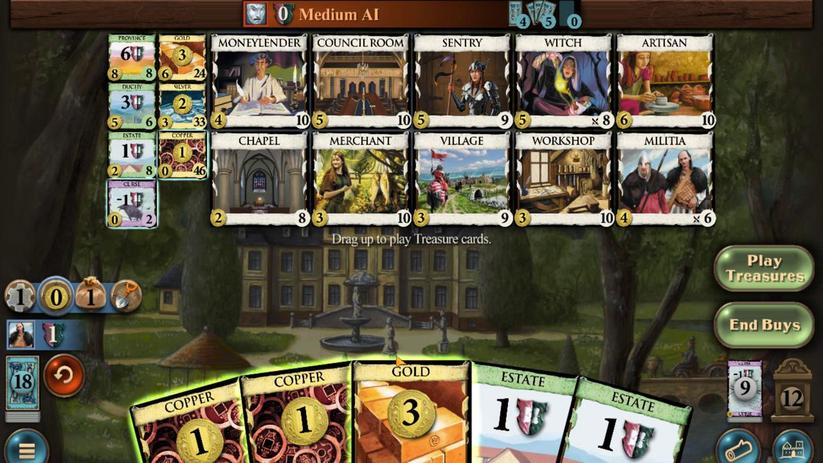 
Action: Mouse moved to (402, 304)
Screenshot: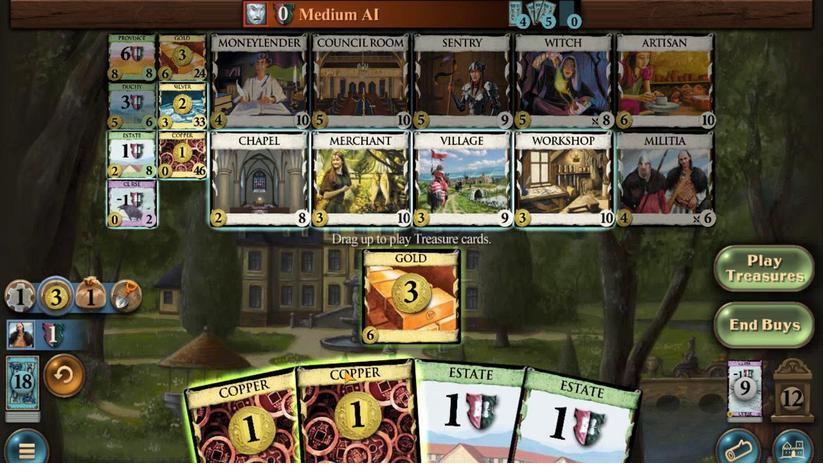 
Action: Mouse pressed left at (402, 304)
Screenshot: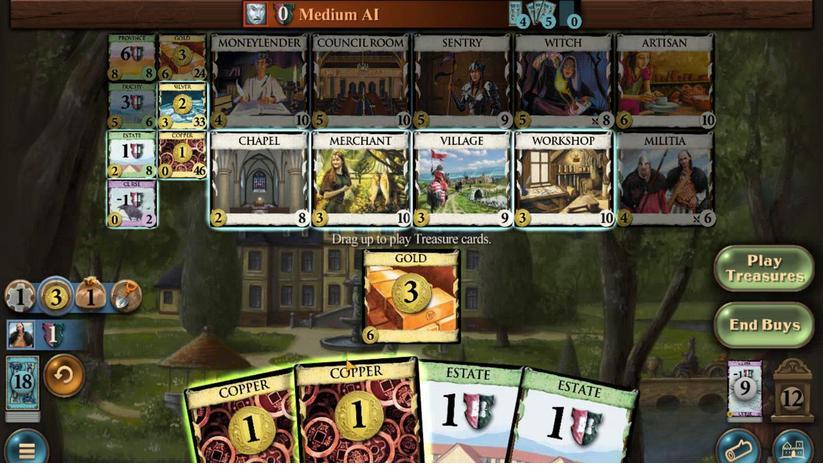 
Action: Mouse moved to (376, 305)
Screenshot: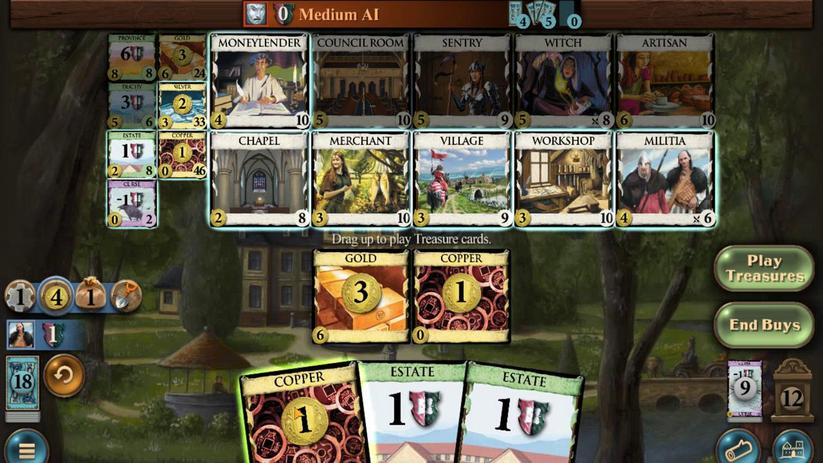 
Action: Mouse pressed left at (376, 305)
Screenshot: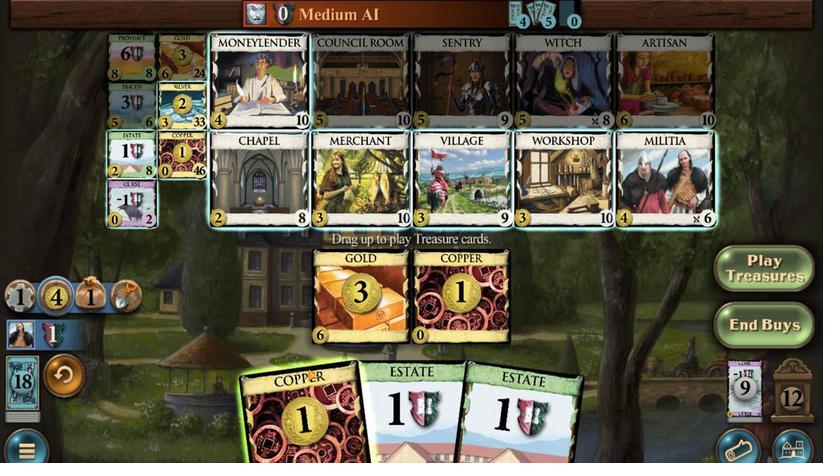 
Action: Mouse moved to (291, 294)
Screenshot: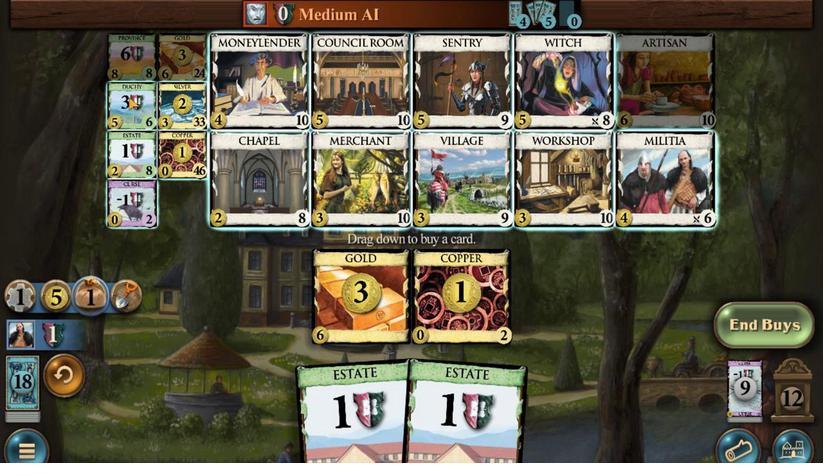 
Action: Mouse pressed left at (291, 294)
Screenshot: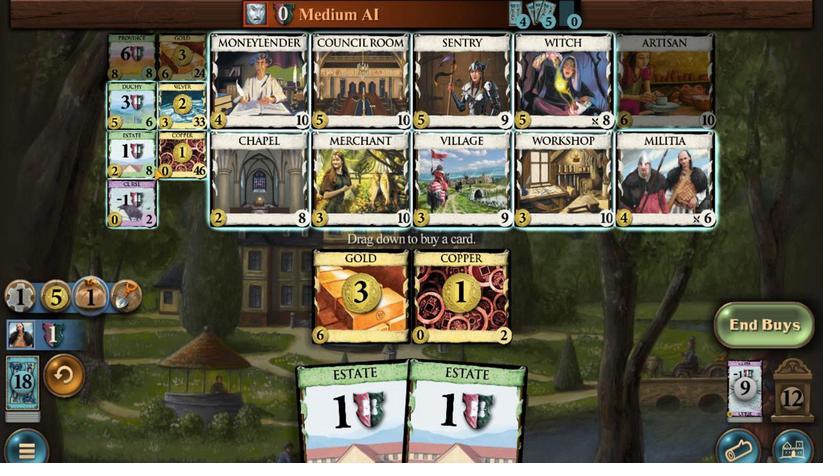 
Action: Mouse moved to (336, 306)
Screenshot: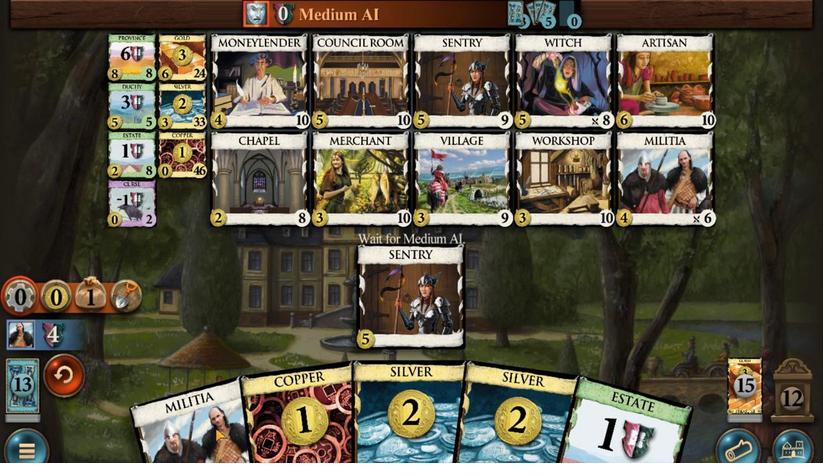 
Action: Mouse pressed left at (336, 306)
Screenshot: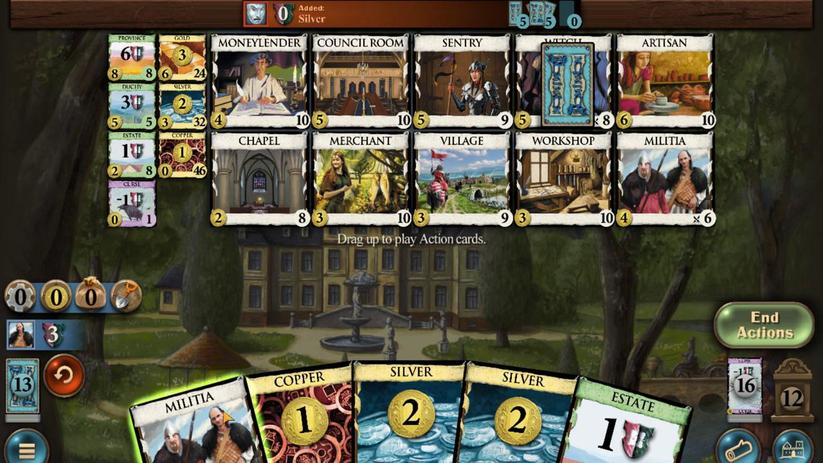 
Action: Mouse moved to (411, 306)
Screenshot: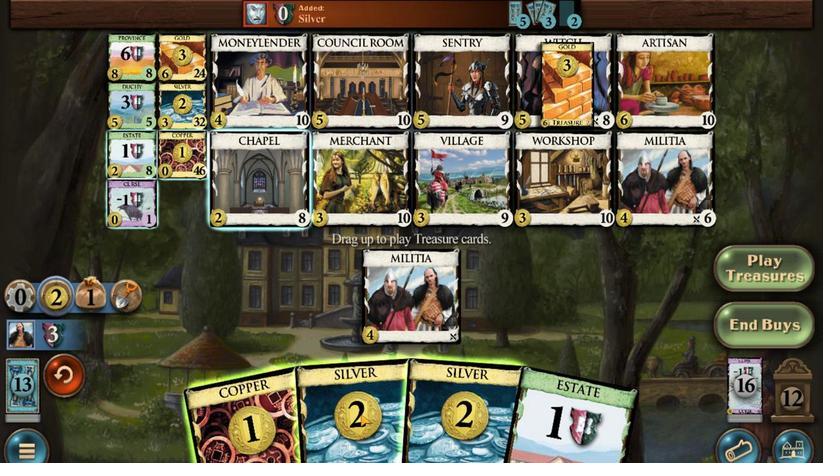 
Action: Mouse pressed left at (411, 306)
Screenshot: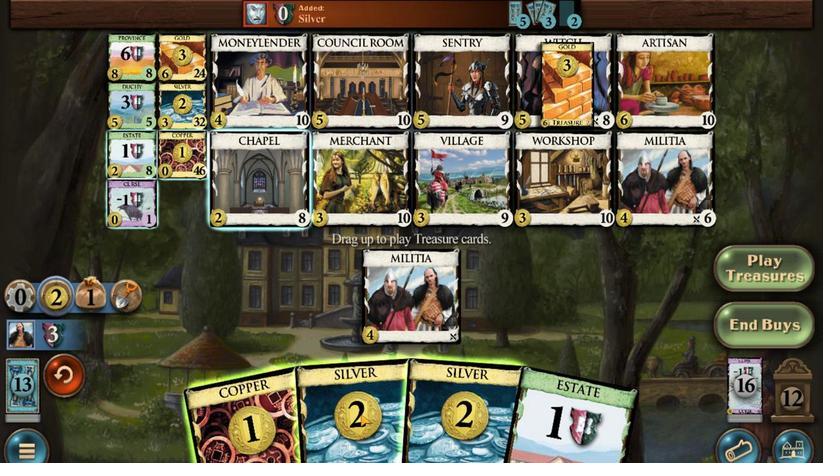 
Action: Mouse moved to (421, 305)
Screenshot: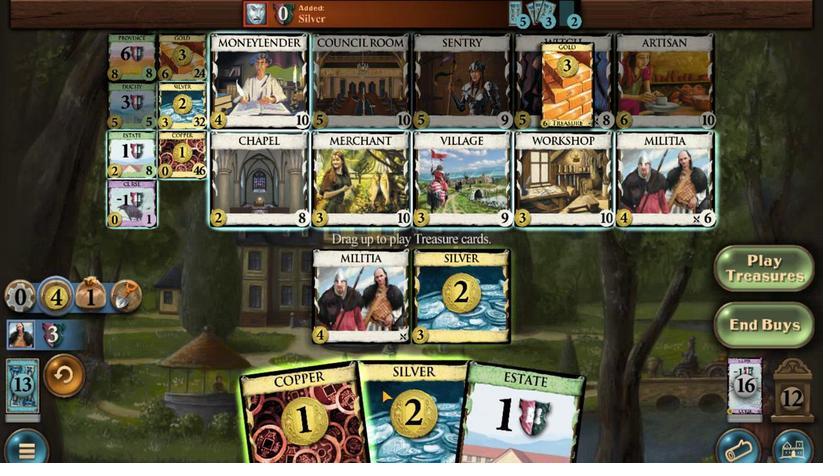 
Action: Mouse pressed left at (421, 305)
Screenshot: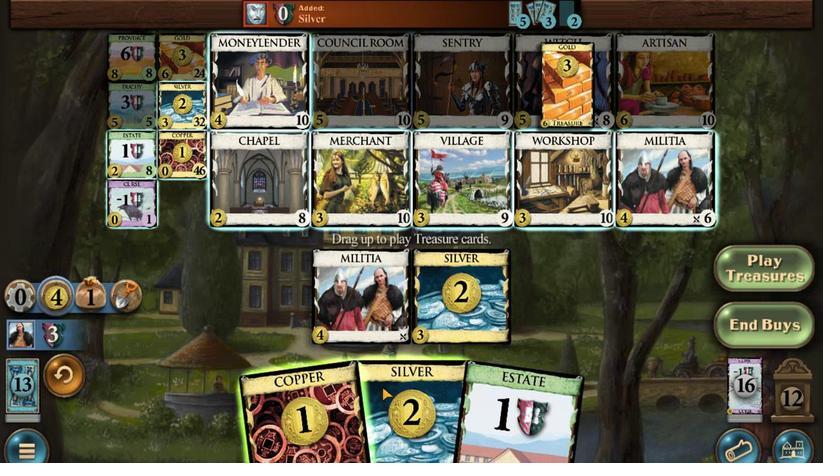 
Action: Mouse moved to (399, 305)
Screenshot: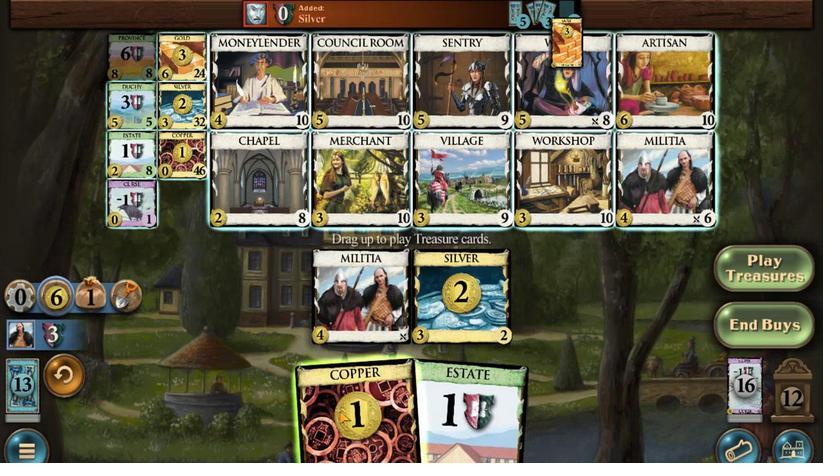 
Action: Mouse pressed left at (399, 305)
Screenshot: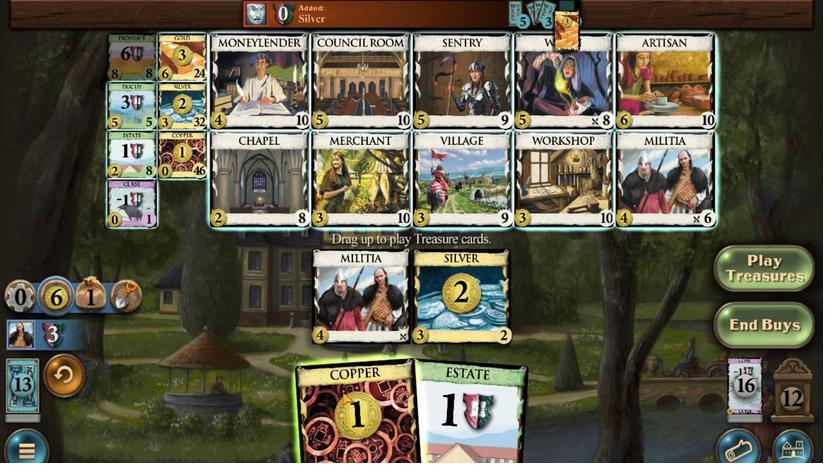 
Action: Mouse moved to (287, 294)
Screenshot: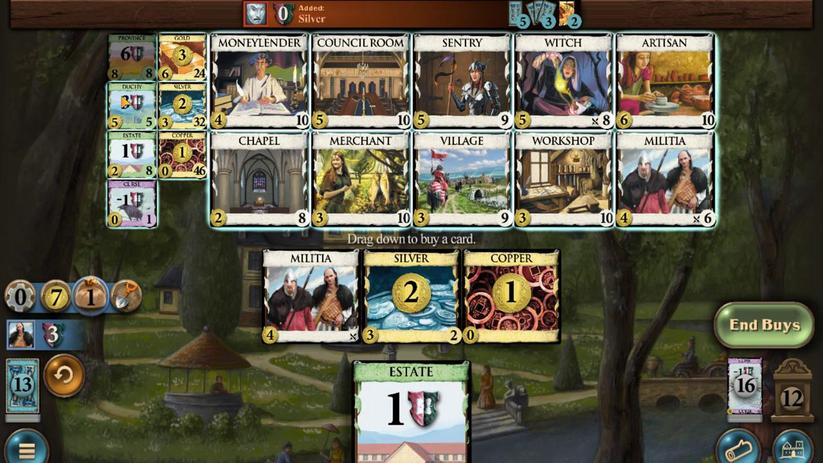 
Action: Mouse pressed left at (287, 294)
Screenshot: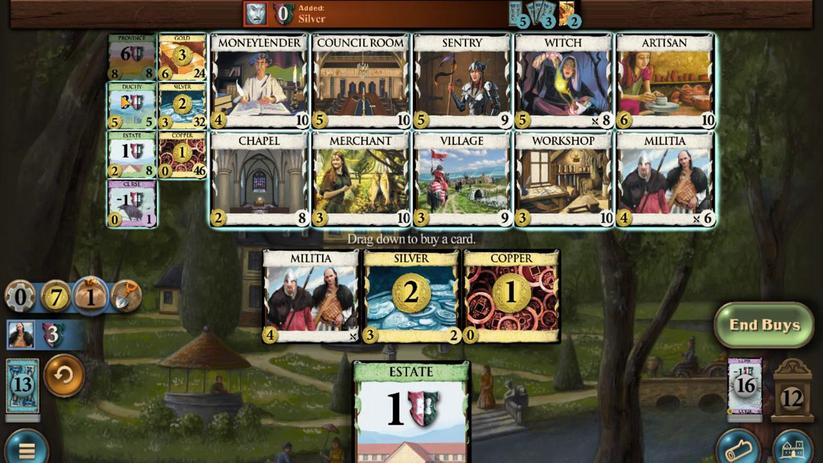 
Action: Mouse moved to (443, 306)
Screenshot: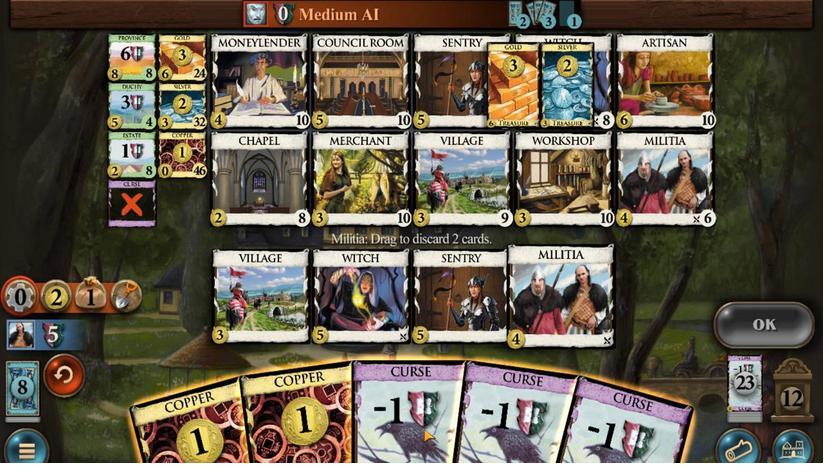 
Action: Mouse pressed left at (443, 306)
Screenshot: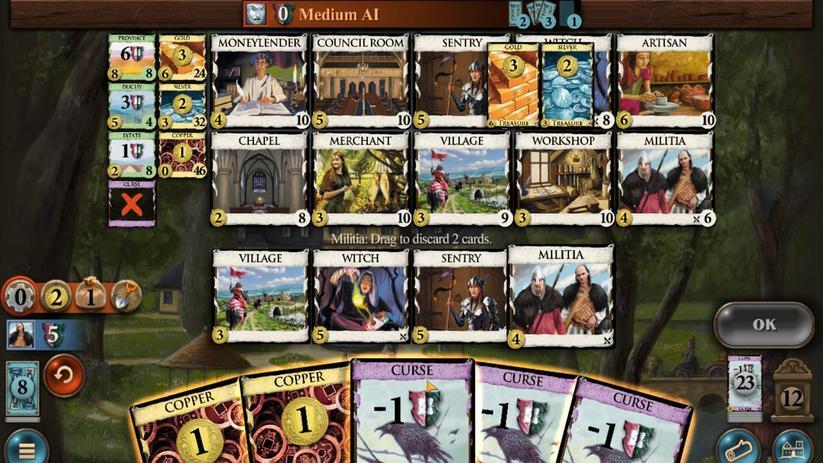 
Action: Mouse moved to (465, 307)
Screenshot: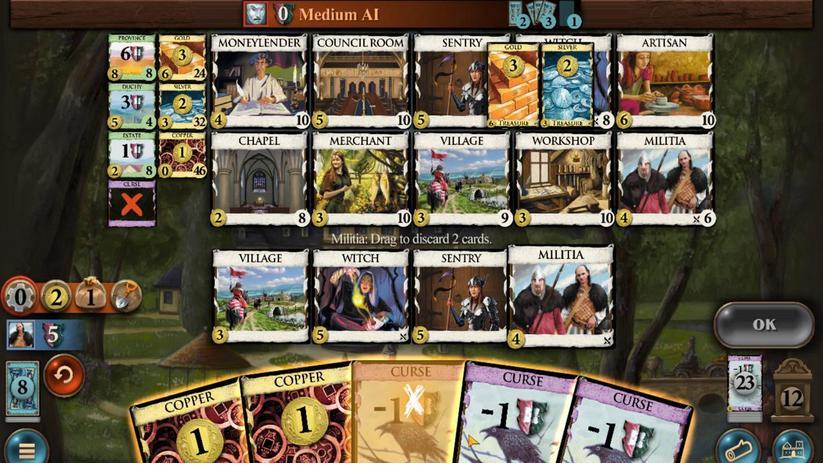 
Action: Mouse pressed left at (465, 307)
Screenshot: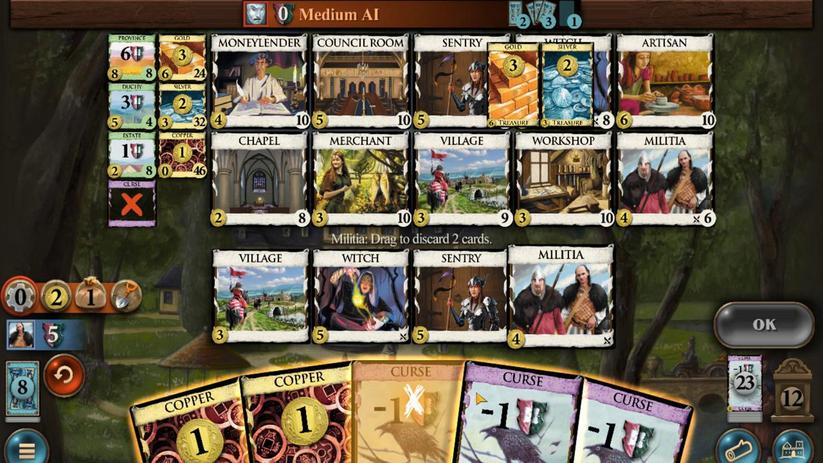 
Action: Mouse moved to (606, 302)
Screenshot: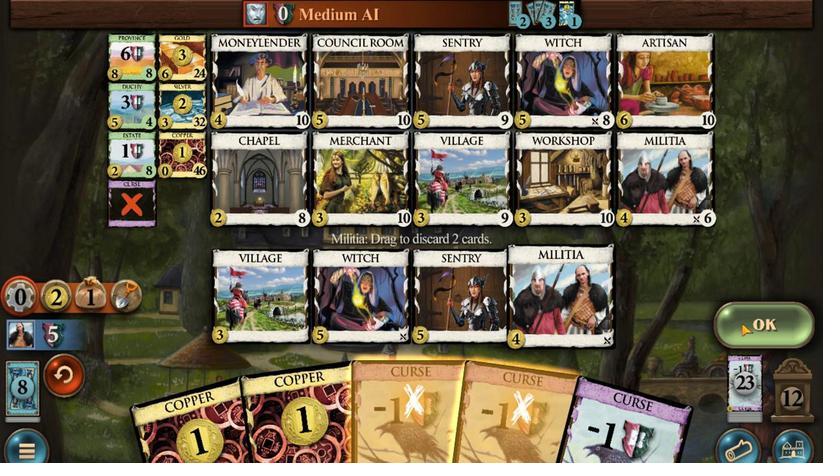 
Action: Mouse pressed left at (606, 302)
Screenshot: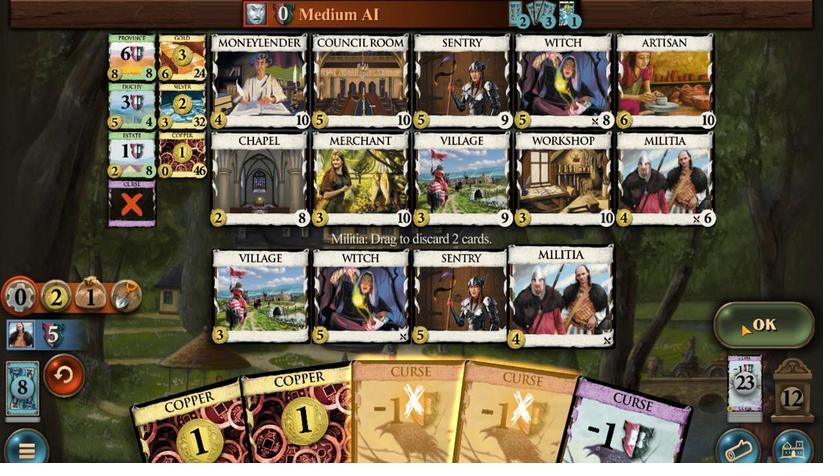 
Action: Mouse moved to (382, 306)
Screenshot: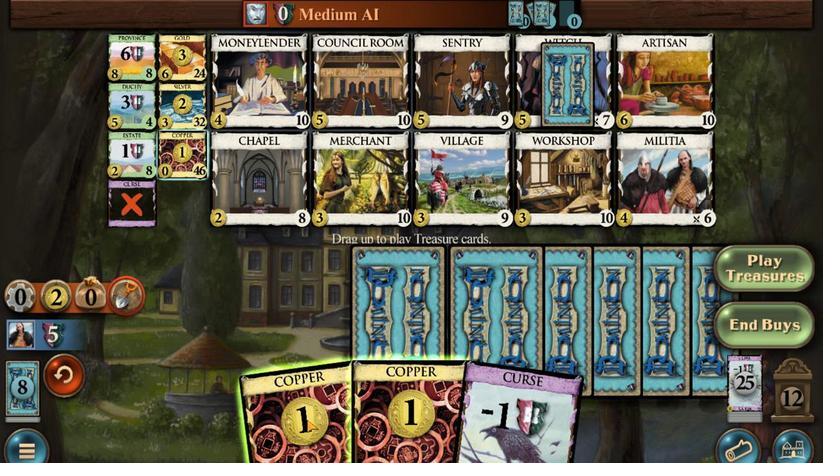 
Action: Mouse pressed left at (382, 306)
Screenshot: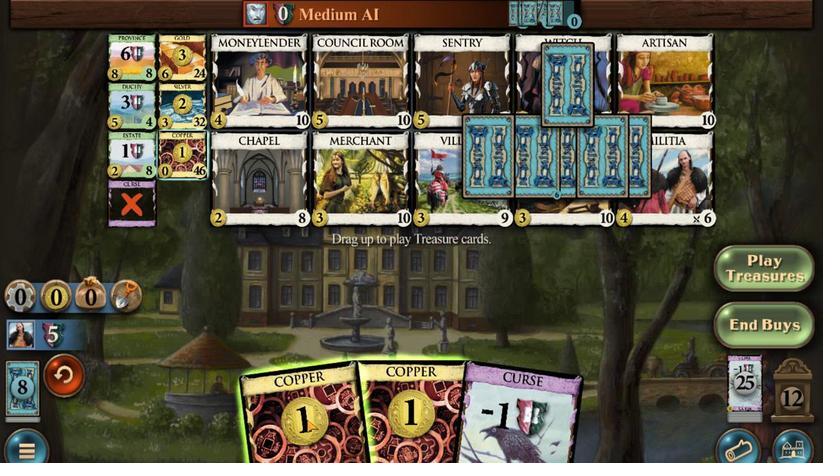 
Action: Mouse moved to (408, 306)
Screenshot: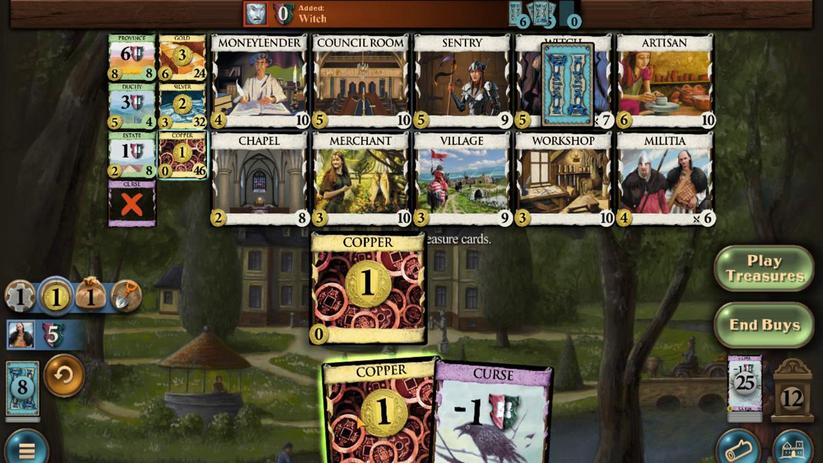 
Action: Mouse pressed left at (408, 306)
Screenshot: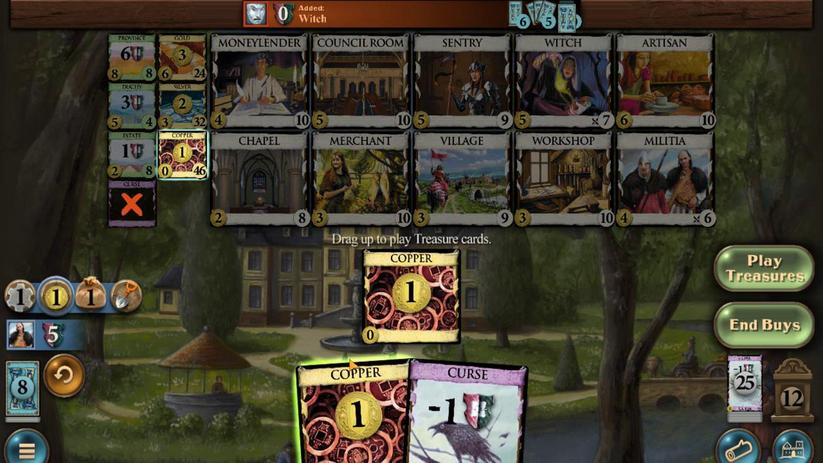 
Action: Mouse moved to (290, 296)
Screenshot: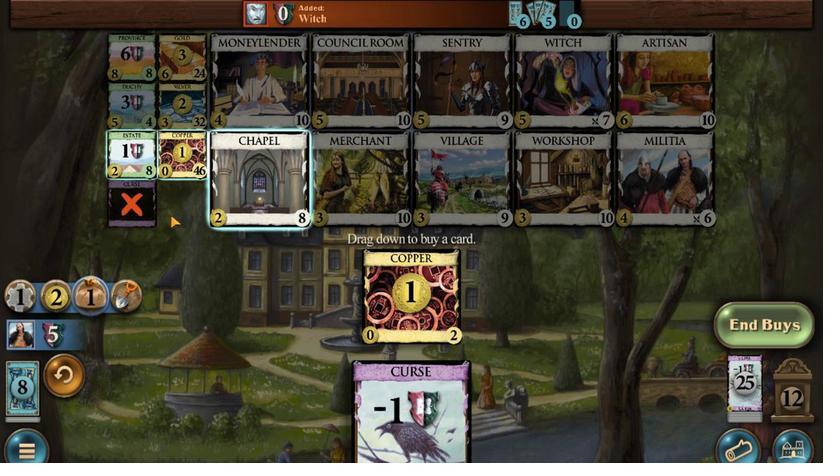 
Action: Mouse pressed left at (290, 296)
Screenshot: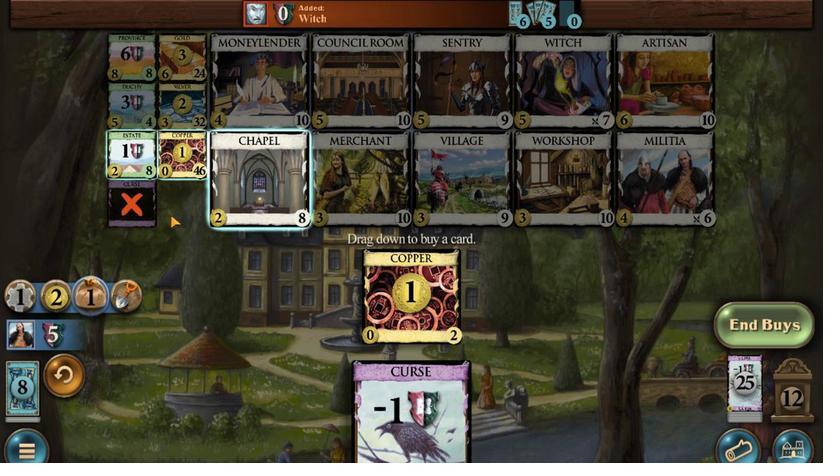 
Action: Mouse moved to (541, 306)
Screenshot: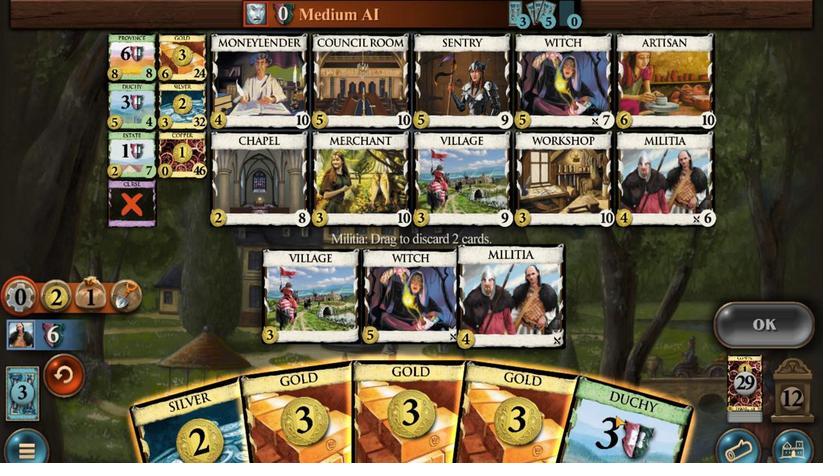 
Action: Mouse pressed left at (541, 306)
Screenshot: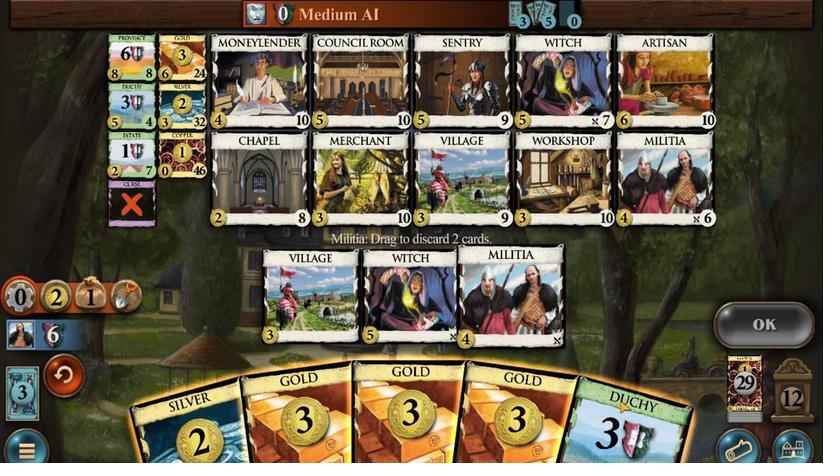 
Action: Mouse moved to (318, 306)
Screenshot: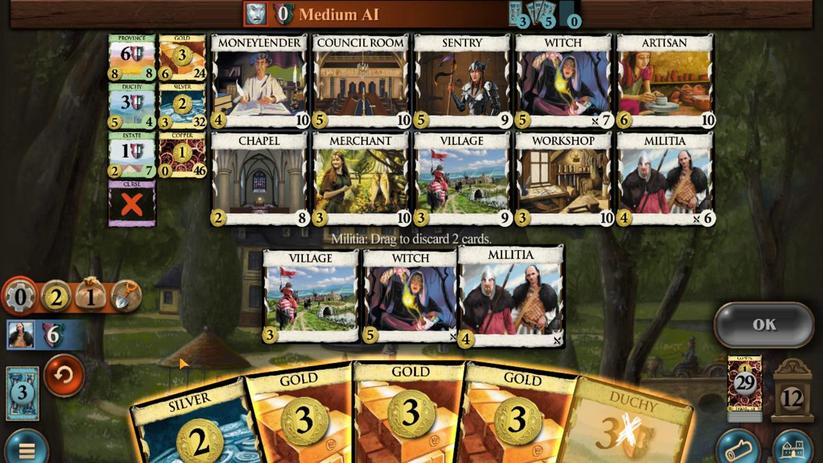 
Action: Mouse pressed left at (318, 306)
Screenshot: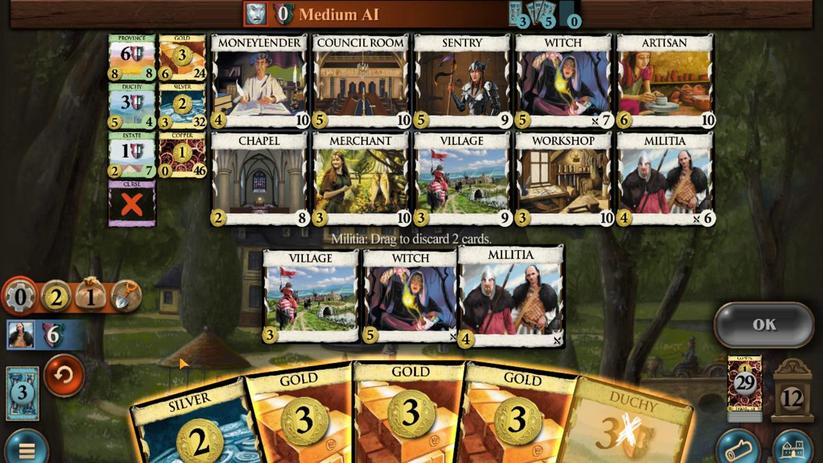 
Action: Mouse moved to (614, 302)
Screenshot: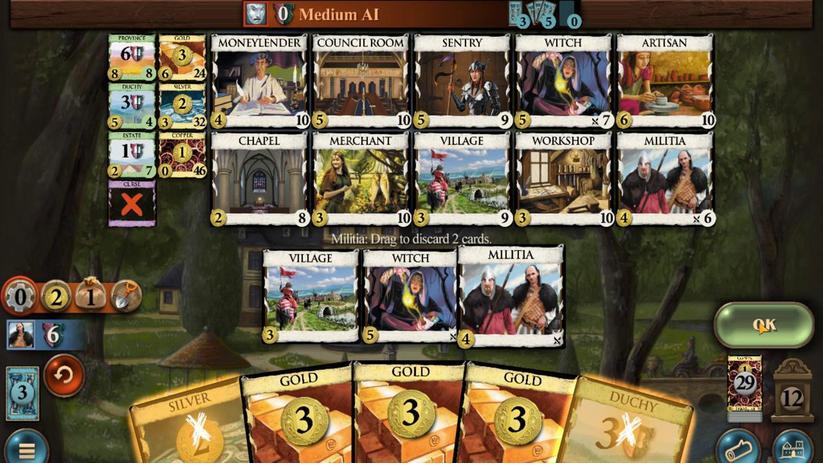 
Action: Mouse pressed left at (614, 302)
Screenshot: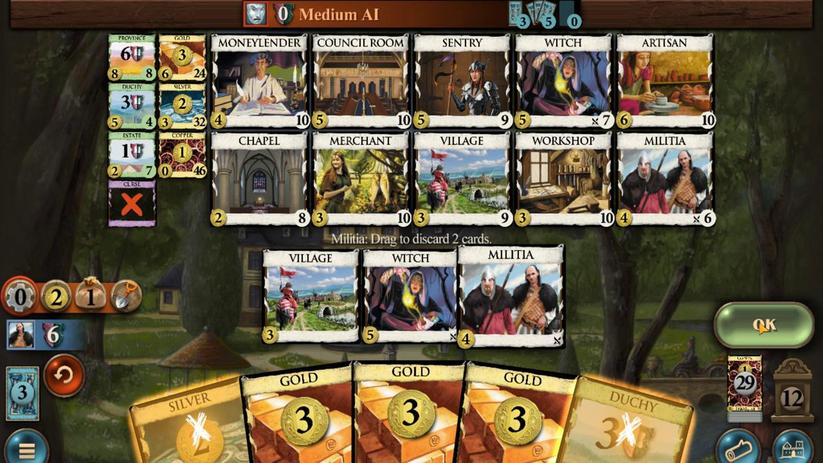 
Action: Mouse moved to (487, 306)
Screenshot: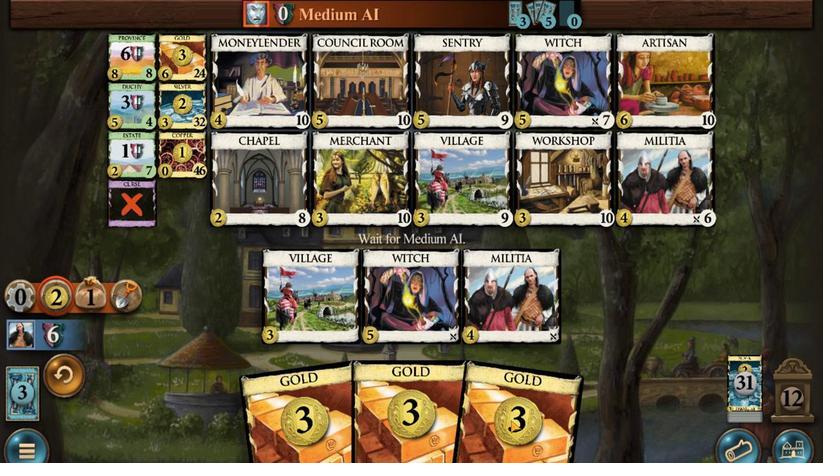 
Action: Mouse pressed left at (487, 306)
Screenshot: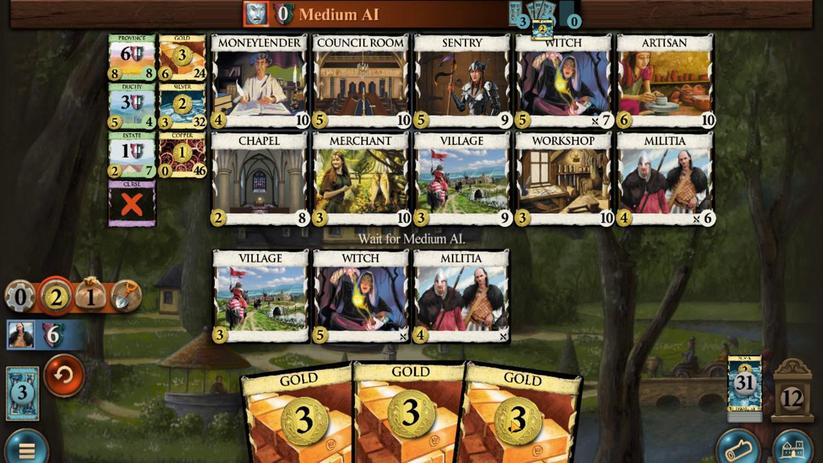 
Action: Mouse moved to (489, 307)
Screenshot: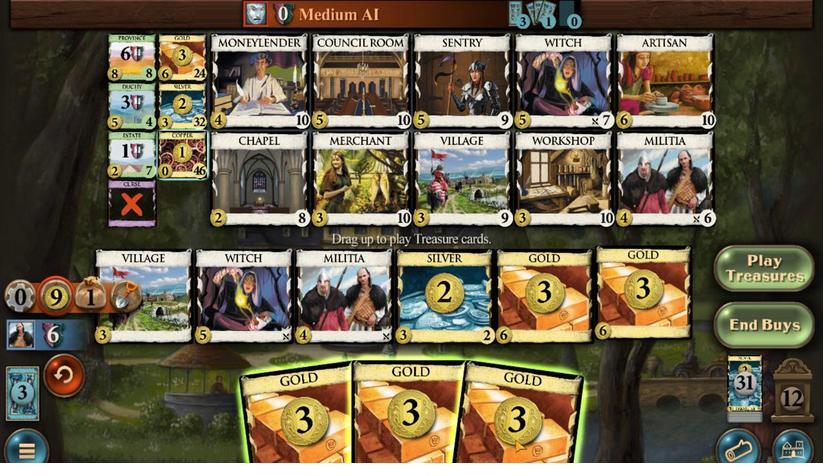 
Action: Mouse pressed left at (489, 307)
Screenshot: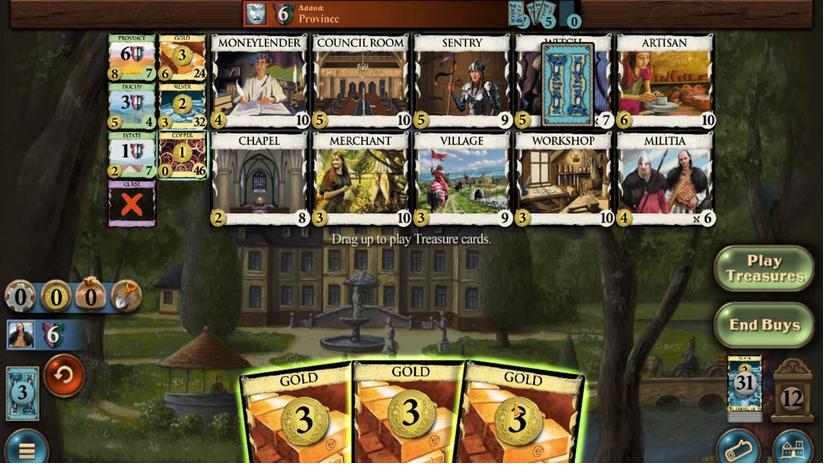 
Action: Mouse moved to (465, 306)
Screenshot: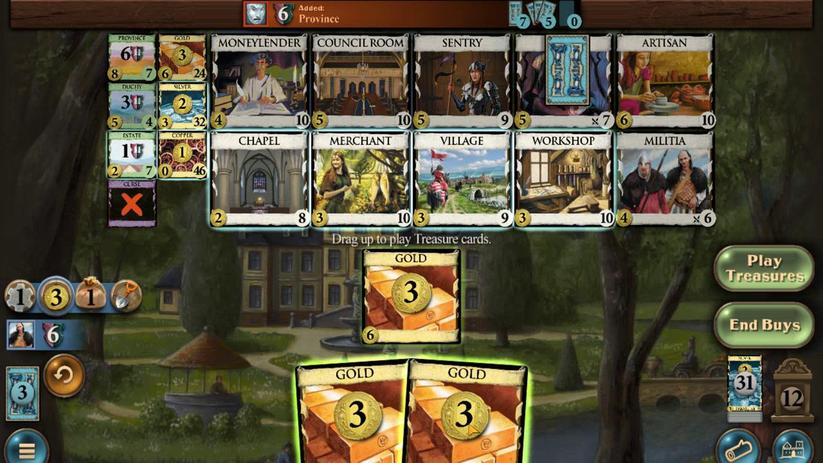 
Action: Mouse pressed left at (465, 306)
Screenshot: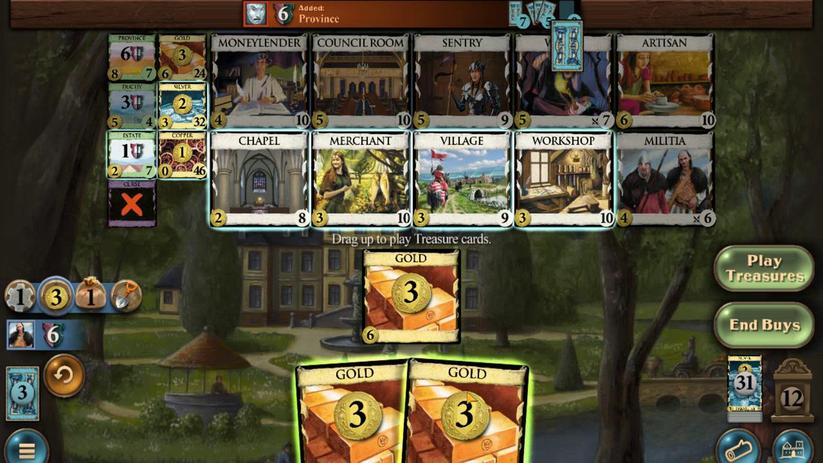 
Action: Mouse moved to (420, 305)
Screenshot: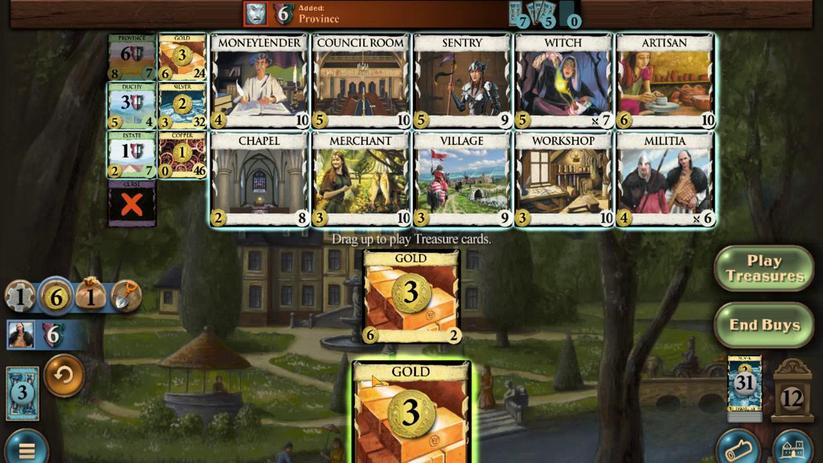 
Action: Mouse pressed left at (420, 305)
Screenshot: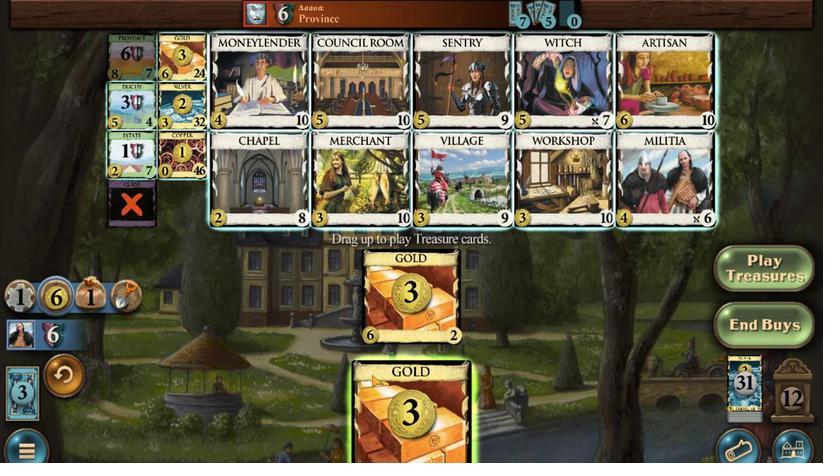 
Action: Mouse moved to (287, 293)
Screenshot: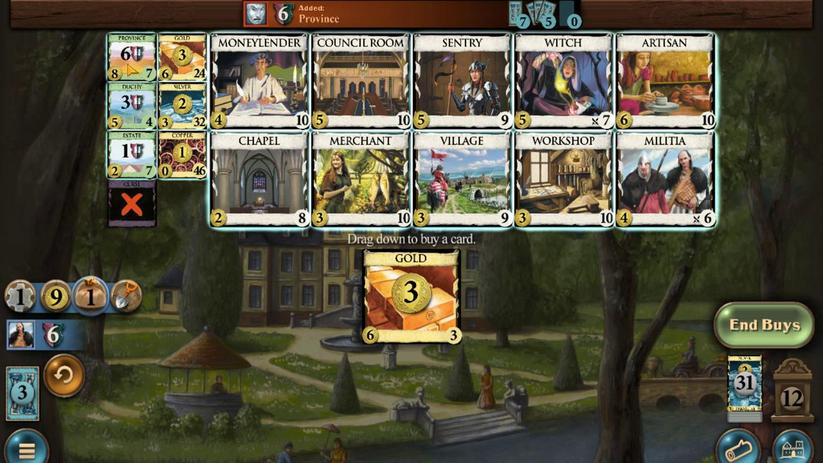 
Action: Mouse pressed left at (287, 293)
Screenshot: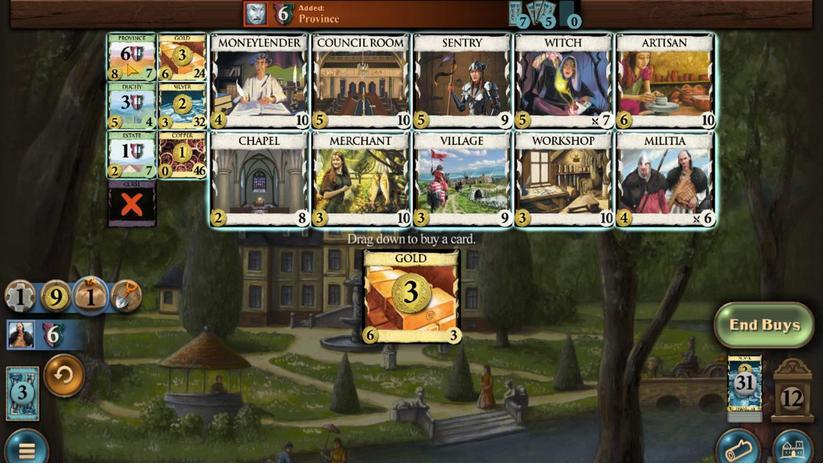 
Action: Mouse moved to (372, 306)
Screenshot: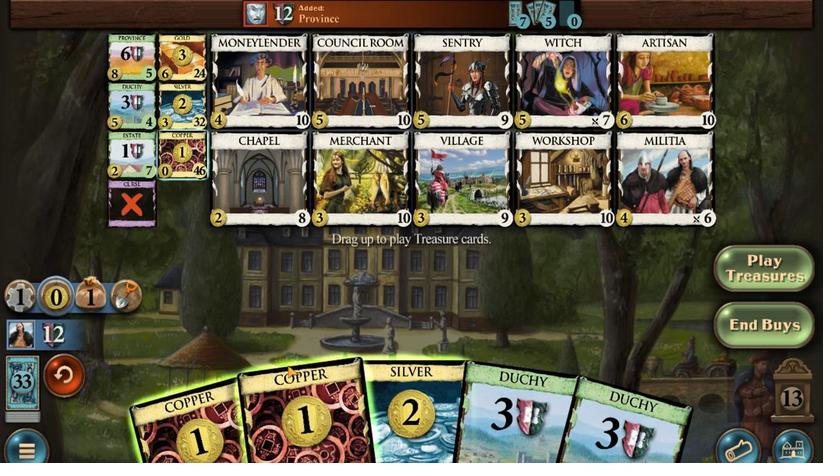 
Action: Mouse pressed left at (372, 306)
Screenshot: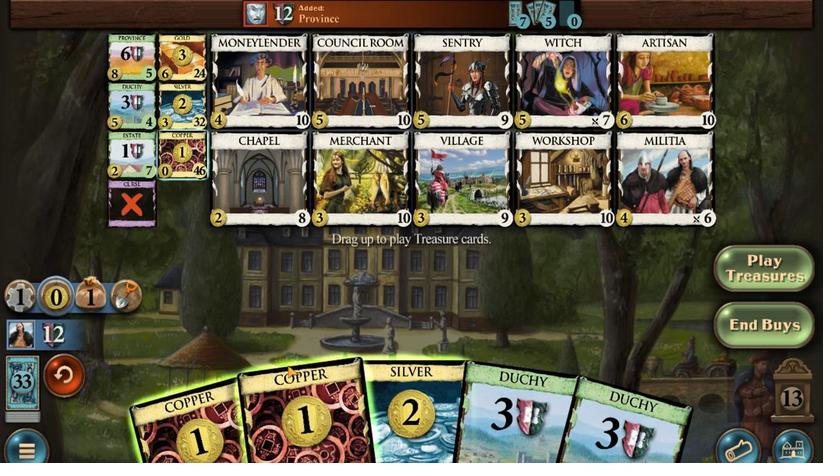 
Action: Mouse moved to (356, 306)
Screenshot: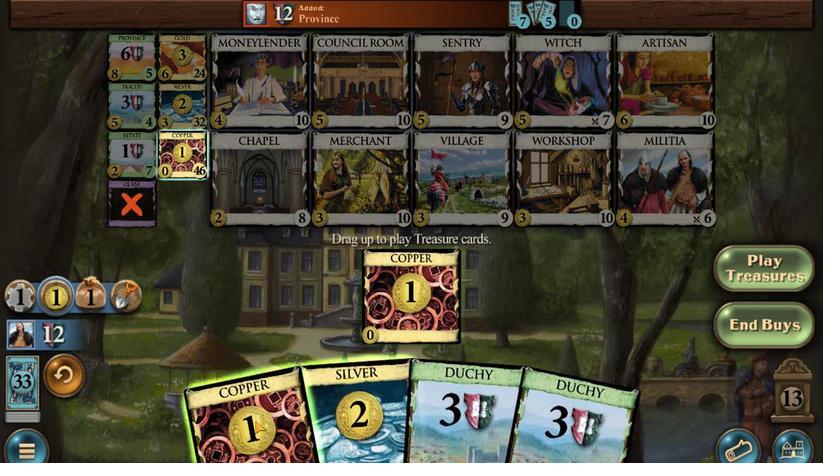 
Action: Mouse pressed left at (356, 306)
Screenshot: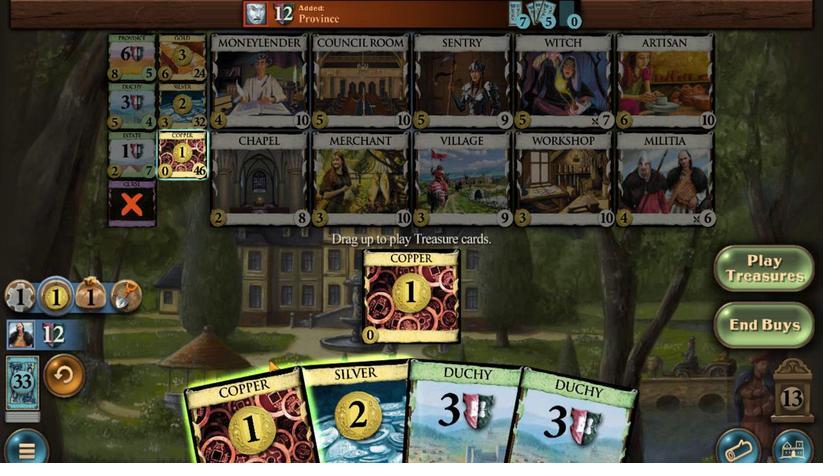 
Action: Mouse moved to (382, 307)
Screenshot: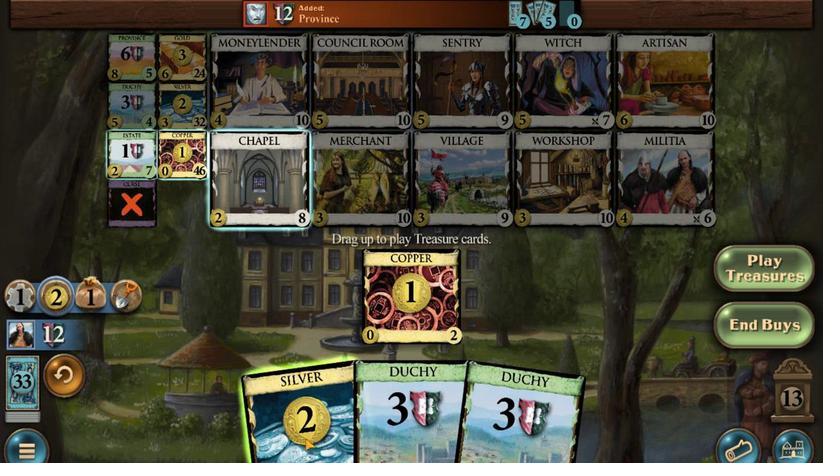 
Action: Mouse pressed left at (382, 307)
Screenshot: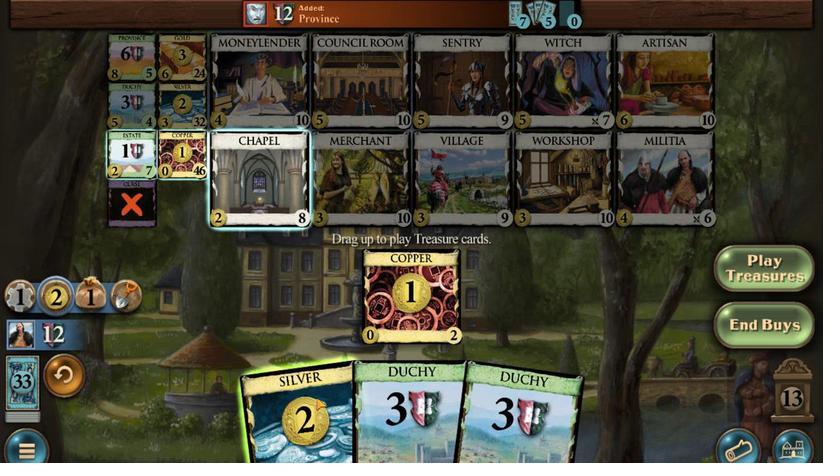 
Action: Mouse moved to (316, 294)
Screenshot: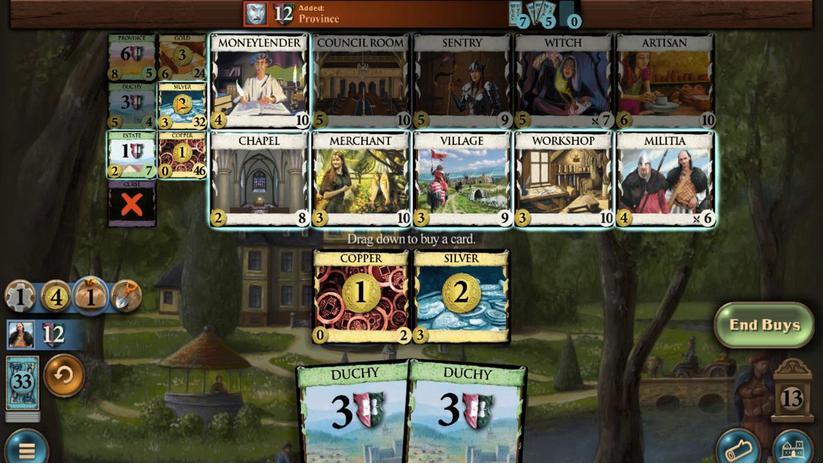 
Action: Mouse pressed left at (316, 294)
Screenshot: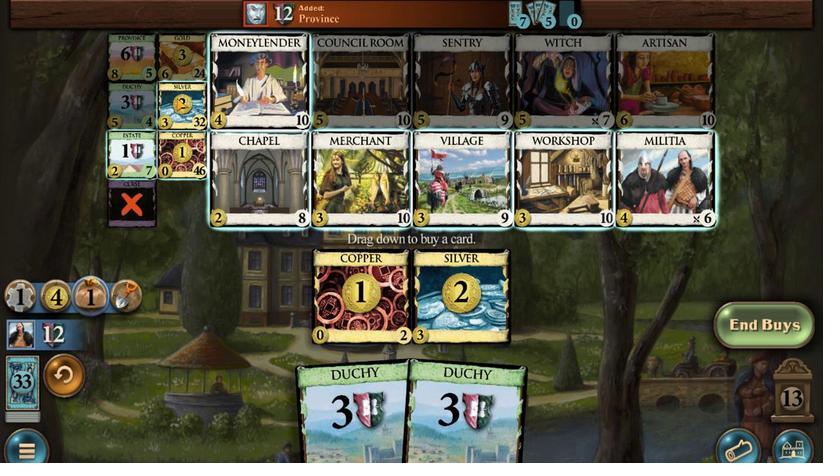 
Action: Mouse moved to (485, 305)
Screenshot: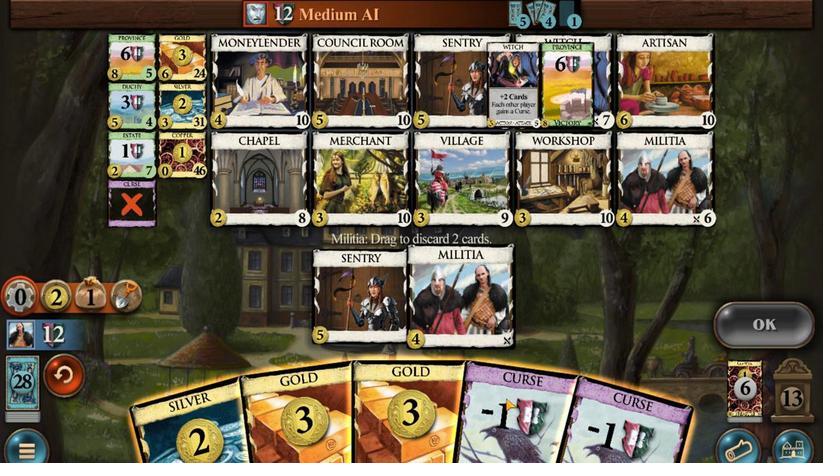 
Action: Mouse pressed left at (485, 305)
Screenshot: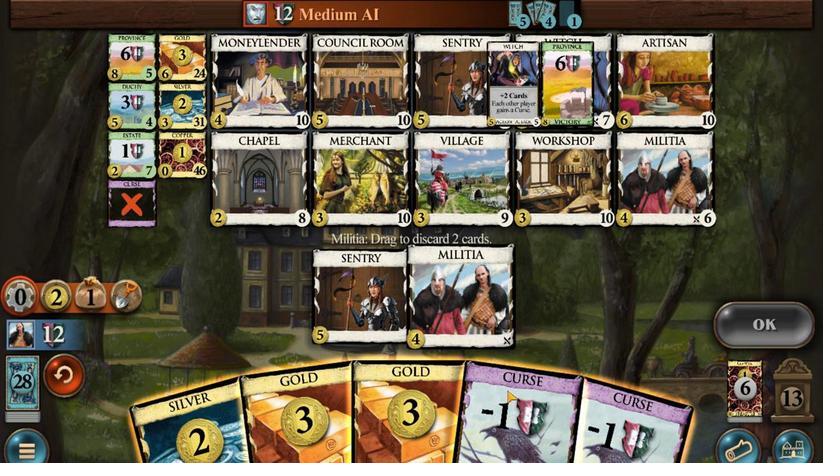 
Action: Mouse moved to (534, 305)
Screenshot: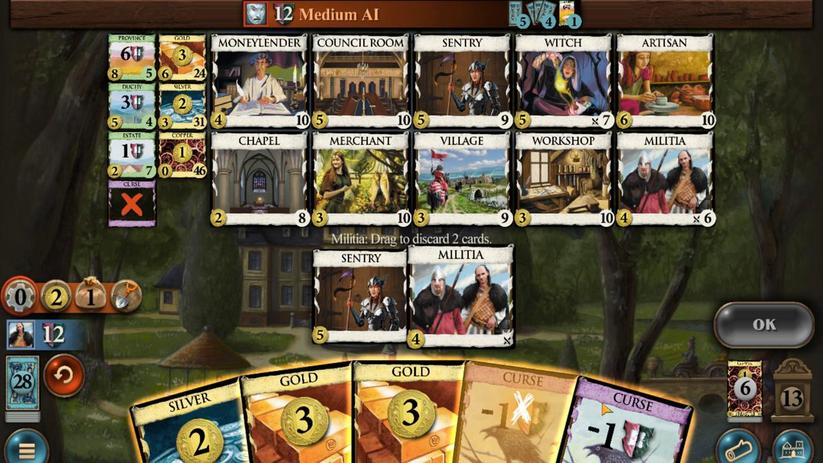 
Action: Mouse pressed left at (534, 305)
Screenshot: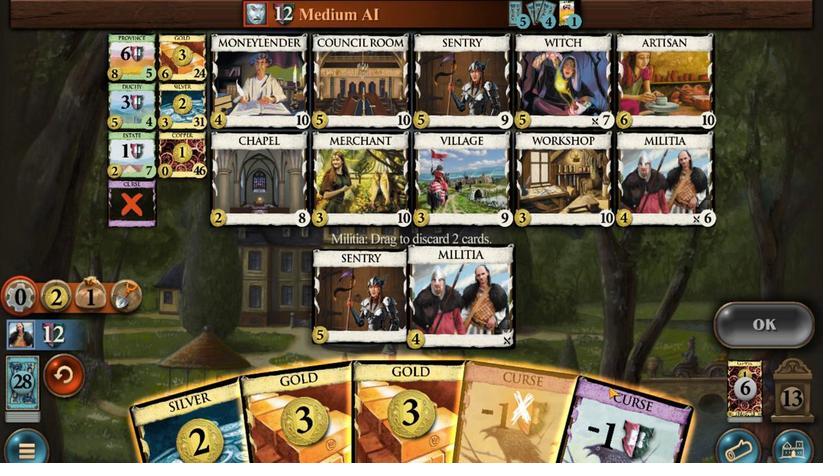 
Action: Mouse moved to (616, 302)
Screenshot: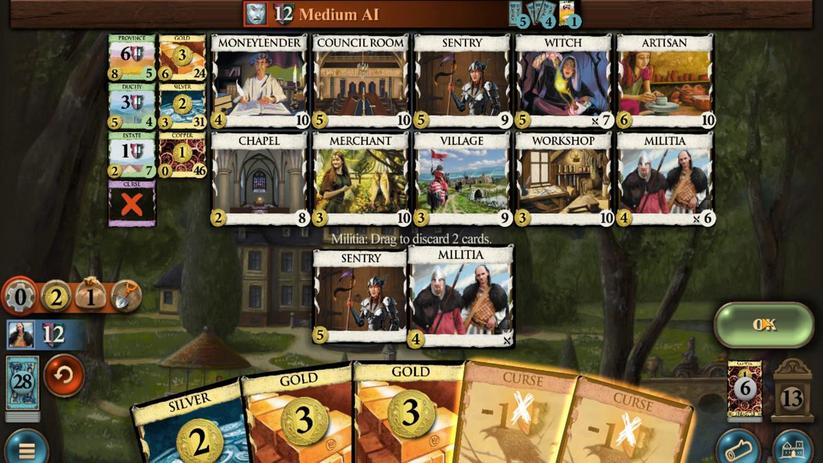 
Action: Mouse pressed left at (616, 302)
Screenshot: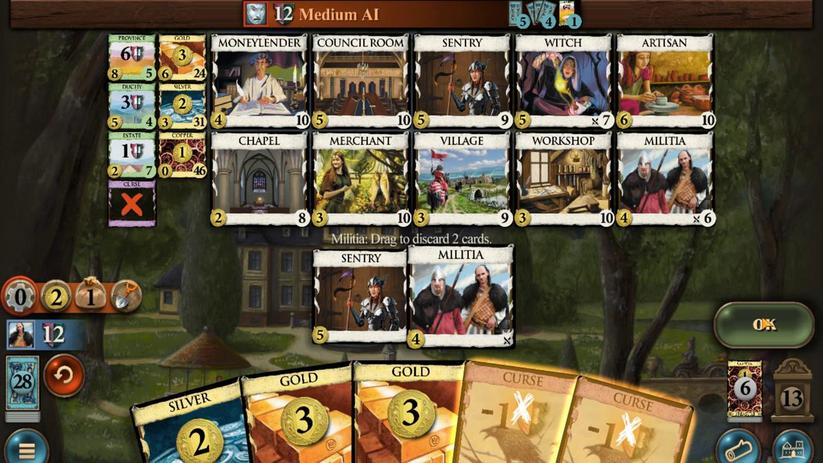 
Action: Mouse moved to (393, 305)
Screenshot: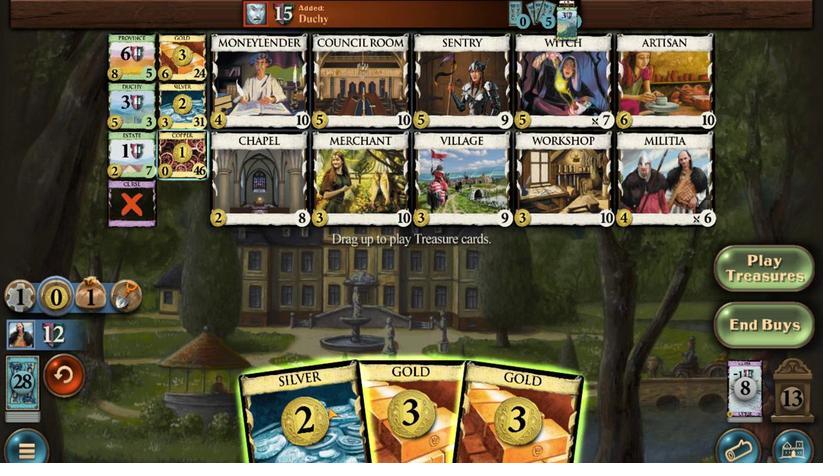 
Action: Mouse pressed left at (393, 305)
Screenshot: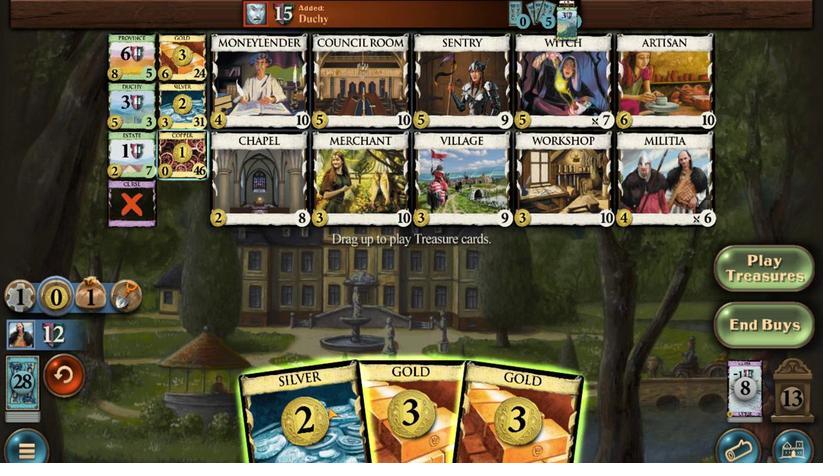 
Action: Mouse moved to (427, 305)
Screenshot: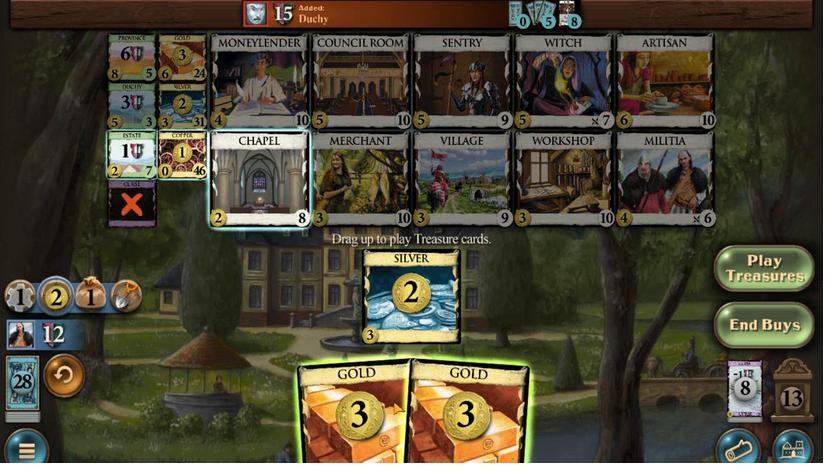 
Action: Mouse pressed left at (427, 305)
Screenshot: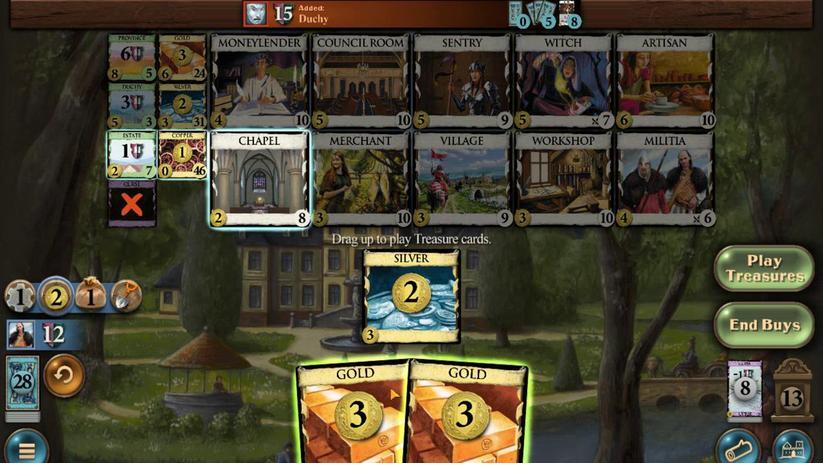 
Action: Mouse moved to (445, 305)
Screenshot: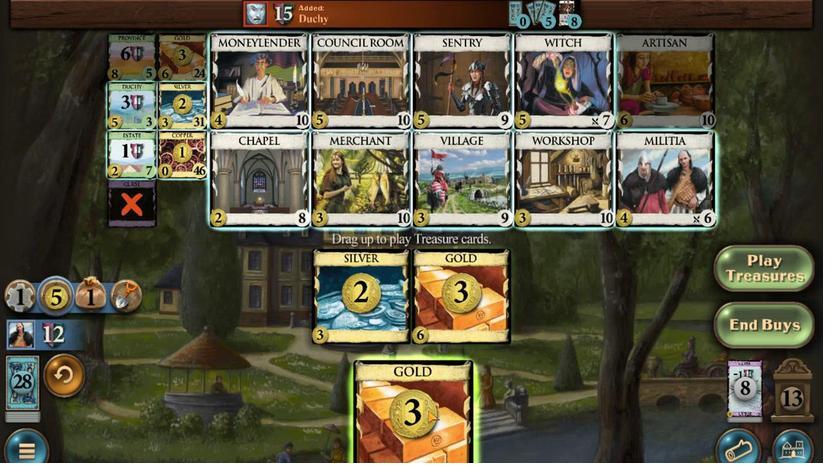 
Action: Mouse pressed left at (445, 305)
Screenshot: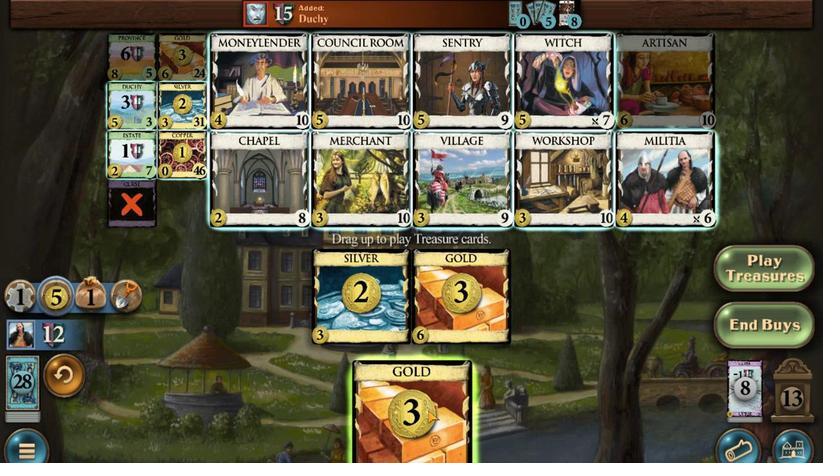 
Action: Mouse moved to (288, 292)
Screenshot: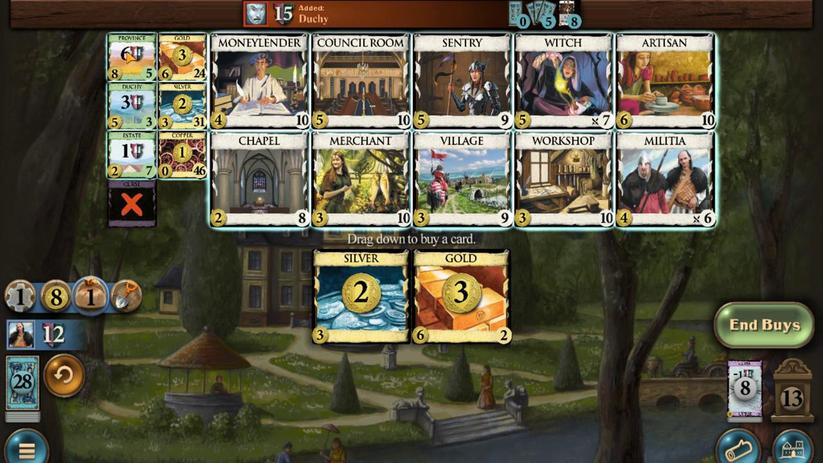 
Action: Mouse pressed left at (288, 292)
Screenshot: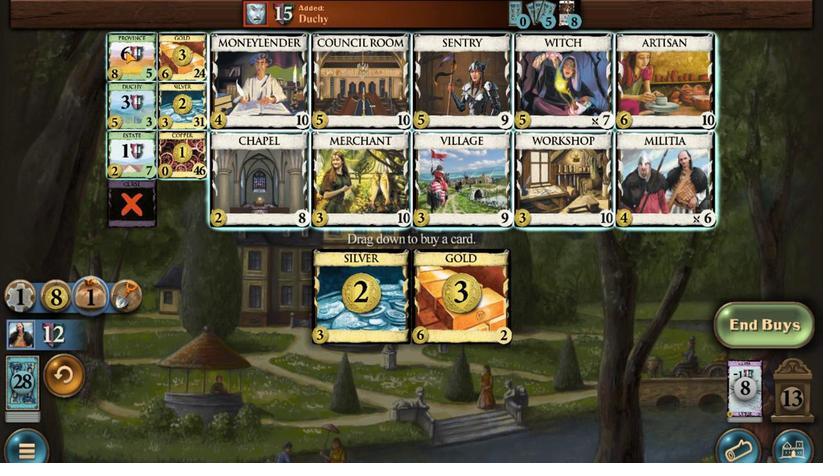 
Action: Mouse moved to (542, 307)
Screenshot: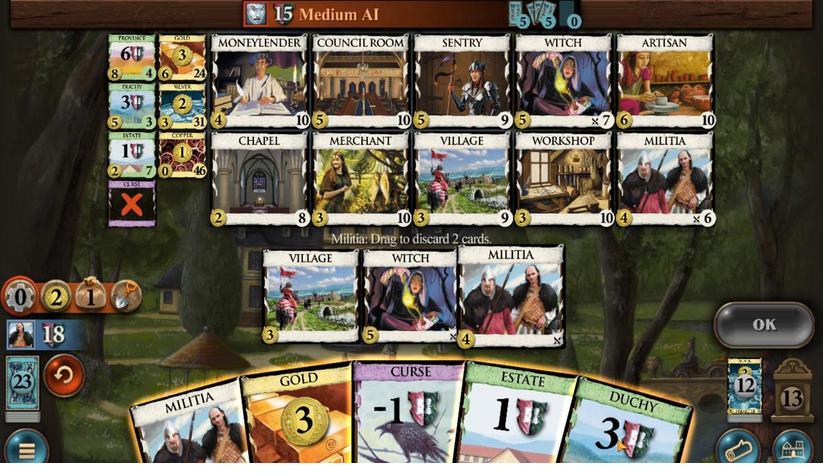 
Action: Mouse pressed left at (542, 307)
Screenshot: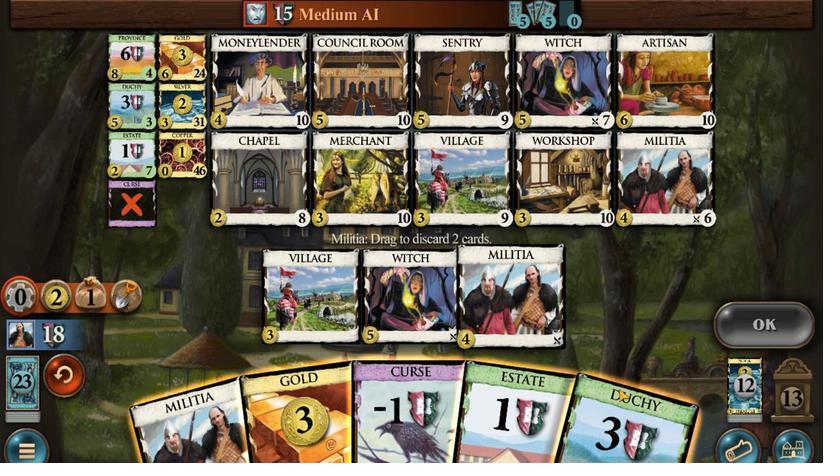 
Action: Mouse moved to (496, 306)
Screenshot: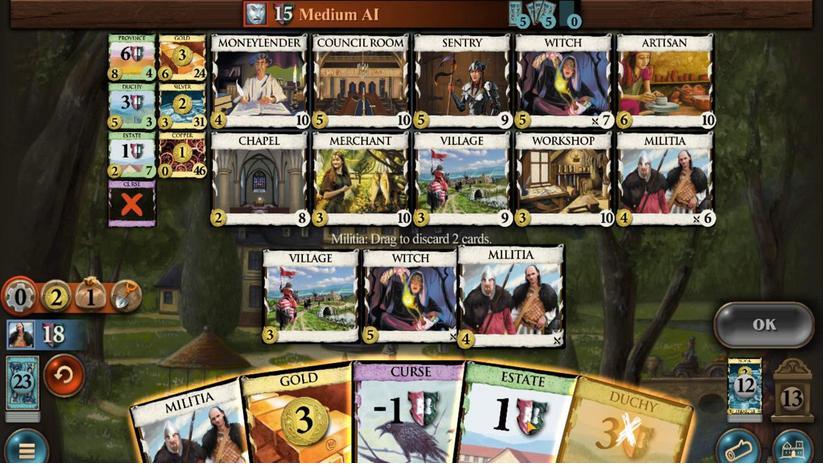 
Action: Mouse pressed left at (496, 306)
